 Task: Find connections with filter location Pāli with filter topic #newyearwith filter profile language English with filter current company HPL Electric & Power Ltd with filter school Jamia Hamdard  with filter industry Higher Education with filter service category Mobile Marketing with filter keywords title Director
Action: Mouse moved to (620, 83)
Screenshot: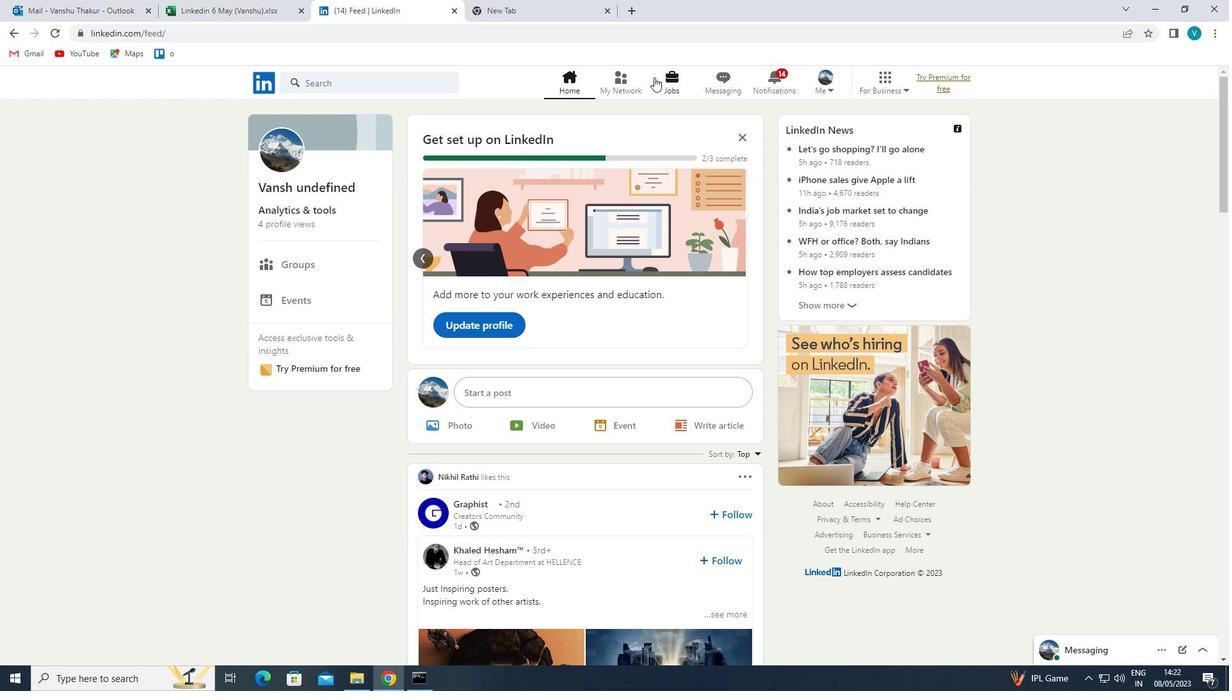 
Action: Mouse pressed left at (620, 83)
Screenshot: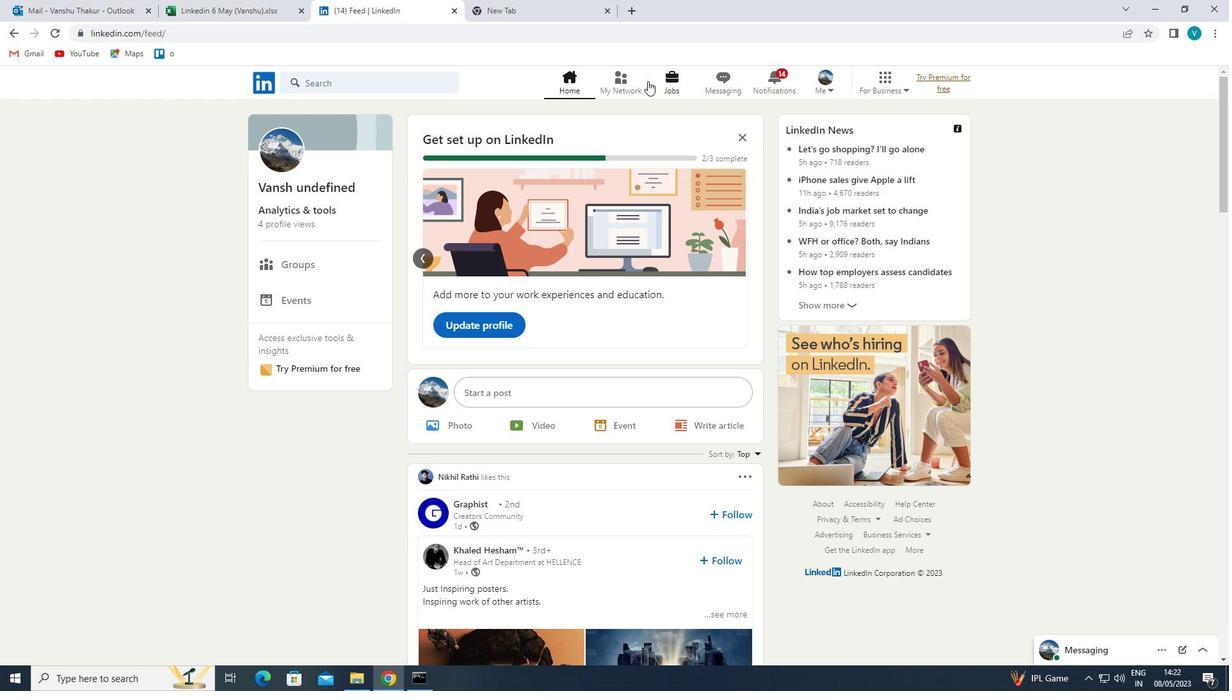 
Action: Mouse moved to (343, 160)
Screenshot: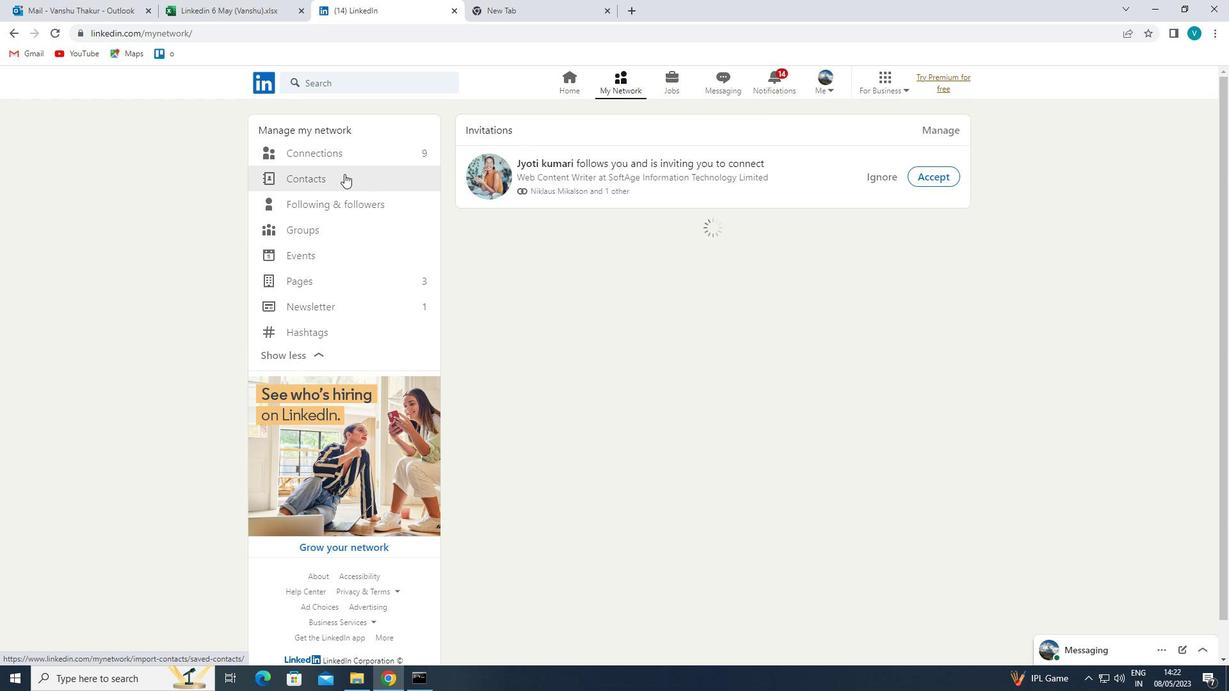 
Action: Mouse pressed left at (343, 160)
Screenshot: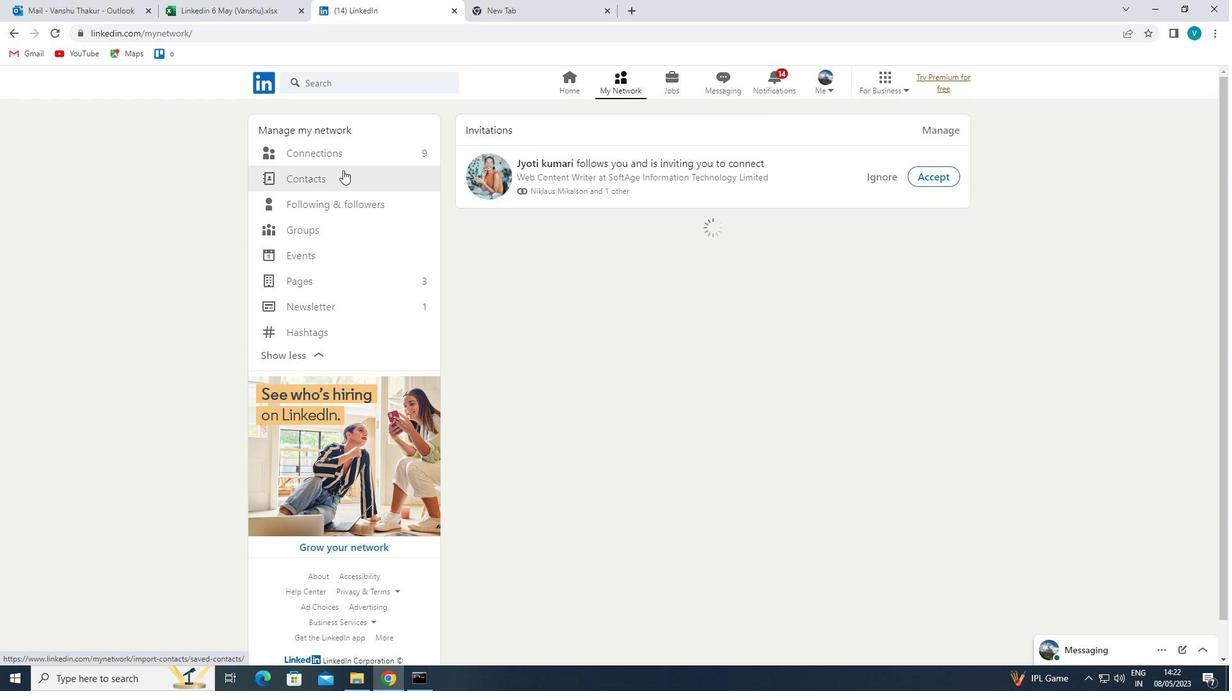 
Action: Mouse moved to (352, 151)
Screenshot: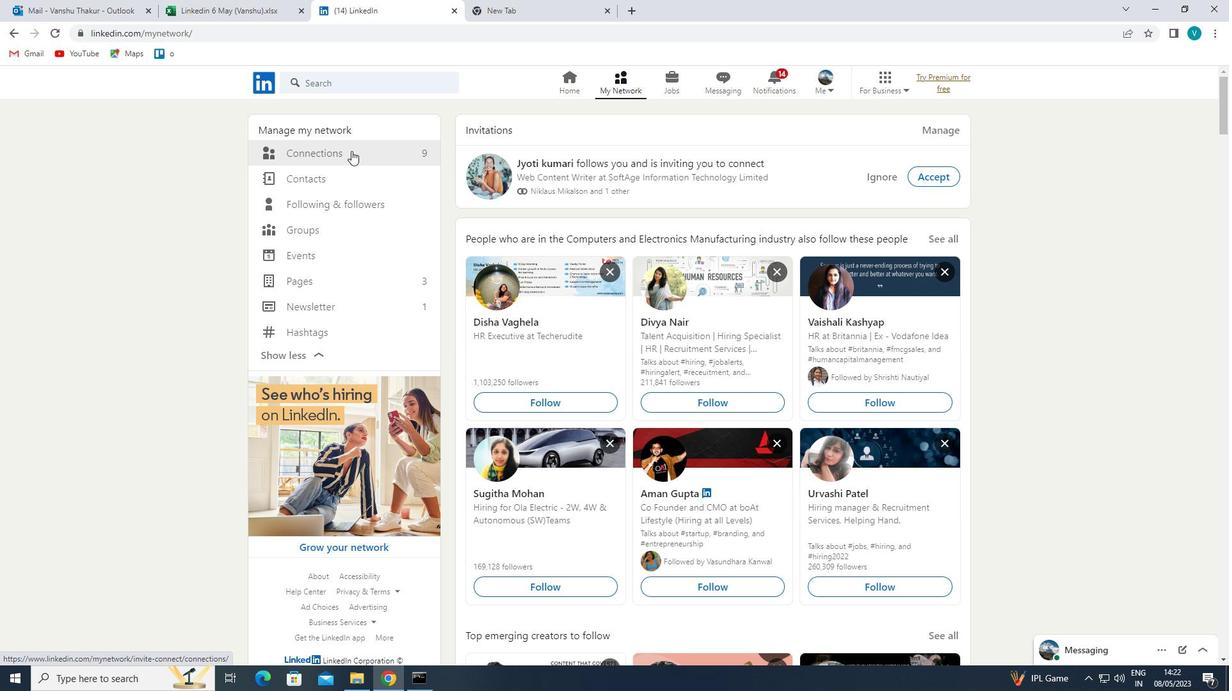 
Action: Mouse pressed left at (352, 151)
Screenshot: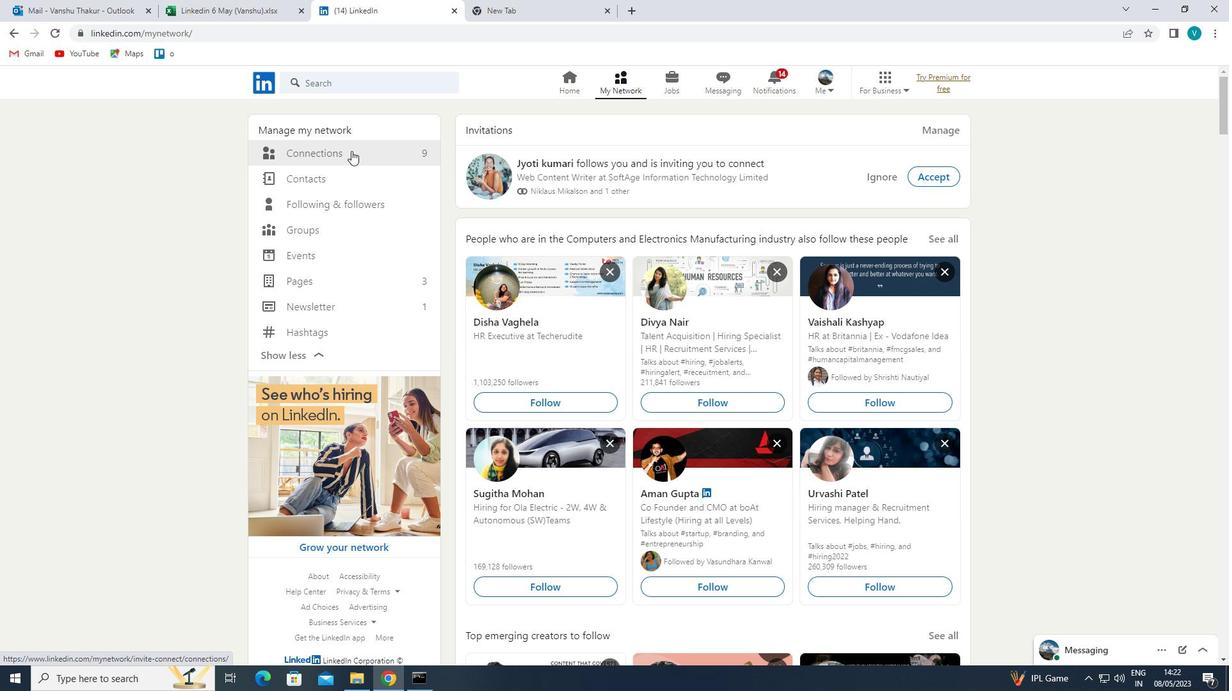 
Action: Mouse moved to (682, 153)
Screenshot: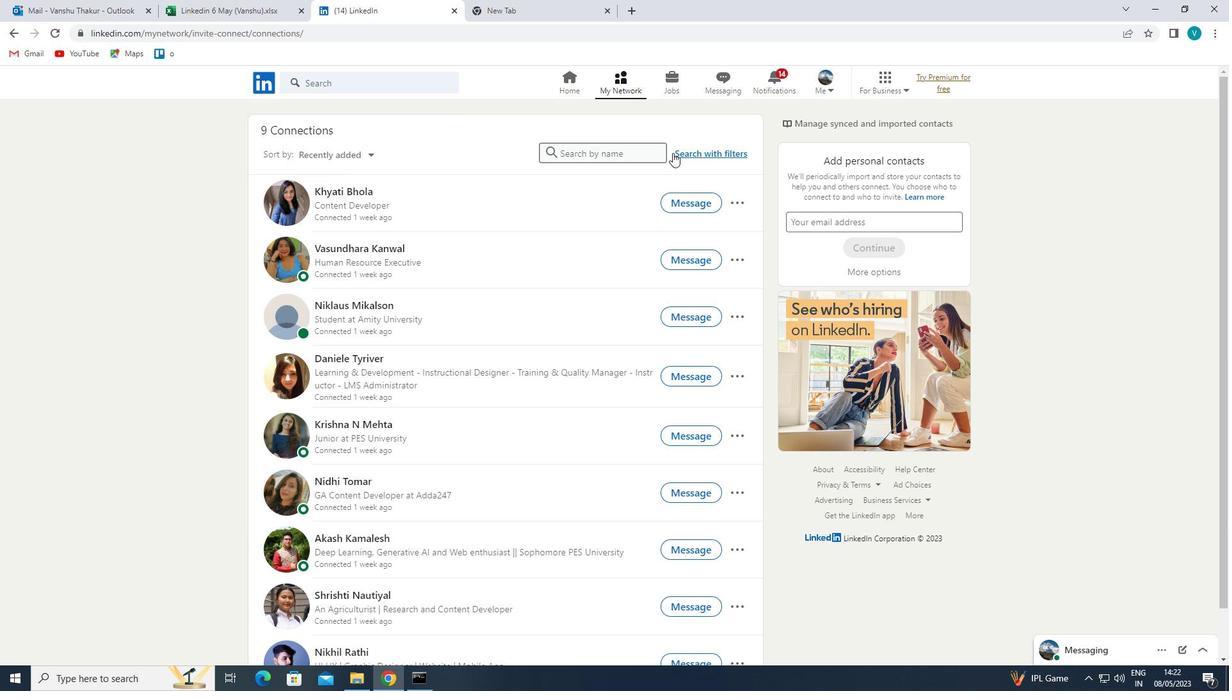 
Action: Mouse pressed left at (682, 153)
Screenshot: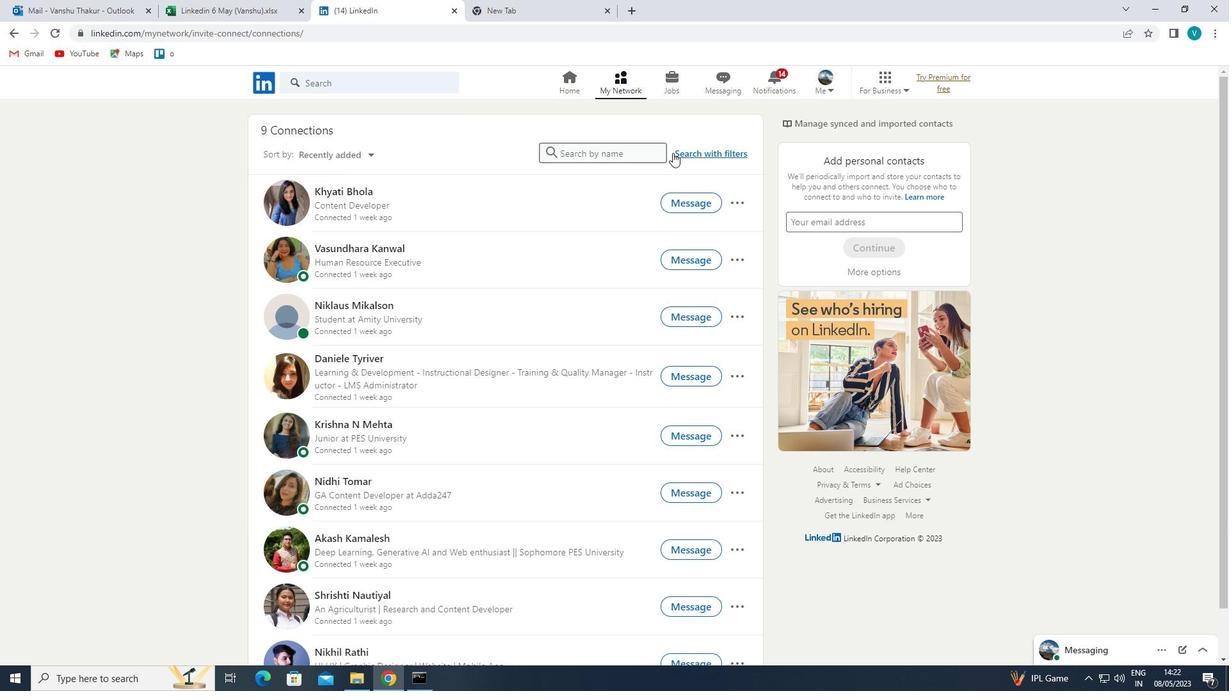 
Action: Mouse moved to (609, 122)
Screenshot: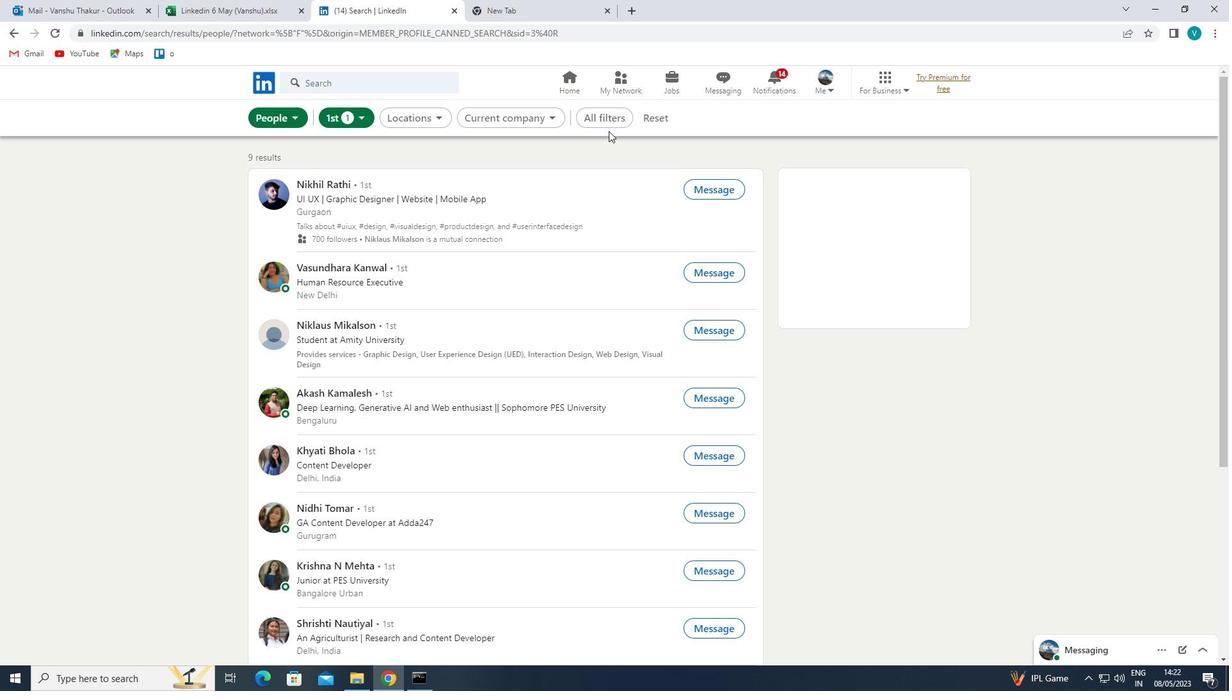 
Action: Mouse pressed left at (609, 122)
Screenshot: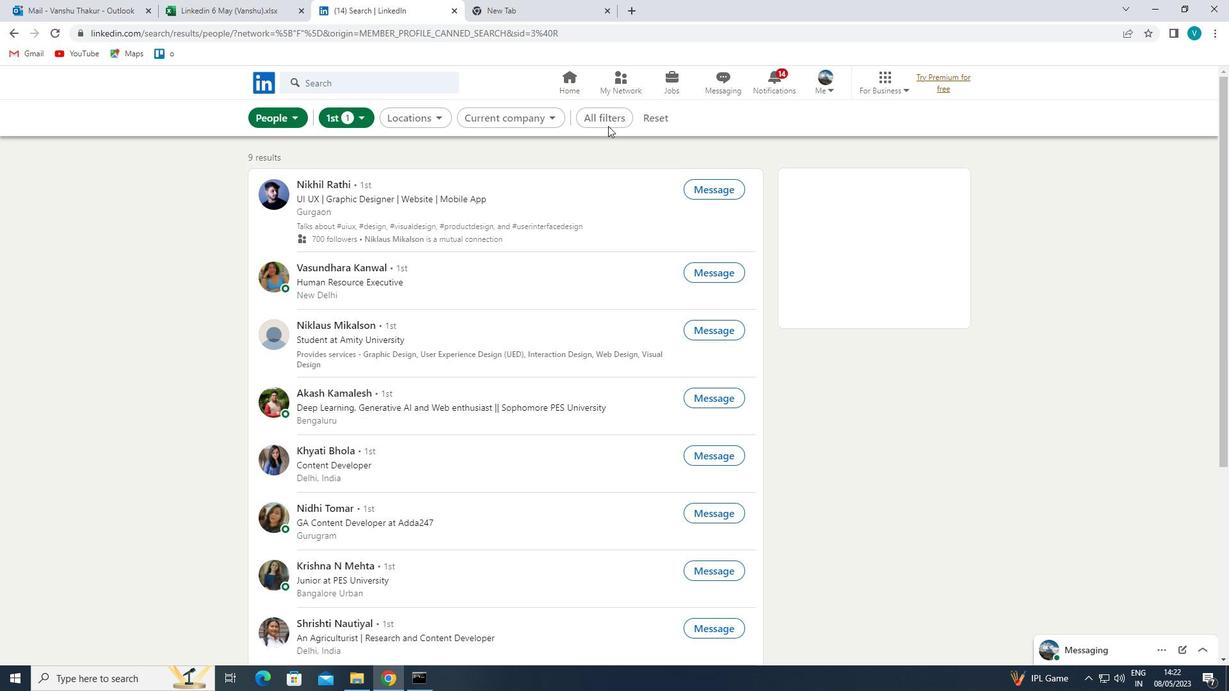 
Action: Mouse moved to (1054, 278)
Screenshot: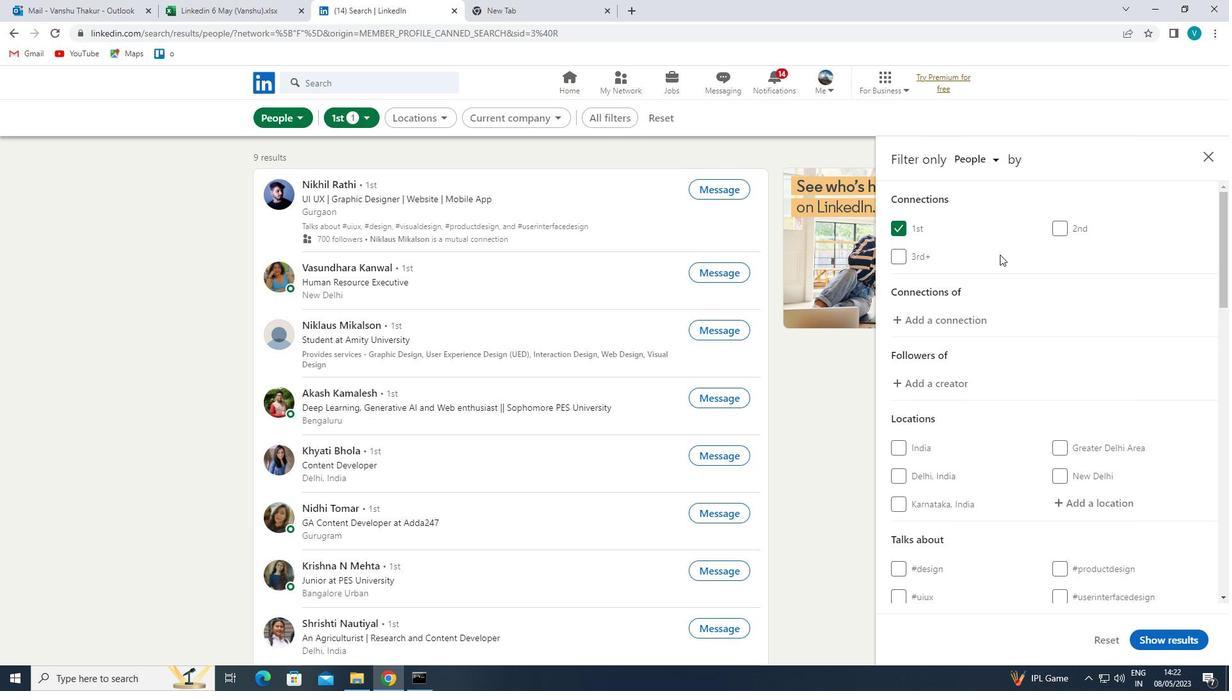 
Action: Mouse scrolled (1054, 277) with delta (0, 0)
Screenshot: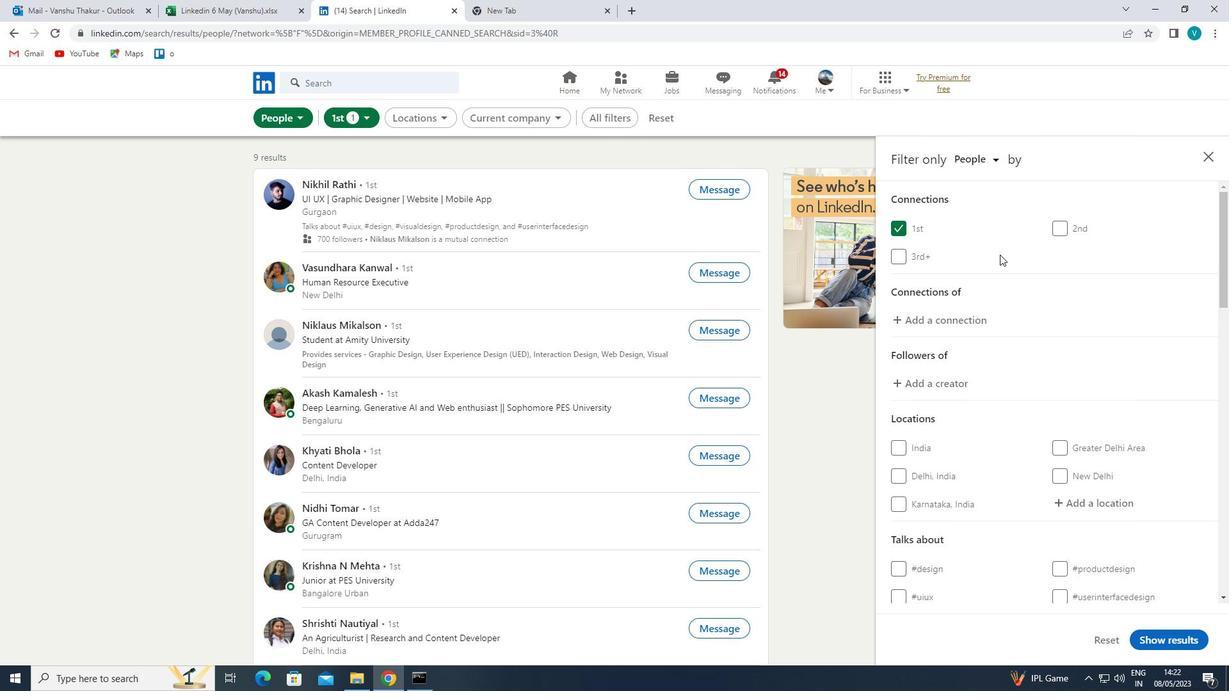 
Action: Mouse moved to (1057, 281)
Screenshot: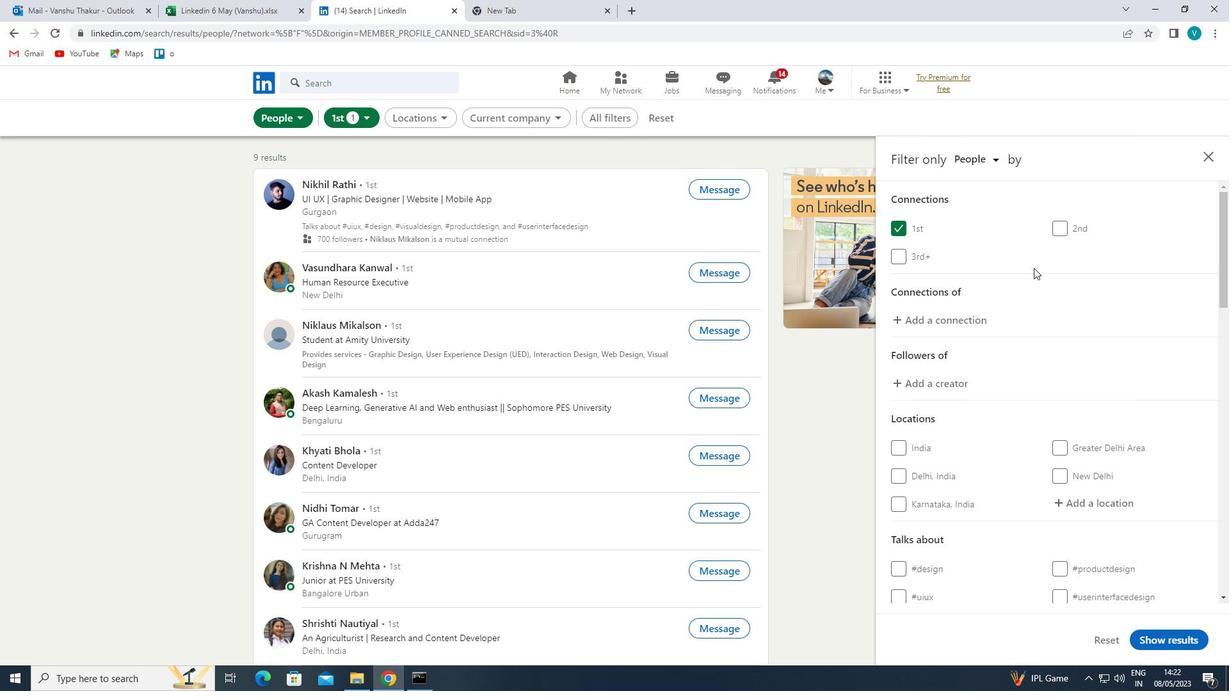 
Action: Mouse scrolled (1057, 281) with delta (0, 0)
Screenshot: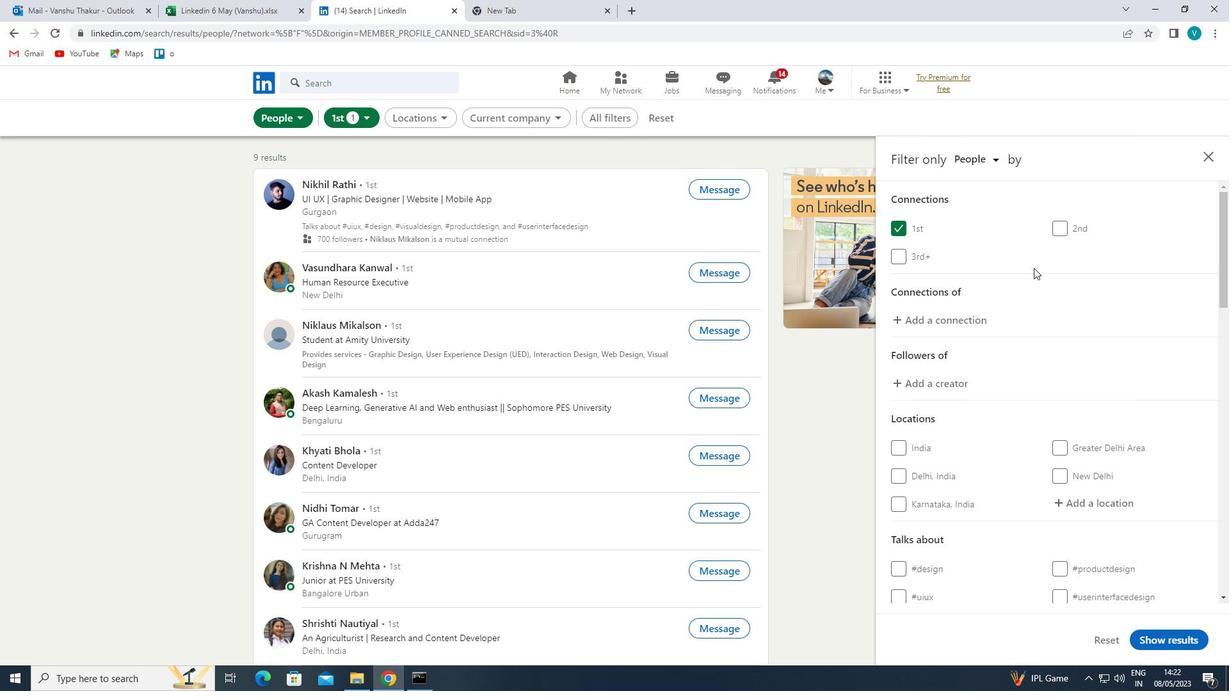 
Action: Mouse moved to (1059, 282)
Screenshot: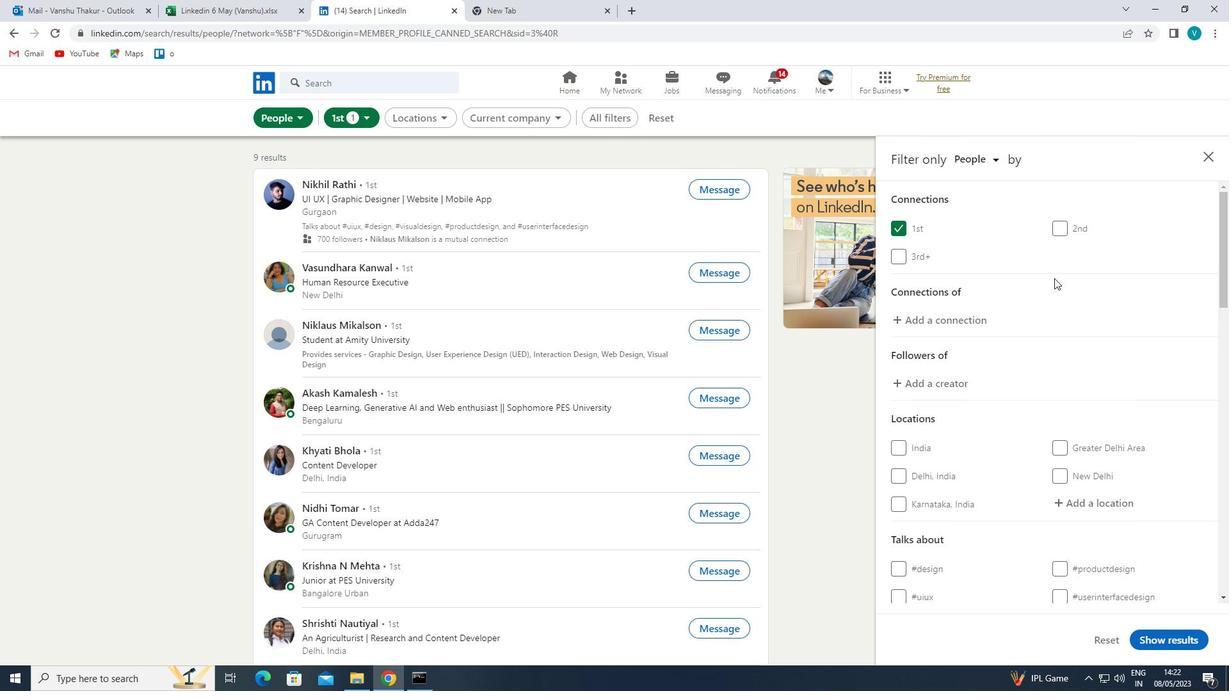 
Action: Mouse scrolled (1059, 281) with delta (0, 0)
Screenshot: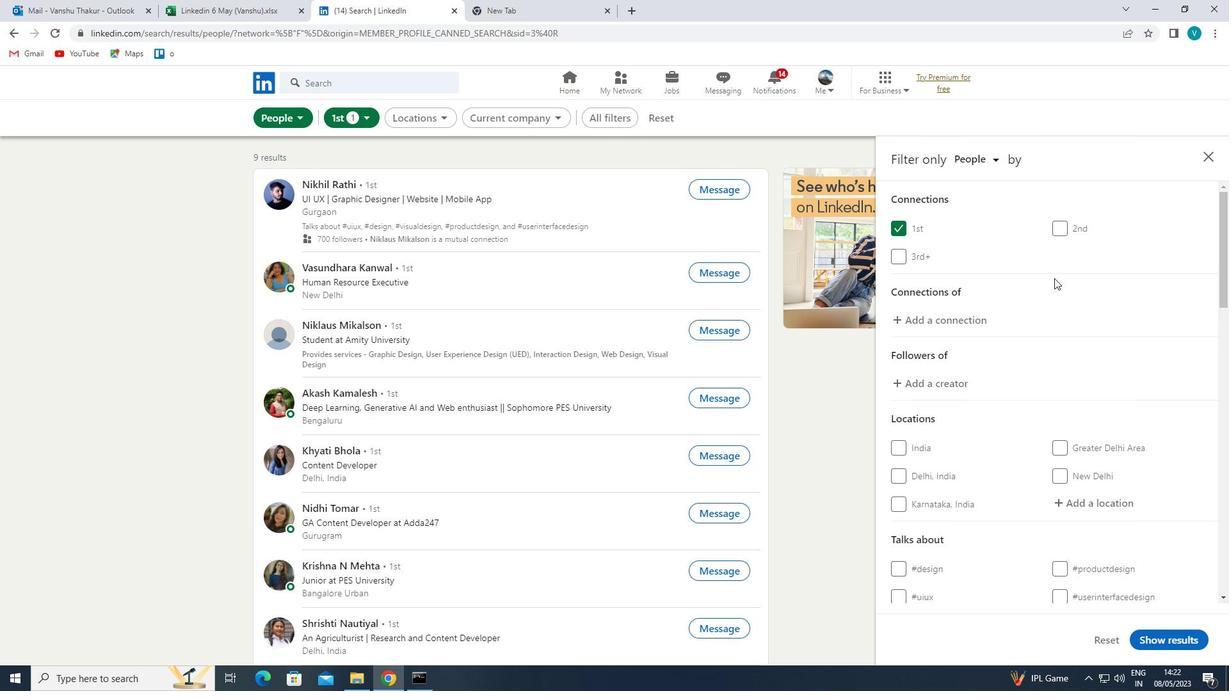 
Action: Mouse moved to (1091, 316)
Screenshot: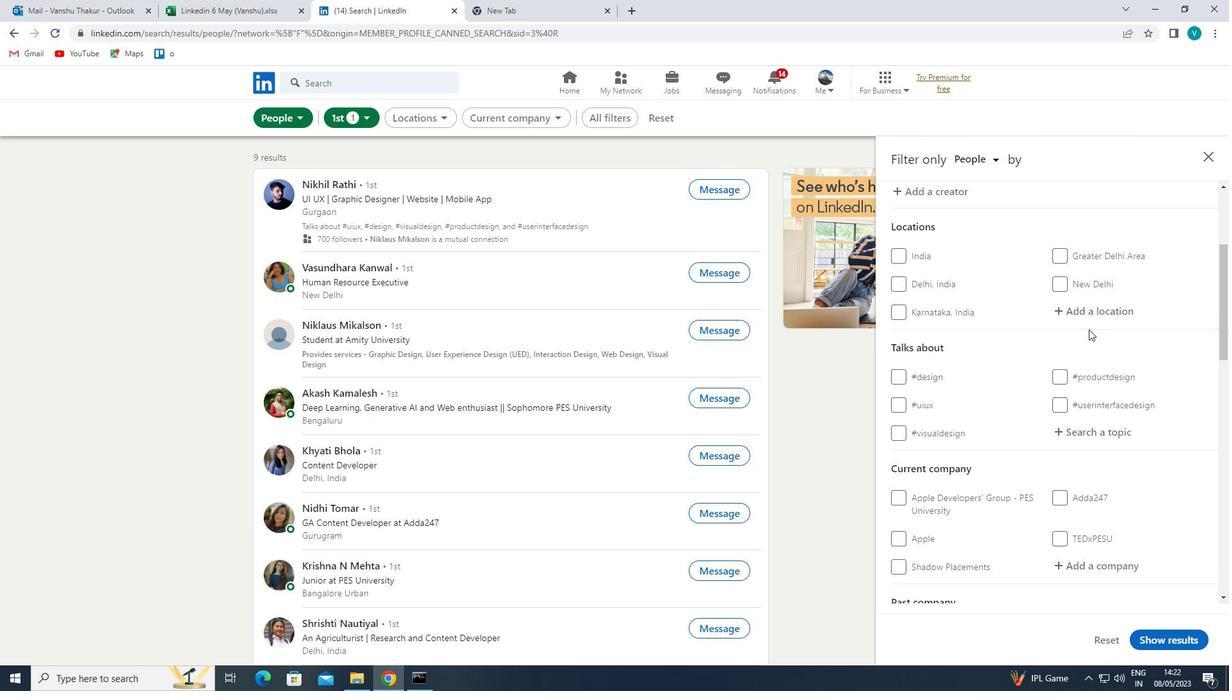 
Action: Mouse pressed left at (1091, 316)
Screenshot: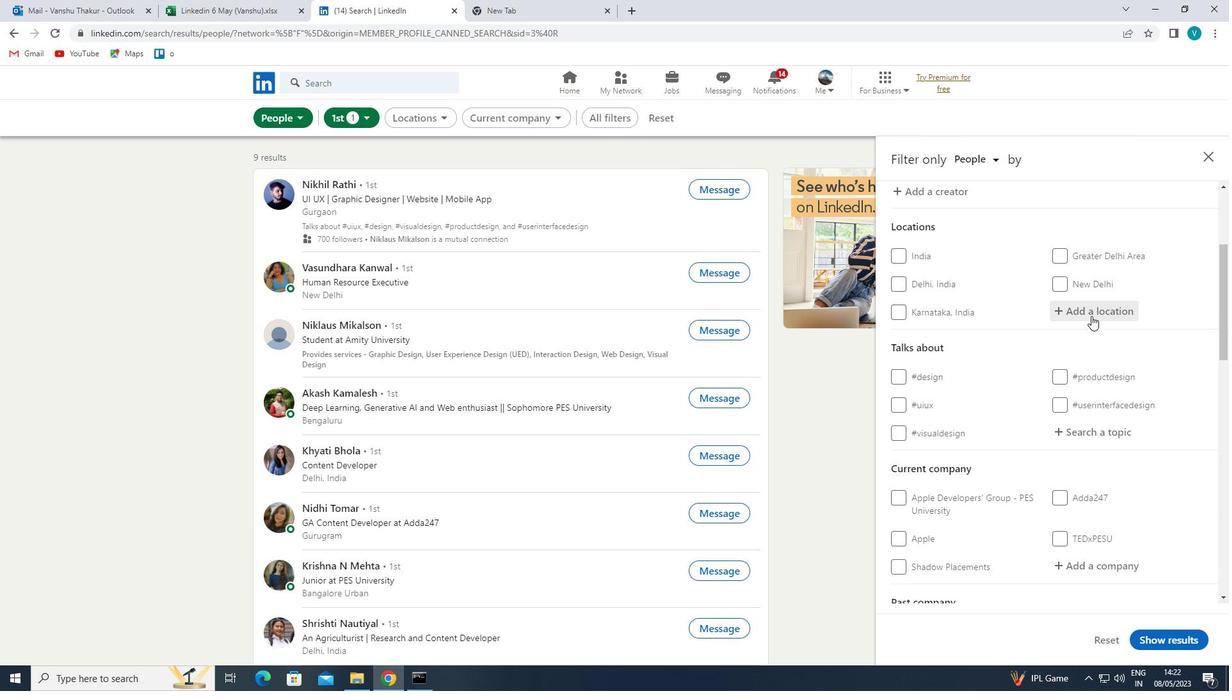 
Action: Mouse moved to (664, 265)
Screenshot: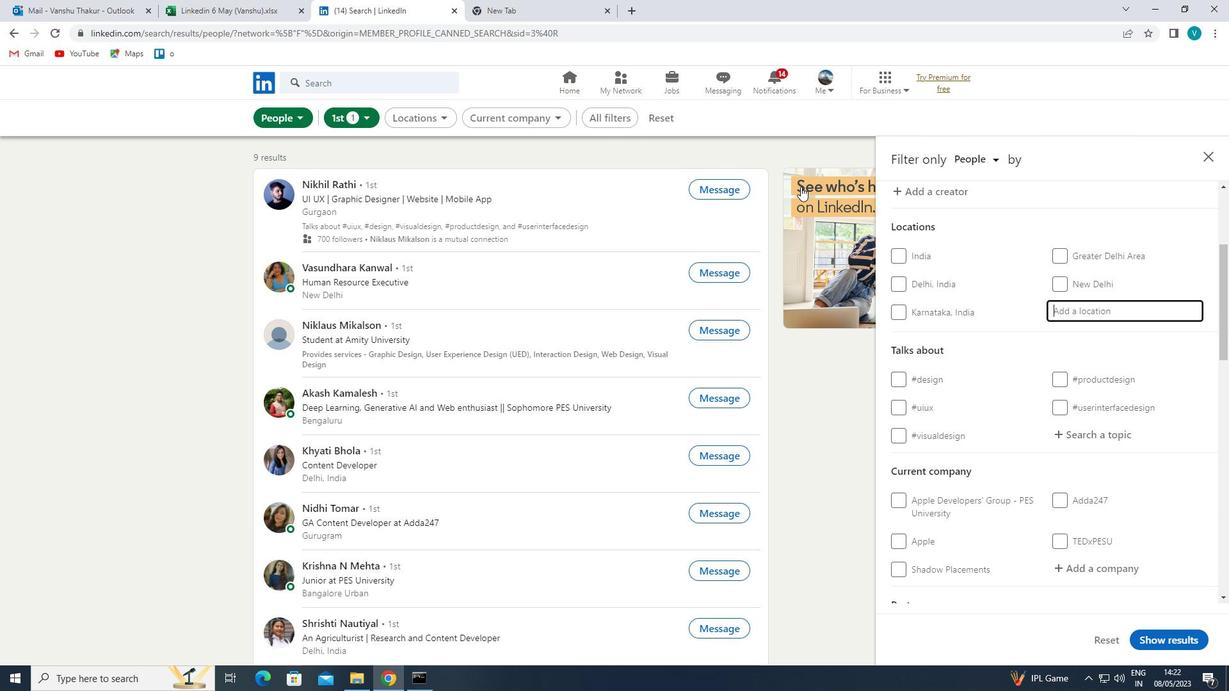 
Action: Key pressed <Key.shift>PALI
Screenshot: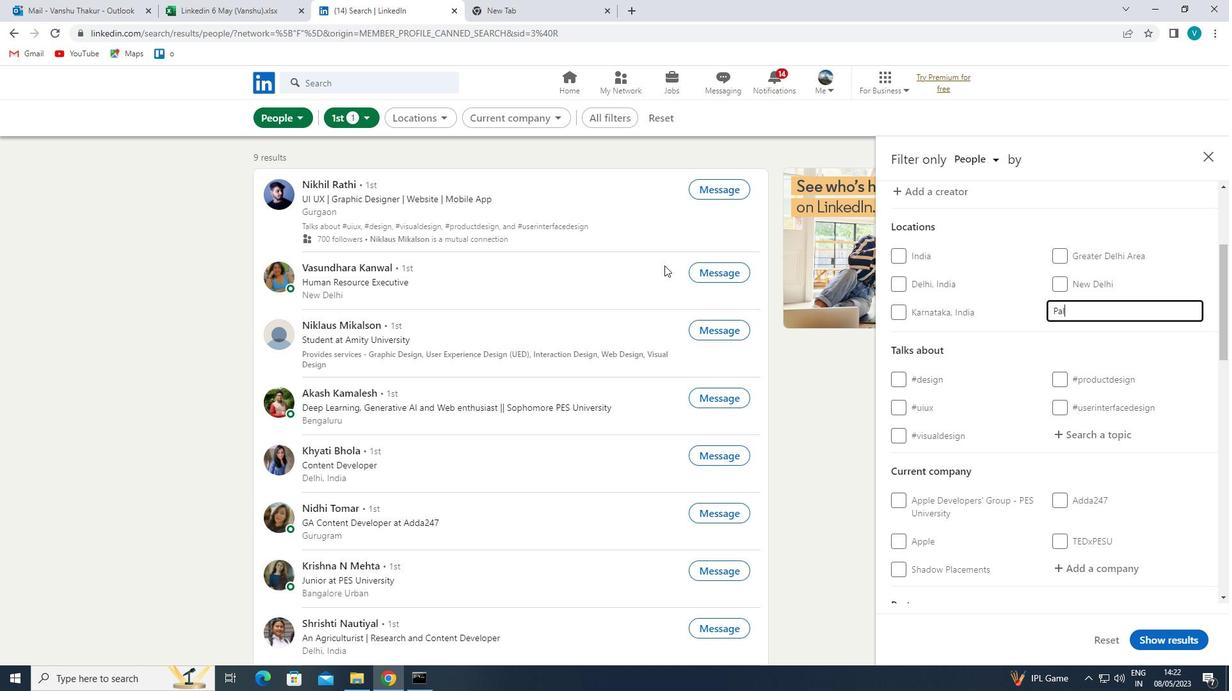 
Action: Mouse moved to (920, 324)
Screenshot: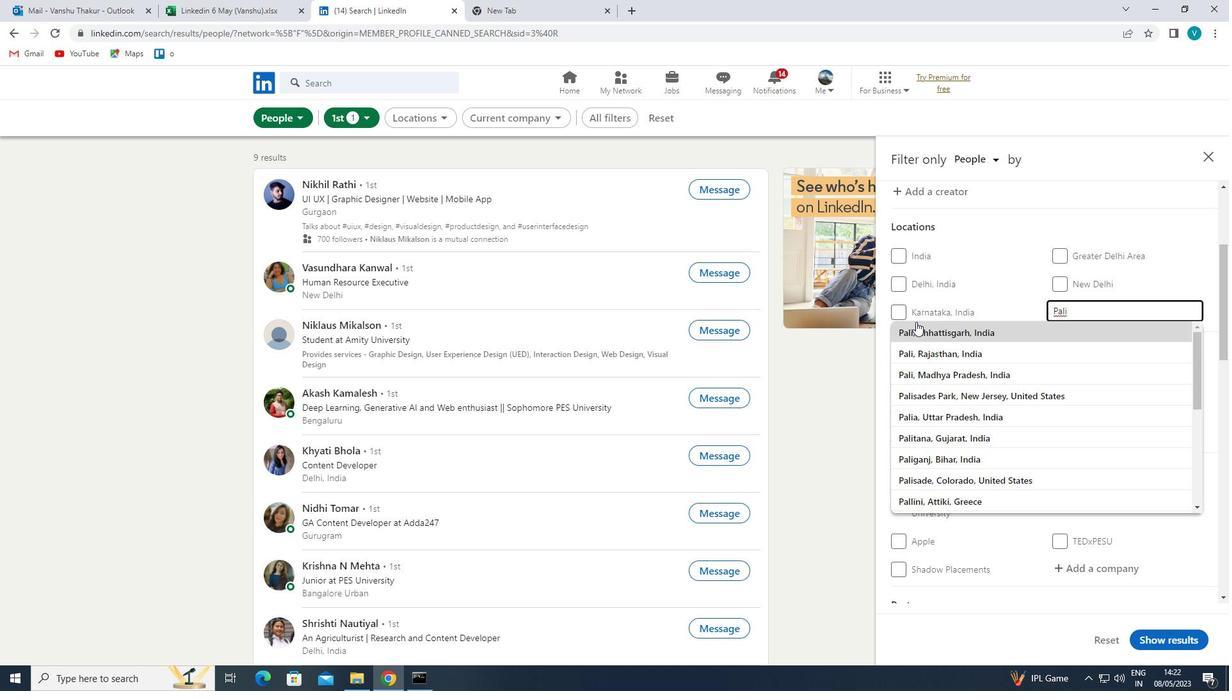 
Action: Mouse pressed left at (920, 324)
Screenshot: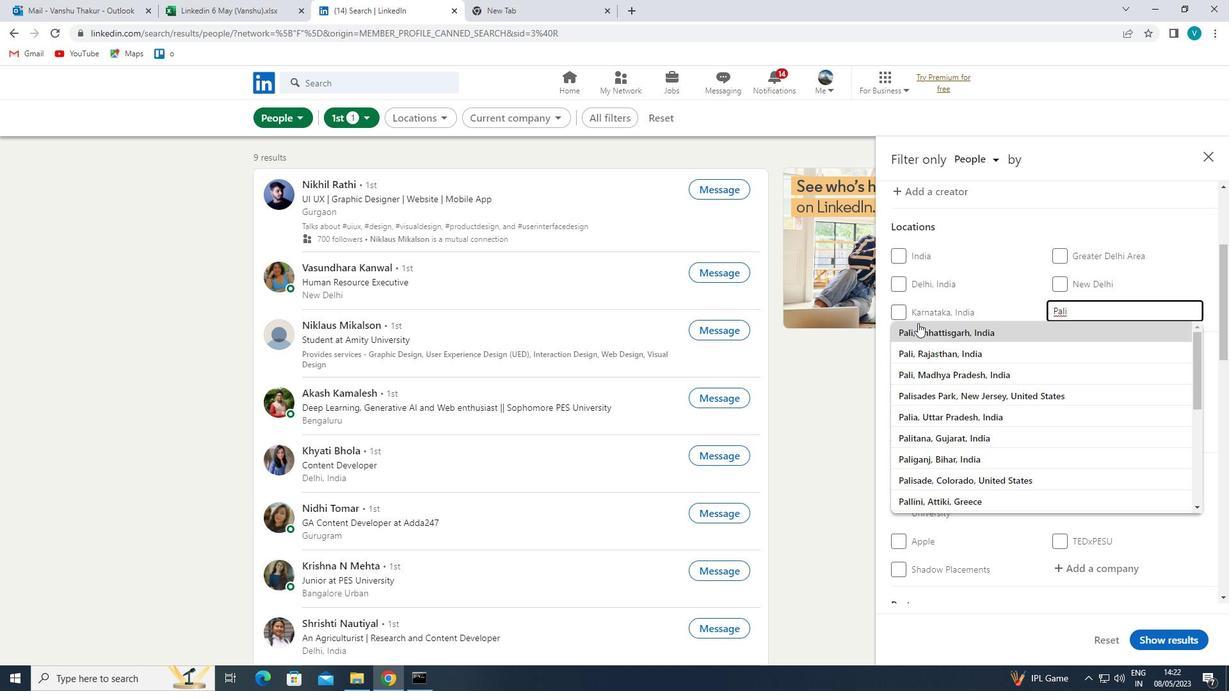 
Action: Mouse moved to (1004, 426)
Screenshot: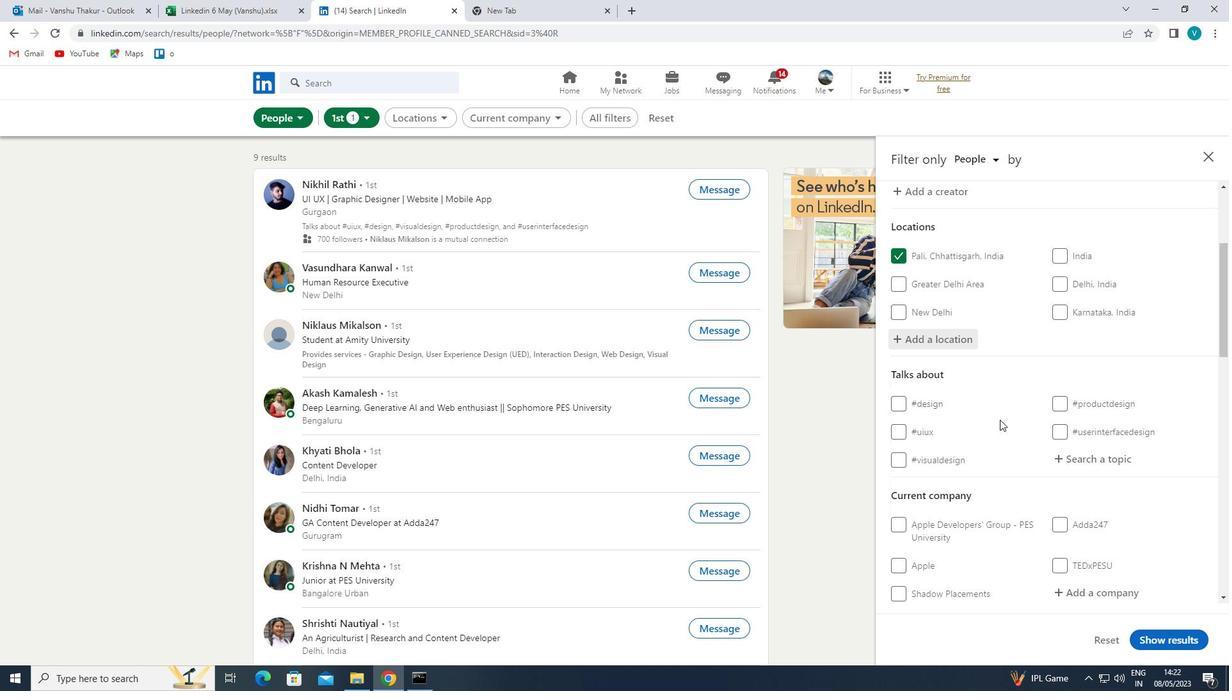 
Action: Mouse scrolled (1004, 425) with delta (0, 0)
Screenshot: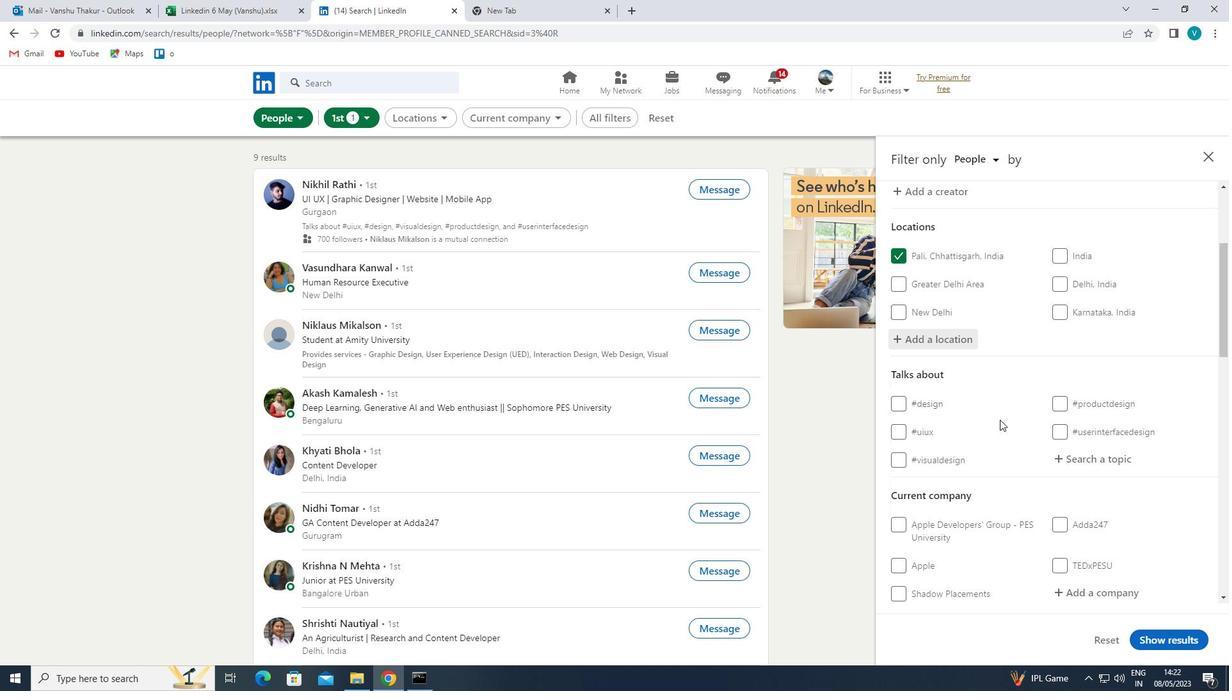 
Action: Mouse moved to (1005, 427)
Screenshot: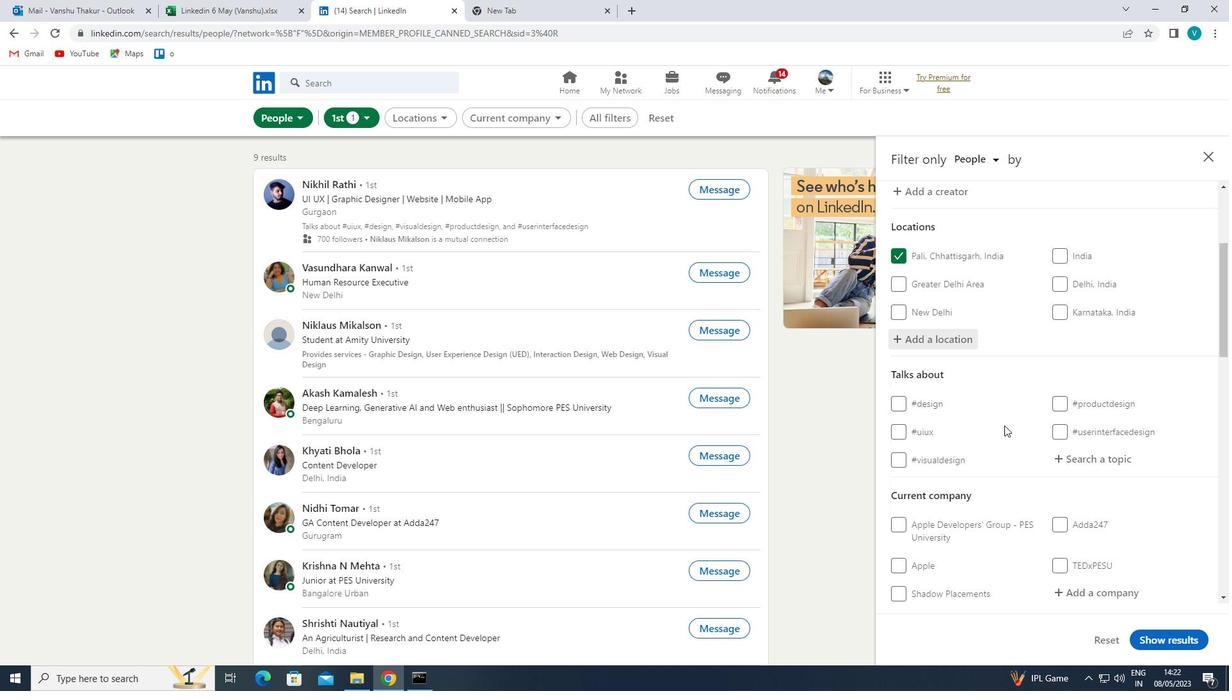 
Action: Mouse scrolled (1005, 427) with delta (0, 0)
Screenshot: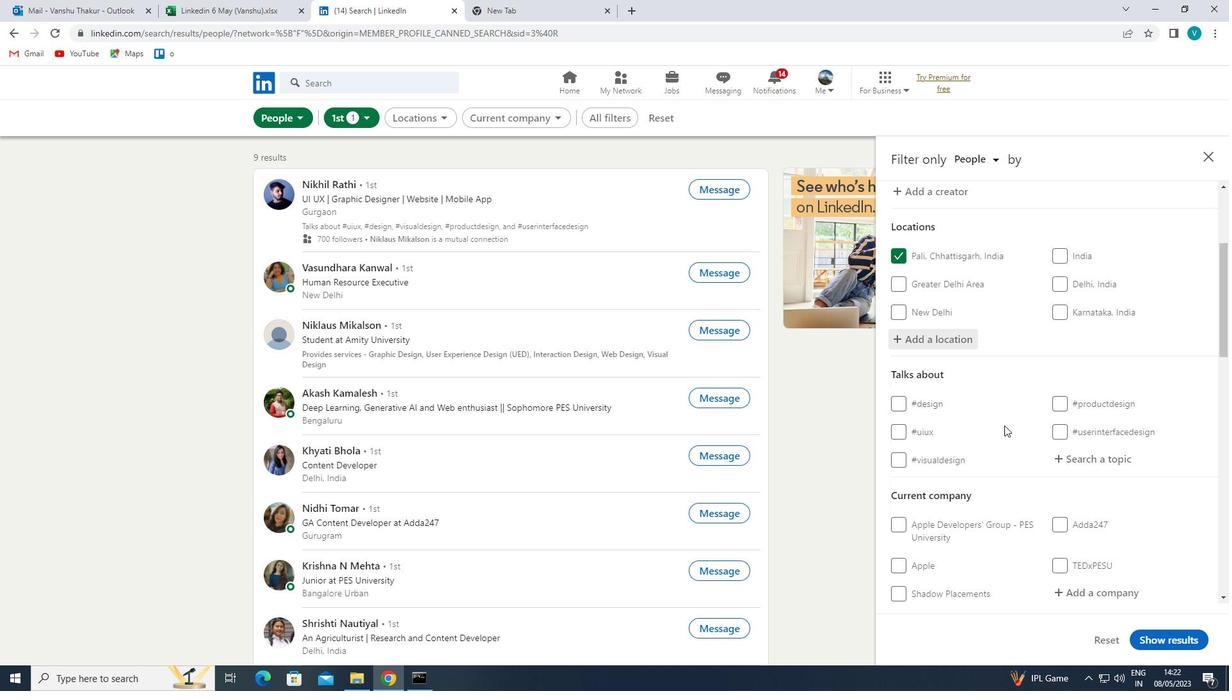 
Action: Mouse moved to (1084, 336)
Screenshot: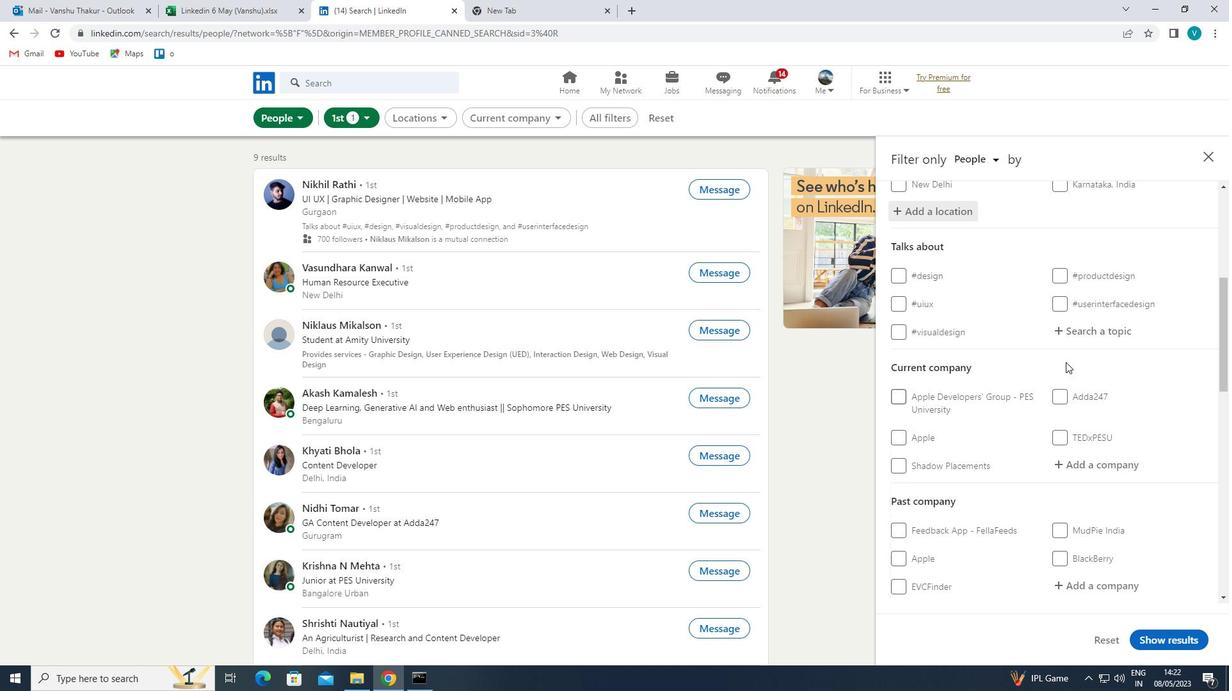 
Action: Mouse pressed left at (1084, 336)
Screenshot: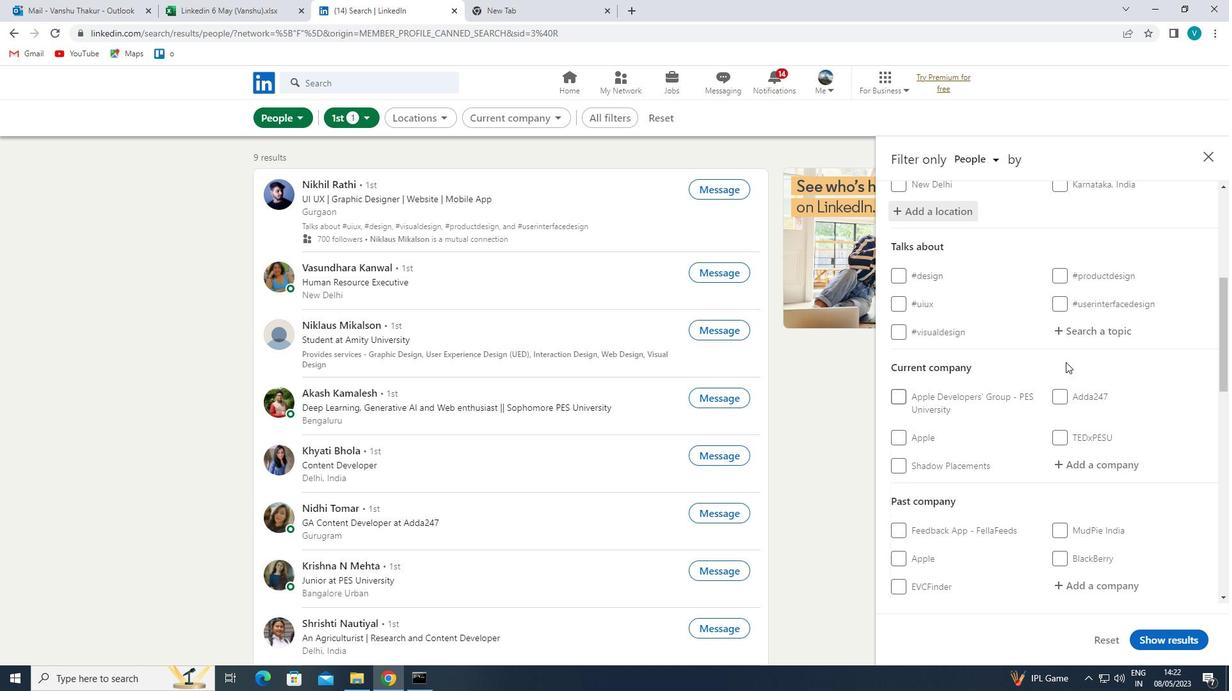 
Action: Mouse moved to (853, 244)
Screenshot: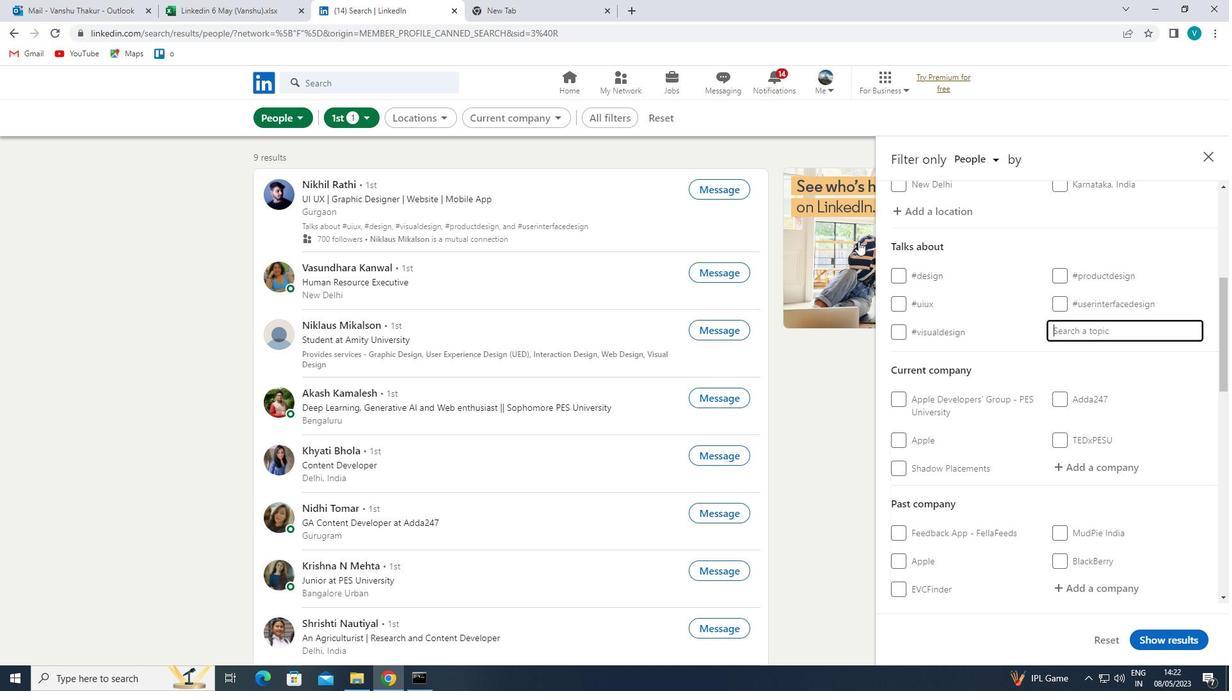 
Action: Key pressed NEWYEAR
Screenshot: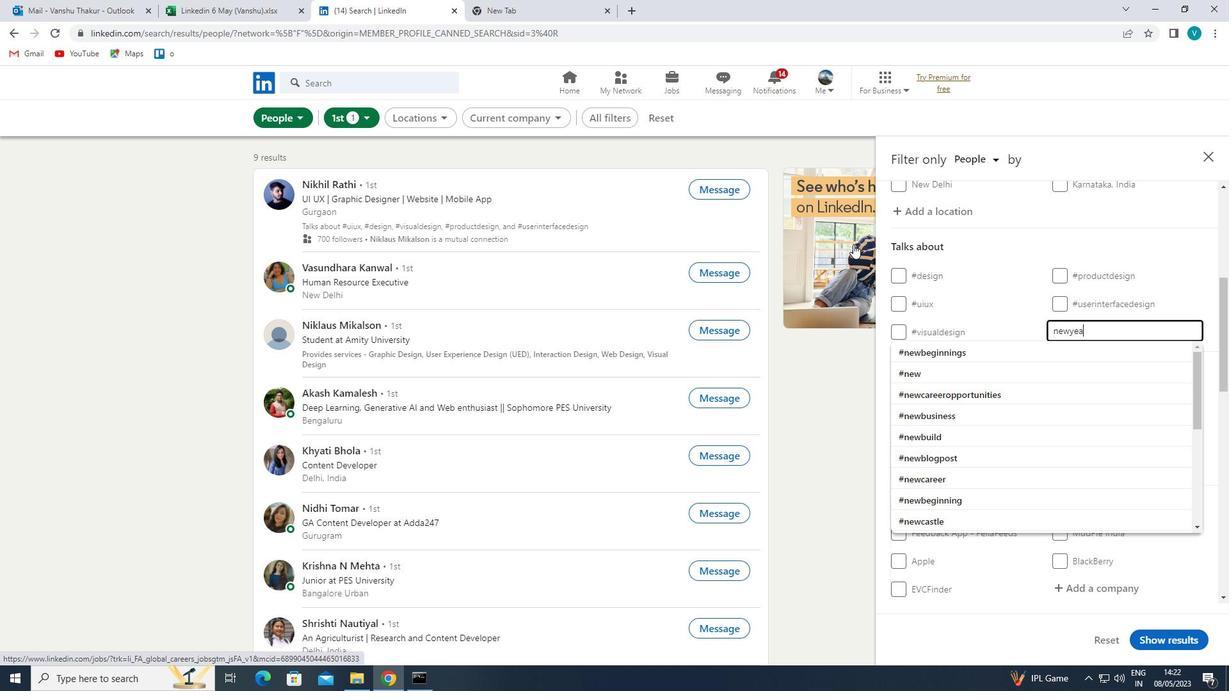 
Action: Mouse moved to (943, 349)
Screenshot: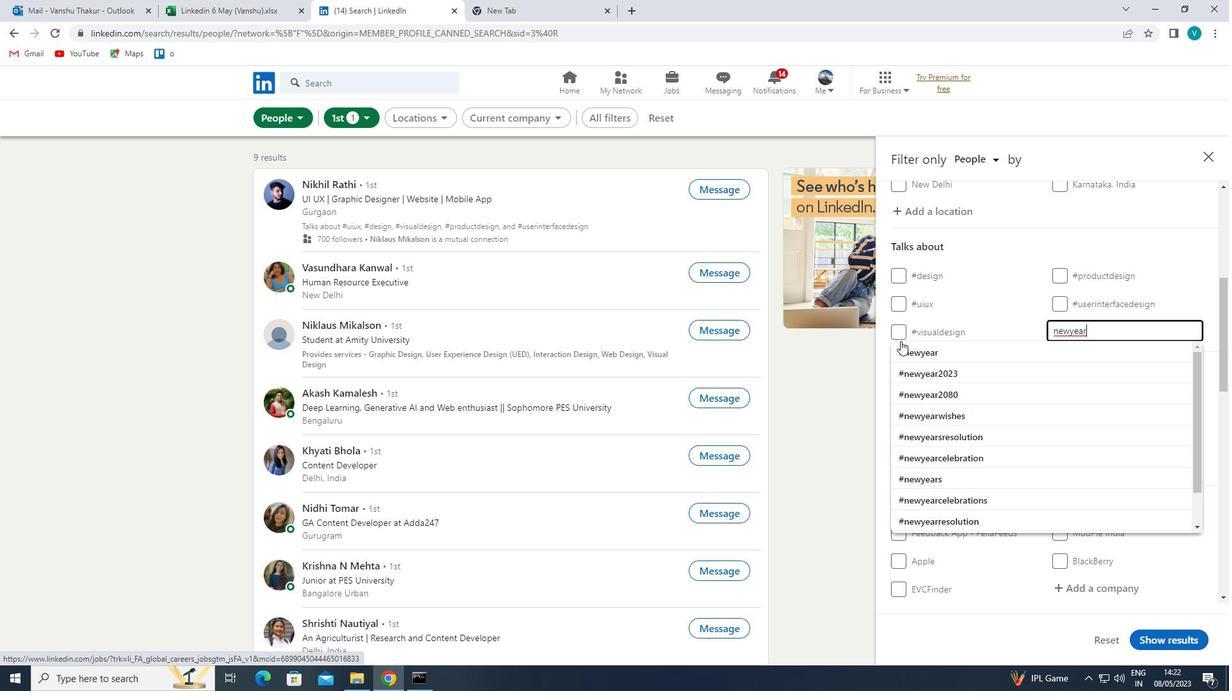 
Action: Mouse pressed left at (943, 349)
Screenshot: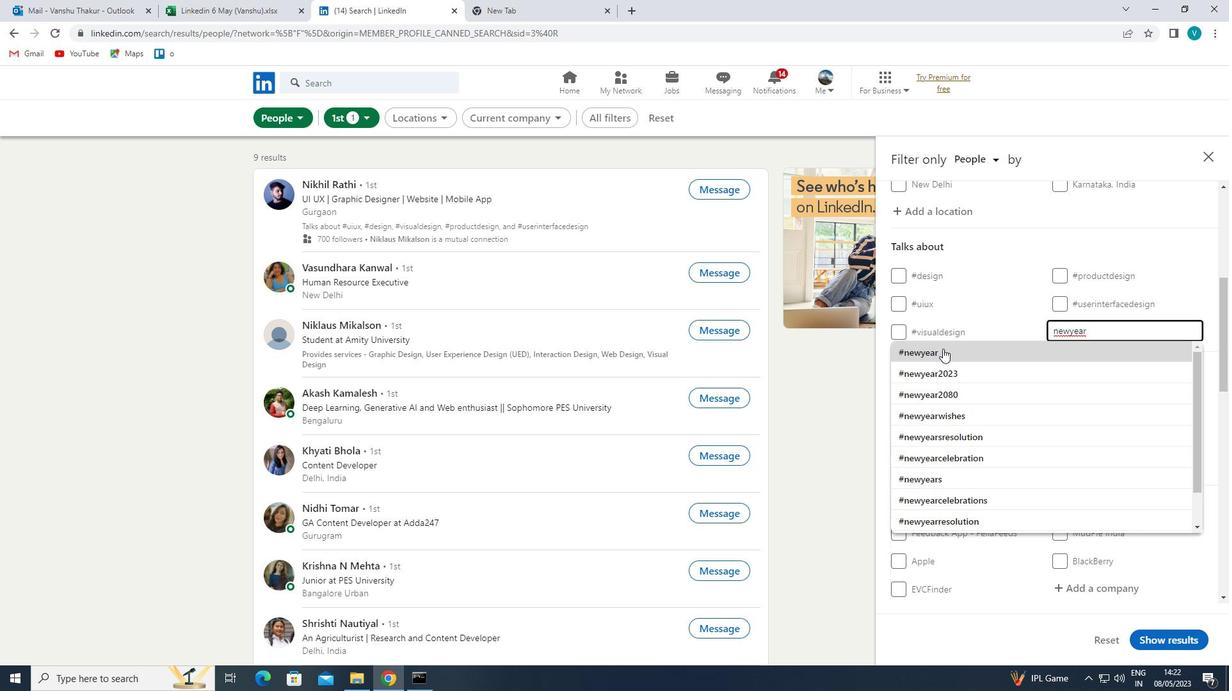 
Action: Mouse moved to (943, 349)
Screenshot: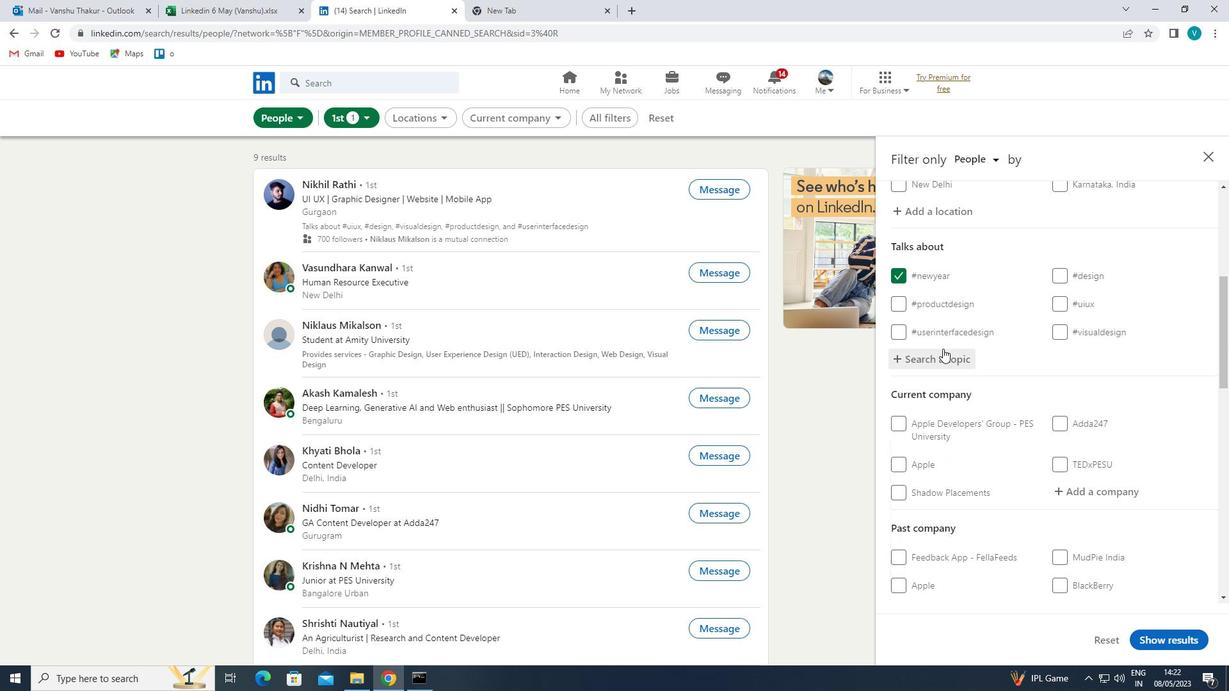 
Action: Mouse scrolled (943, 348) with delta (0, 0)
Screenshot: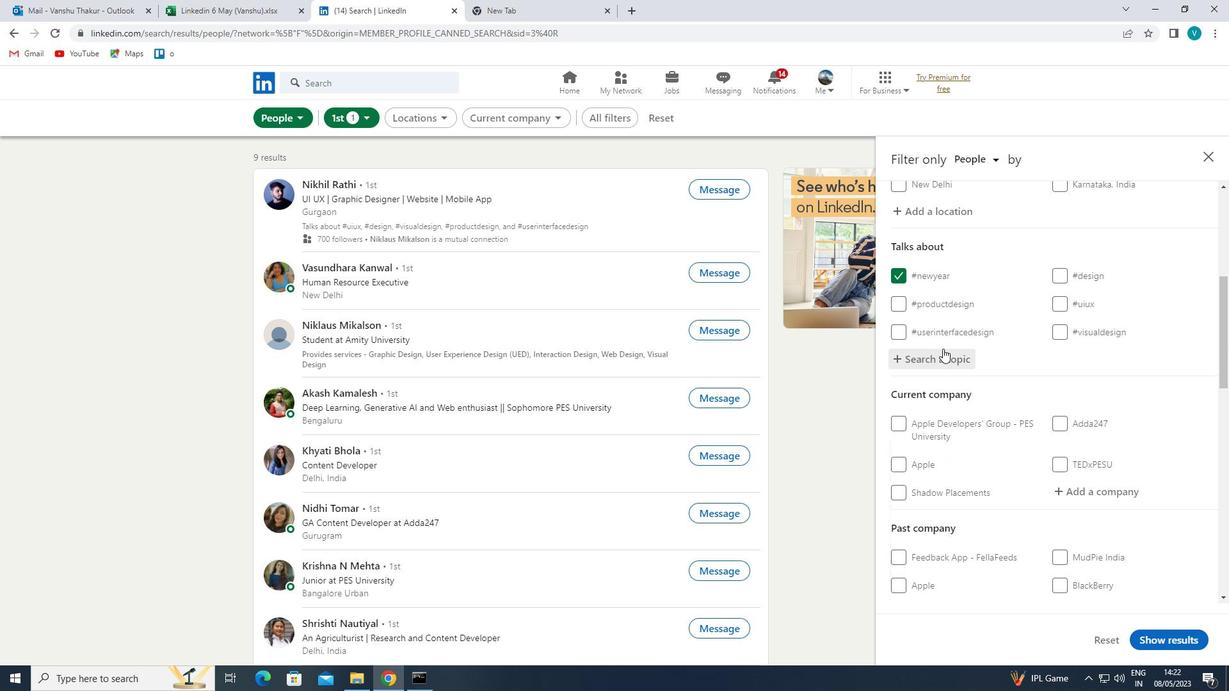 
Action: Mouse scrolled (943, 348) with delta (0, 0)
Screenshot: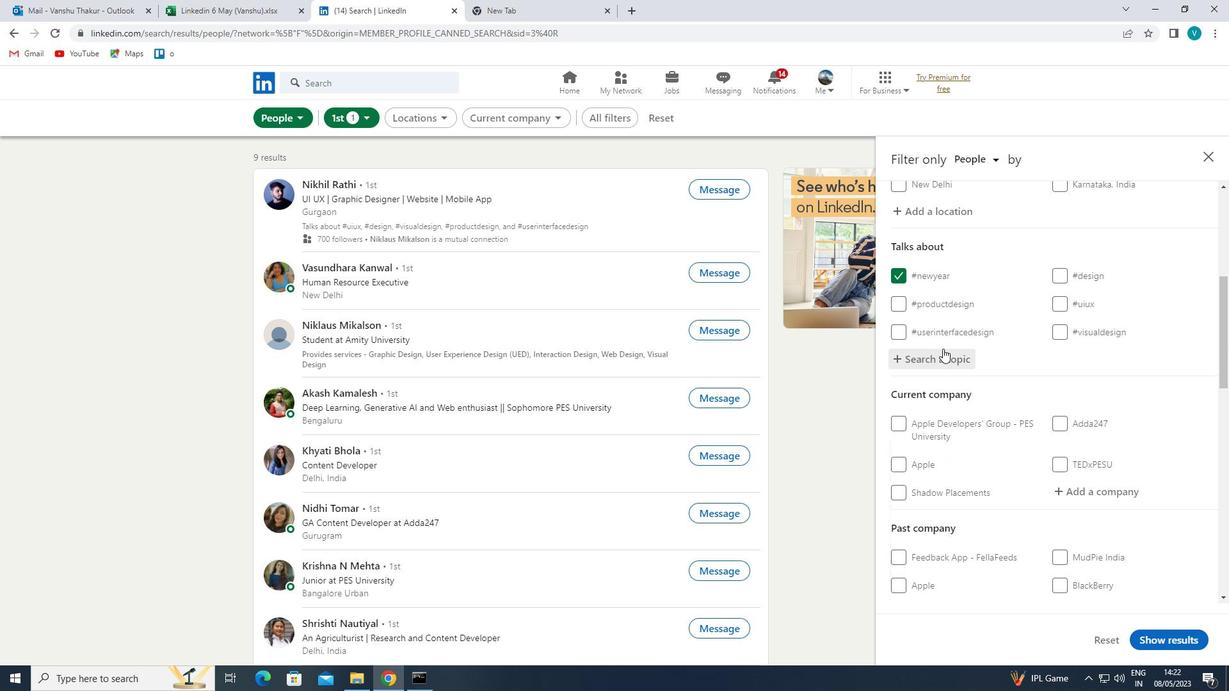 
Action: Mouse scrolled (943, 348) with delta (0, 0)
Screenshot: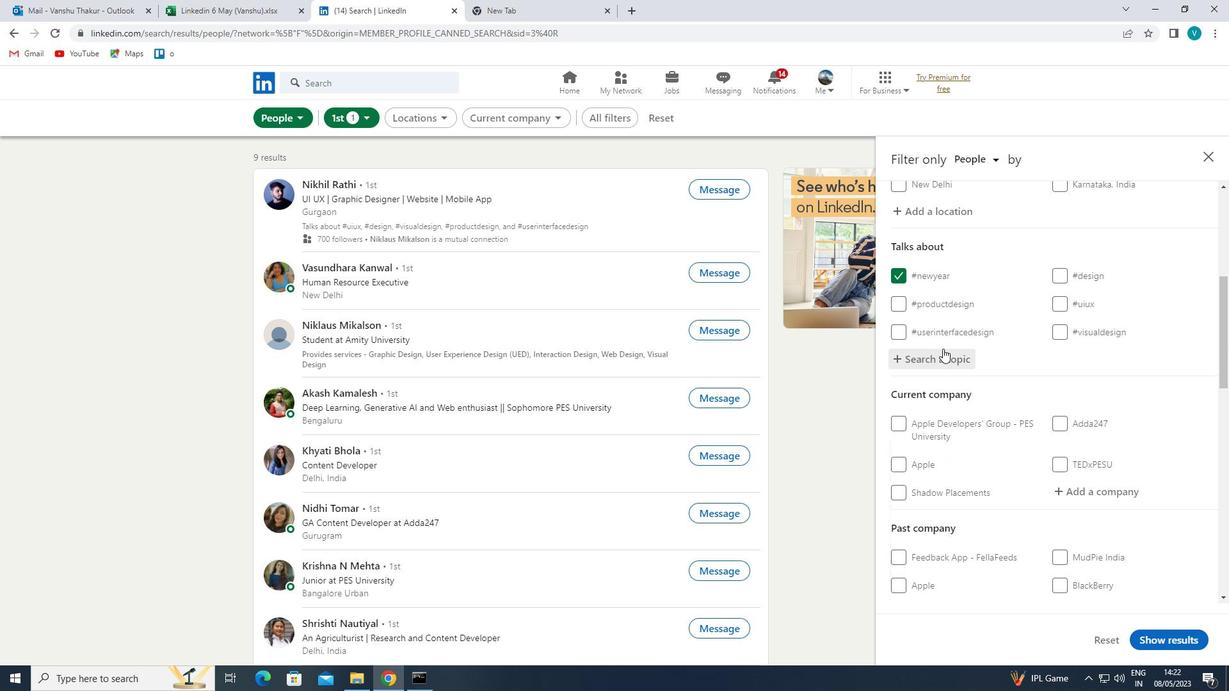 
Action: Mouse scrolled (943, 348) with delta (0, 0)
Screenshot: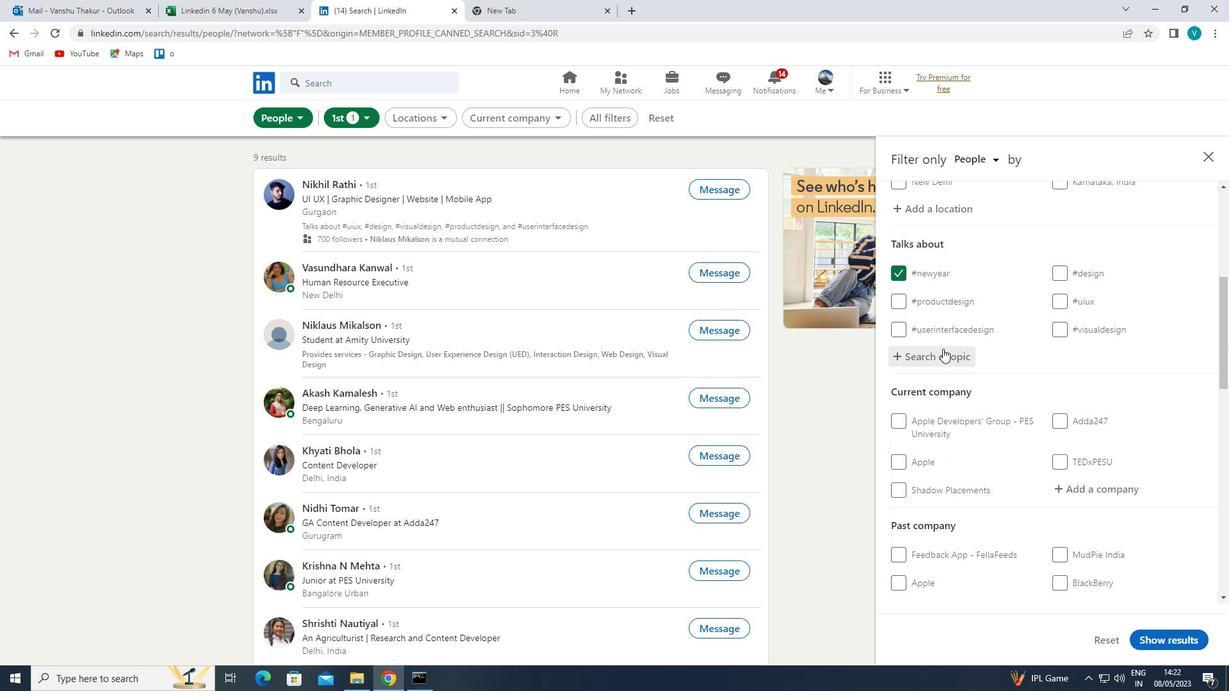 
Action: Mouse moved to (943, 349)
Screenshot: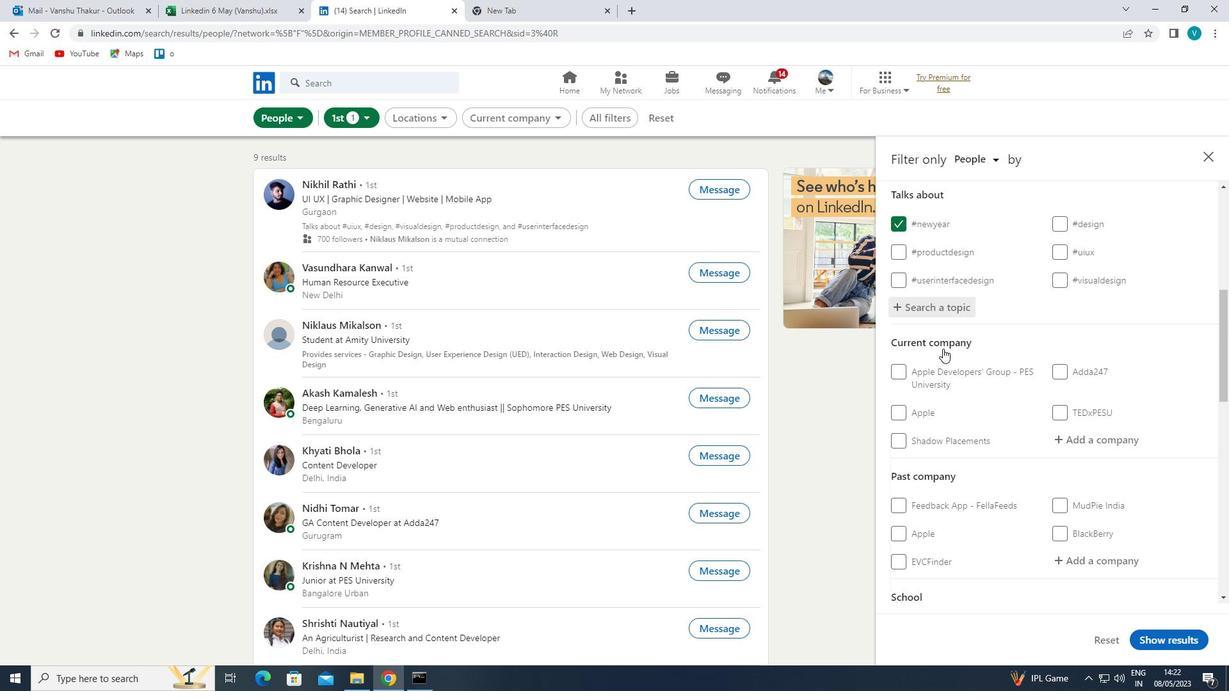 
Action: Mouse scrolled (943, 349) with delta (0, 0)
Screenshot: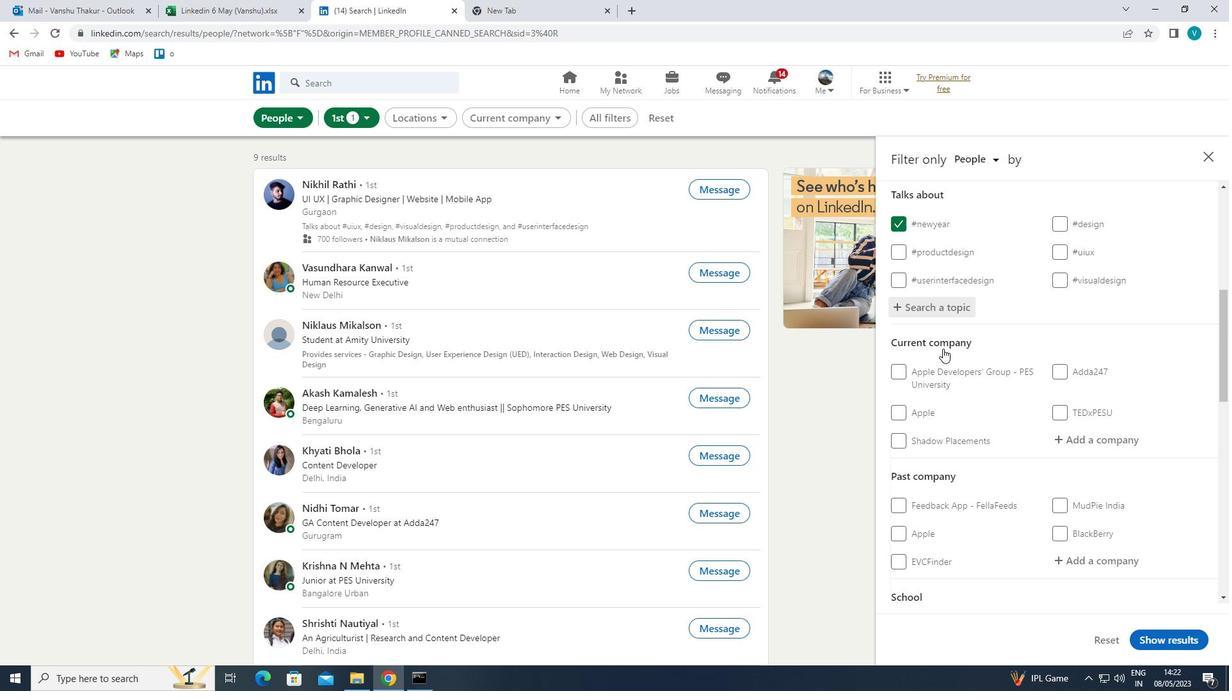 
Action: Mouse moved to (942, 352)
Screenshot: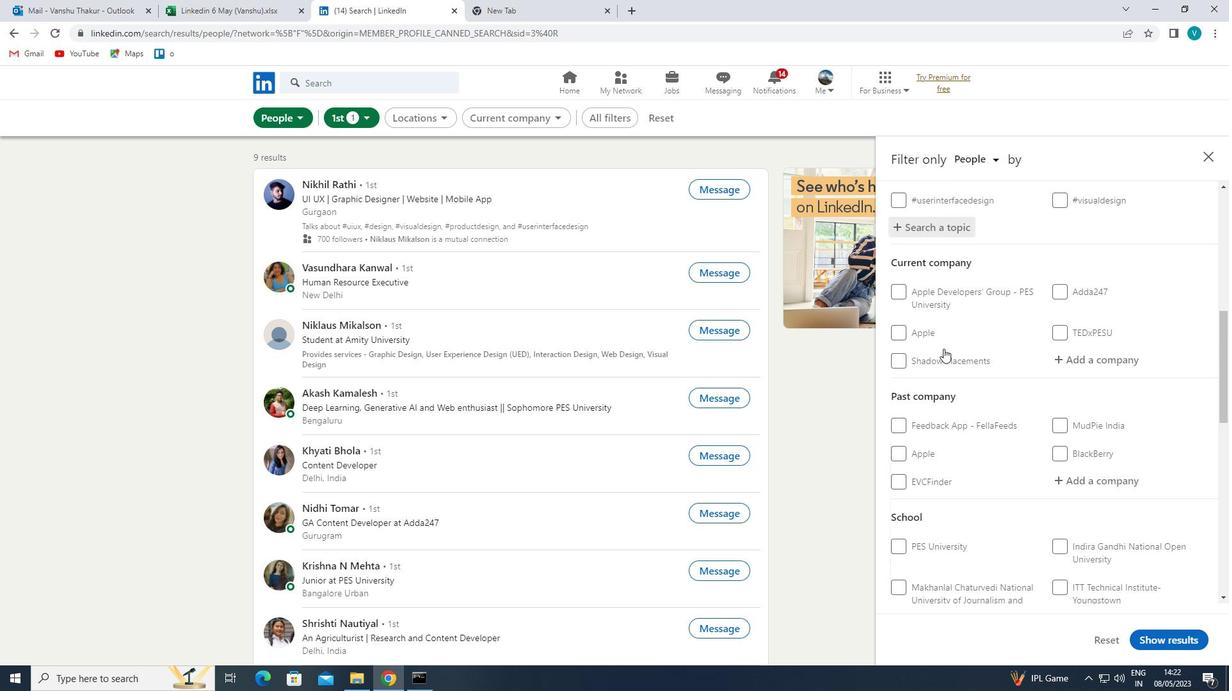 
Action: Mouse scrolled (942, 351) with delta (0, 0)
Screenshot: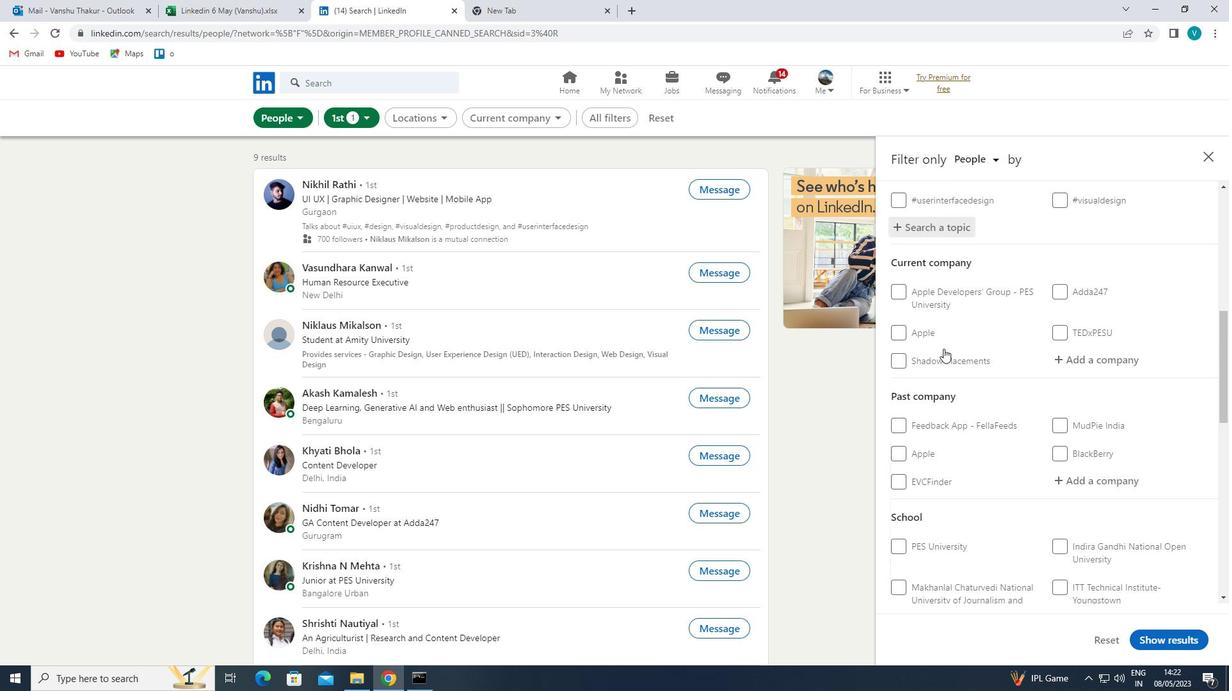 
Action: Mouse moved to (941, 406)
Screenshot: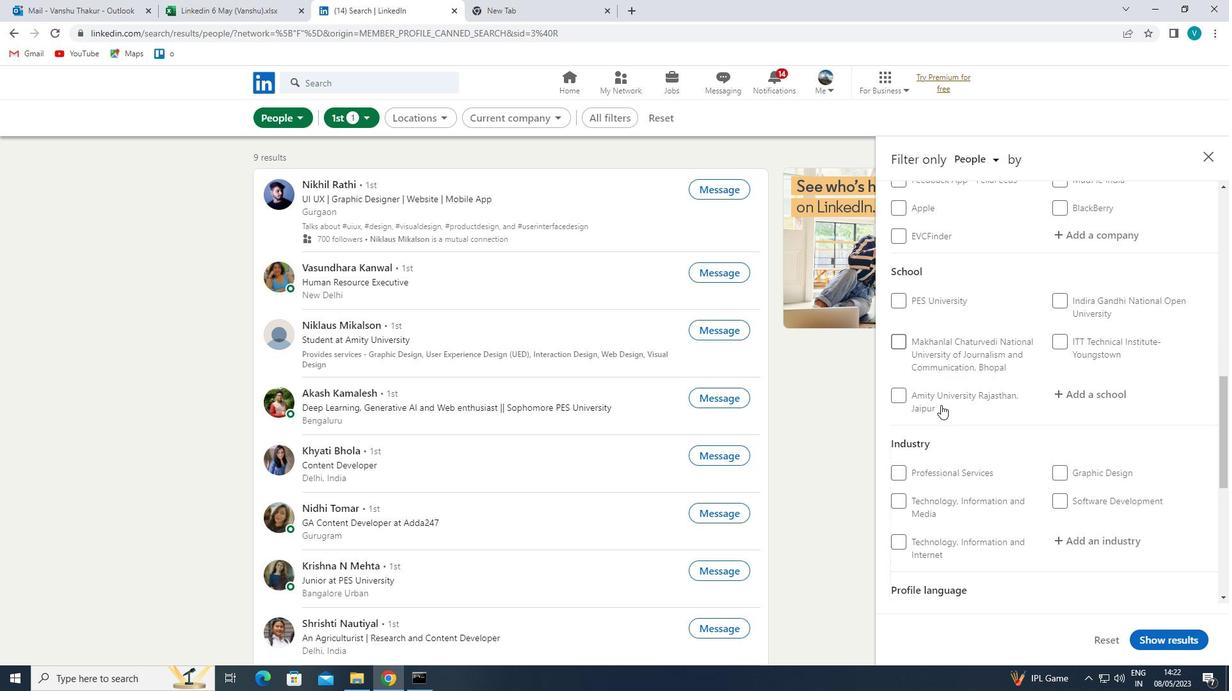 
Action: Mouse scrolled (941, 405) with delta (0, 0)
Screenshot: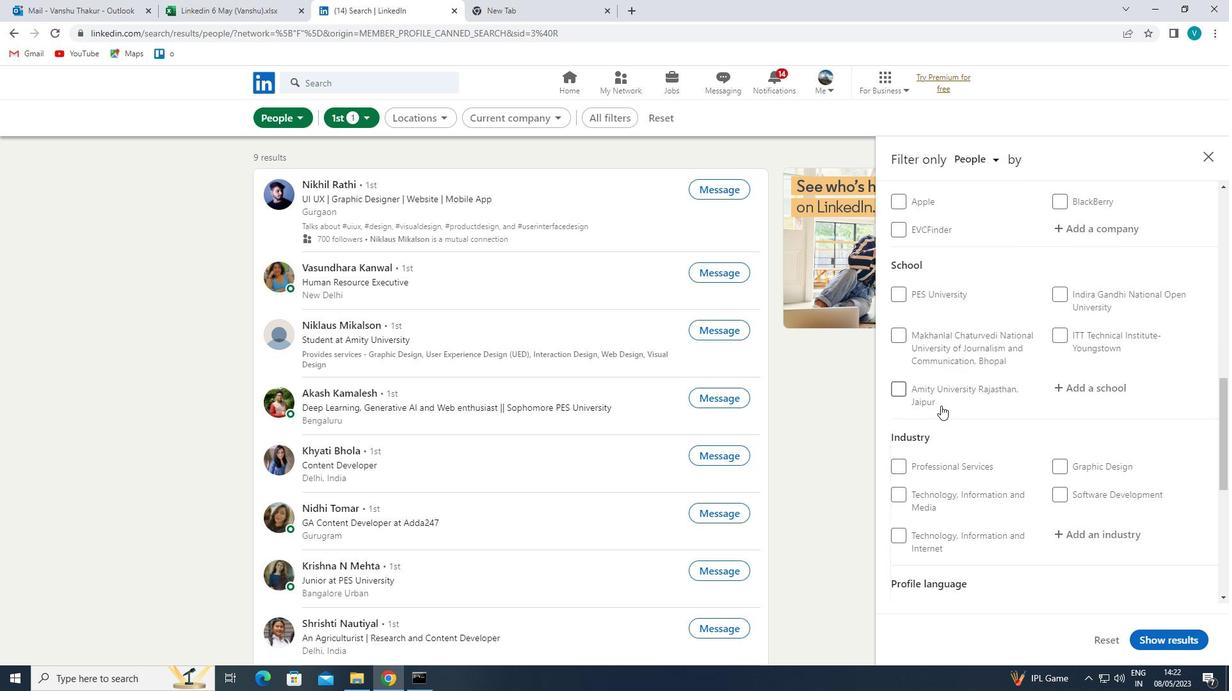 
Action: Mouse scrolled (941, 405) with delta (0, 0)
Screenshot: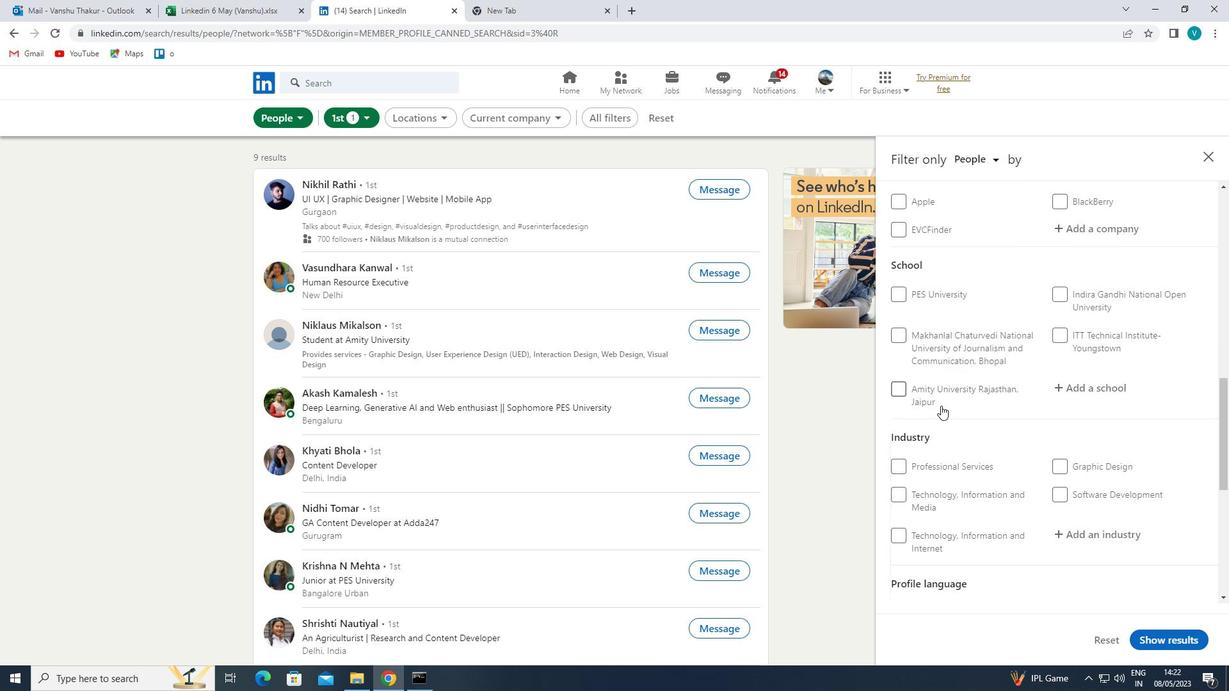 
Action: Mouse moved to (903, 487)
Screenshot: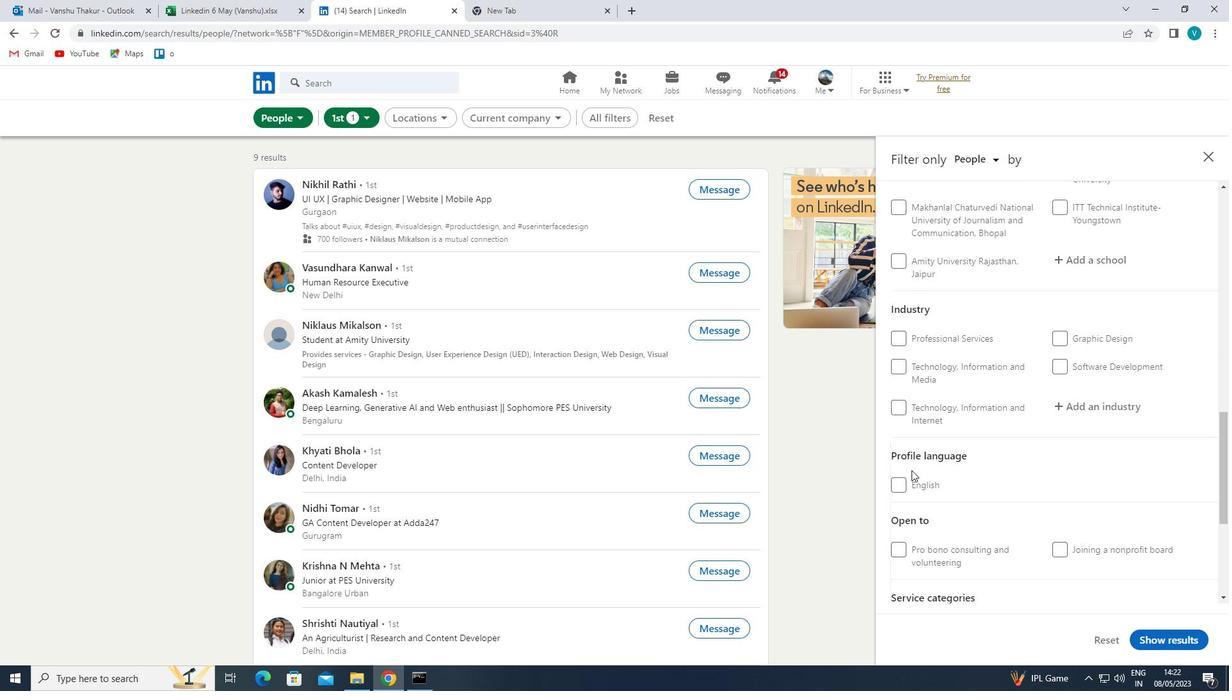 
Action: Mouse pressed left at (903, 487)
Screenshot: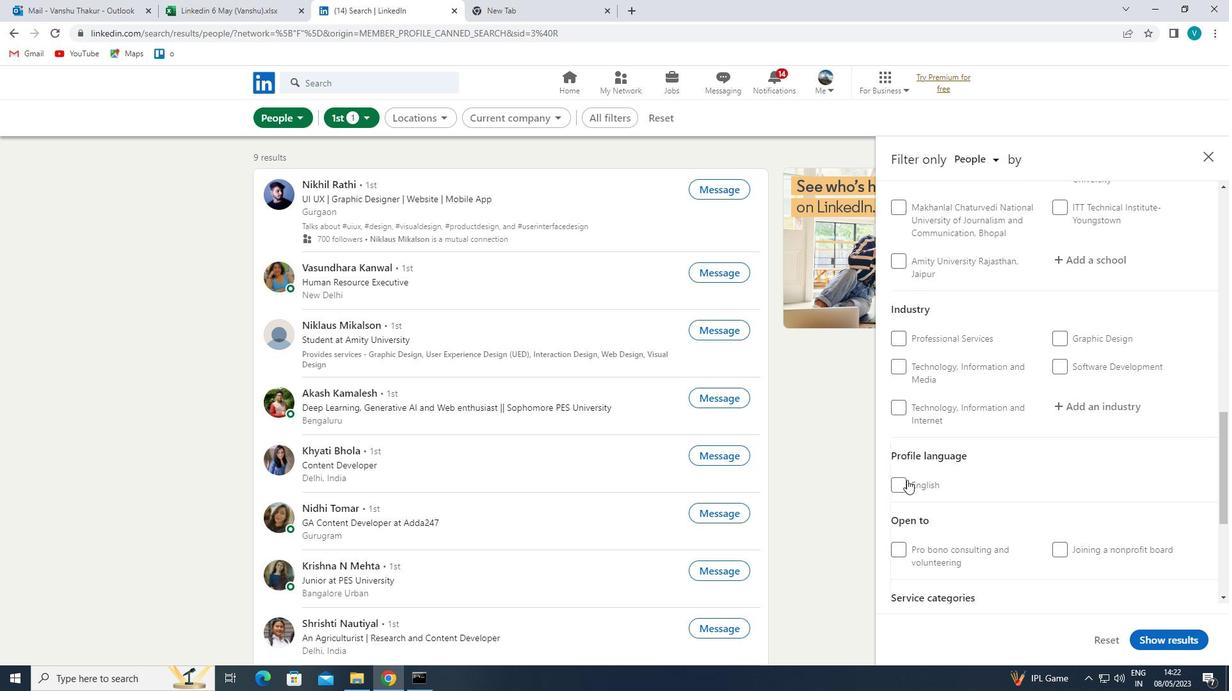 
Action: Mouse moved to (1008, 496)
Screenshot: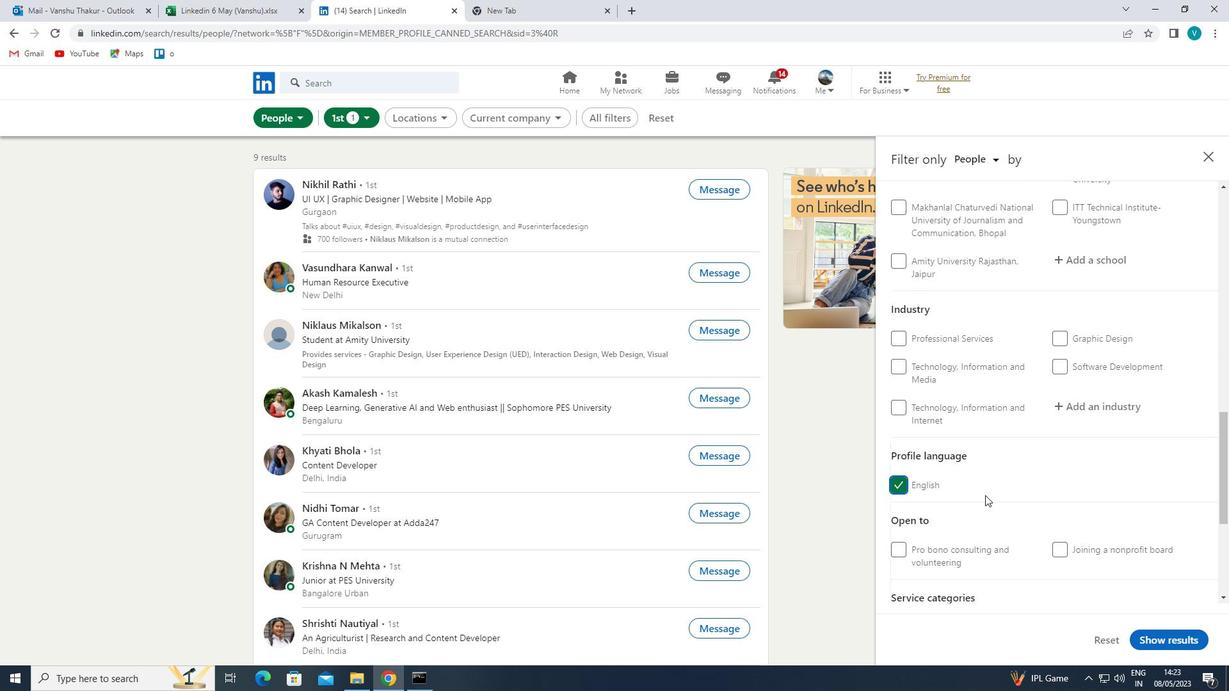 
Action: Mouse scrolled (1008, 496) with delta (0, 0)
Screenshot: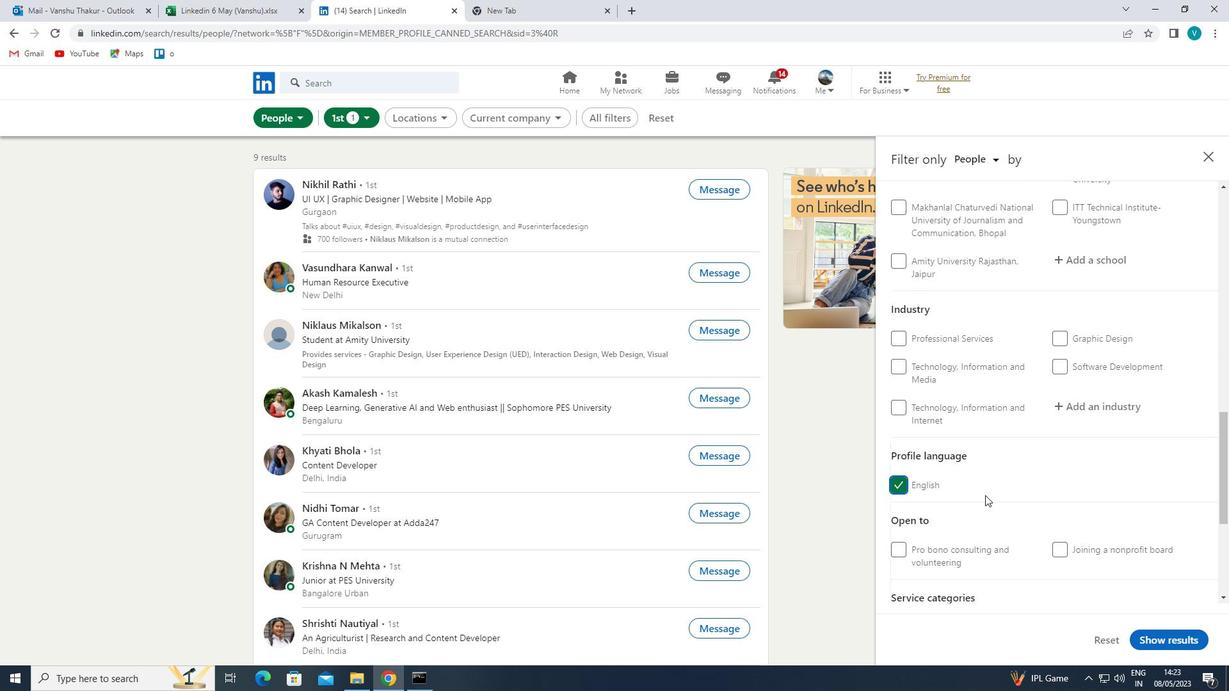 
Action: Mouse moved to (1009, 496)
Screenshot: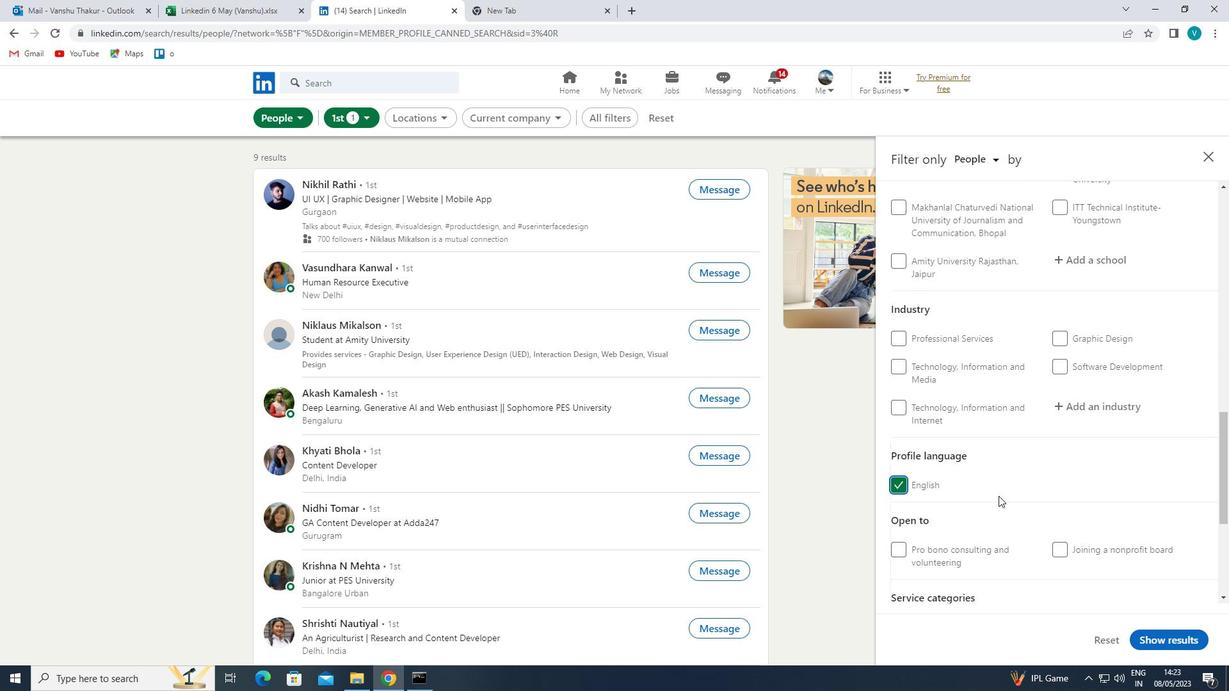 
Action: Mouse scrolled (1009, 496) with delta (0, 0)
Screenshot: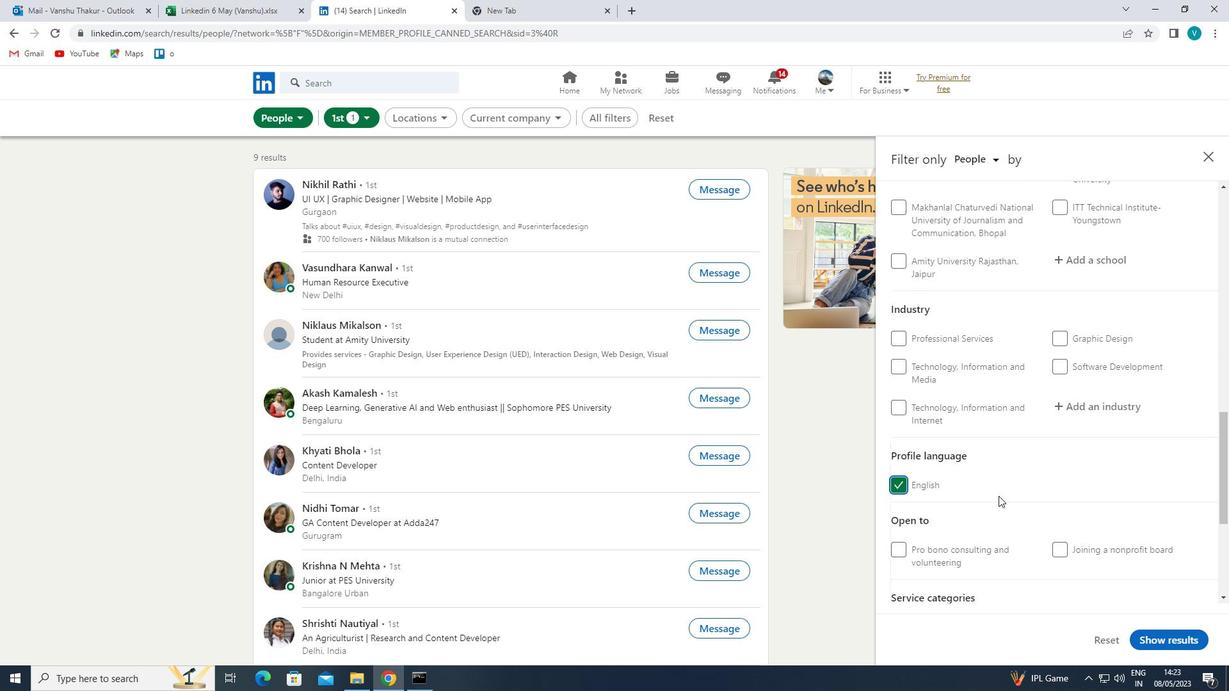 
Action: Mouse scrolled (1009, 496) with delta (0, 0)
Screenshot: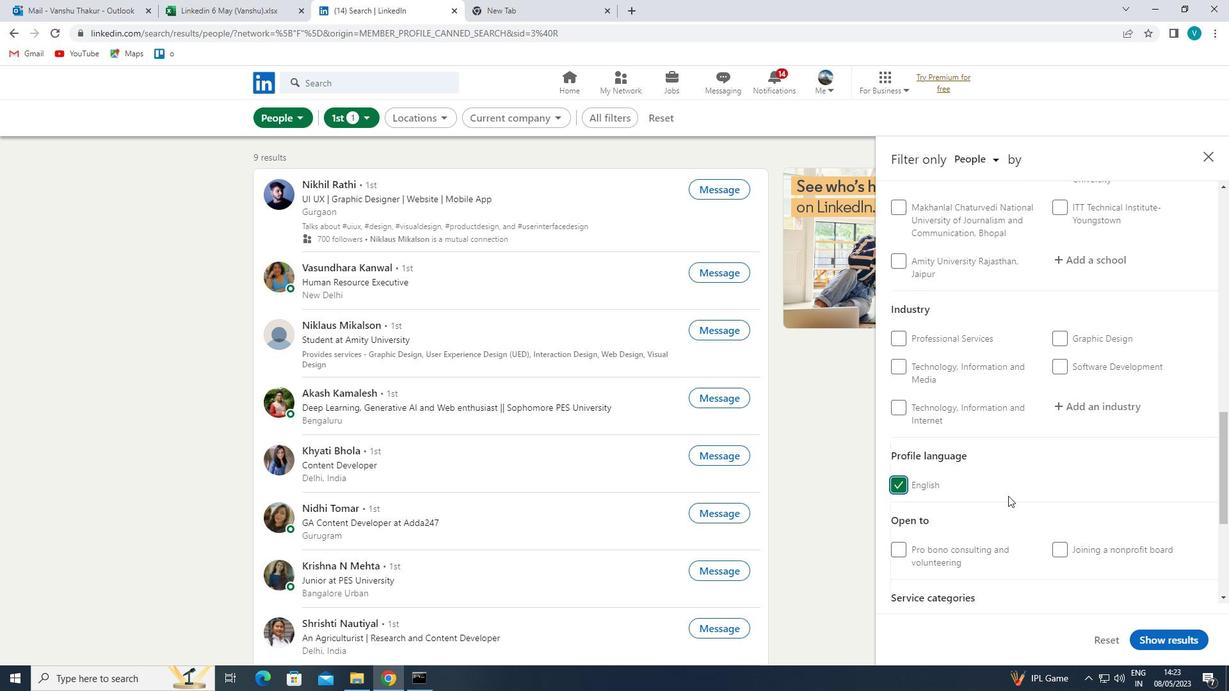
Action: Mouse moved to (1010, 495)
Screenshot: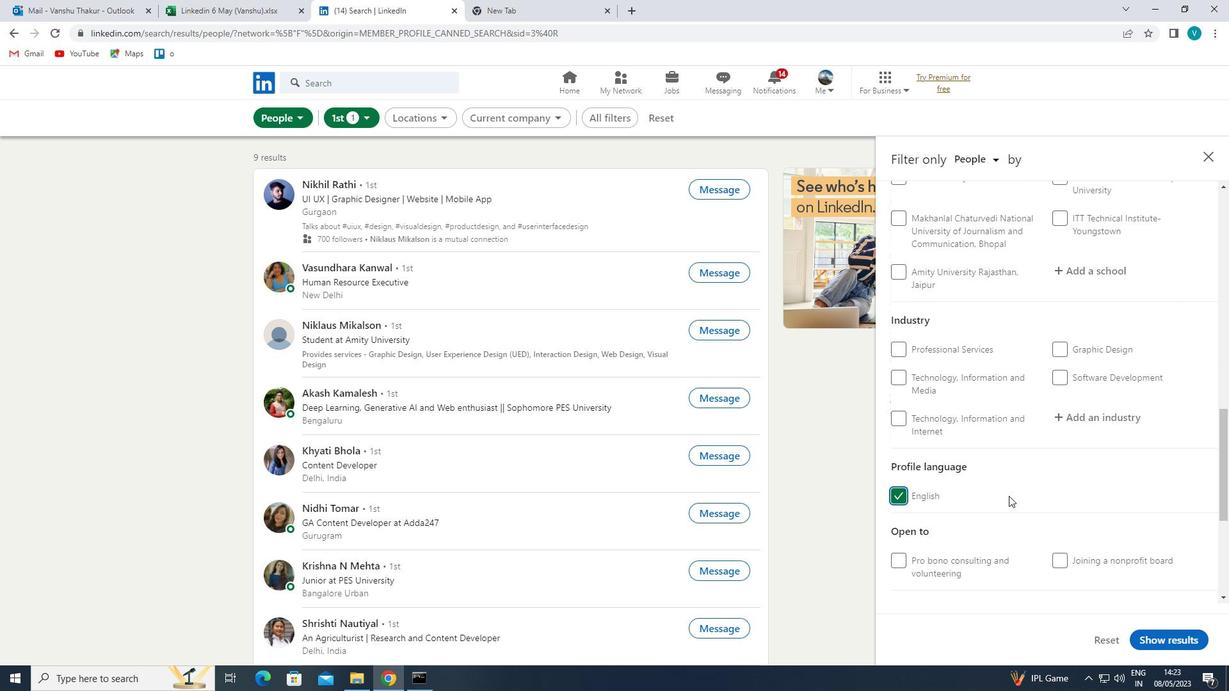 
Action: Mouse scrolled (1010, 496) with delta (0, 0)
Screenshot: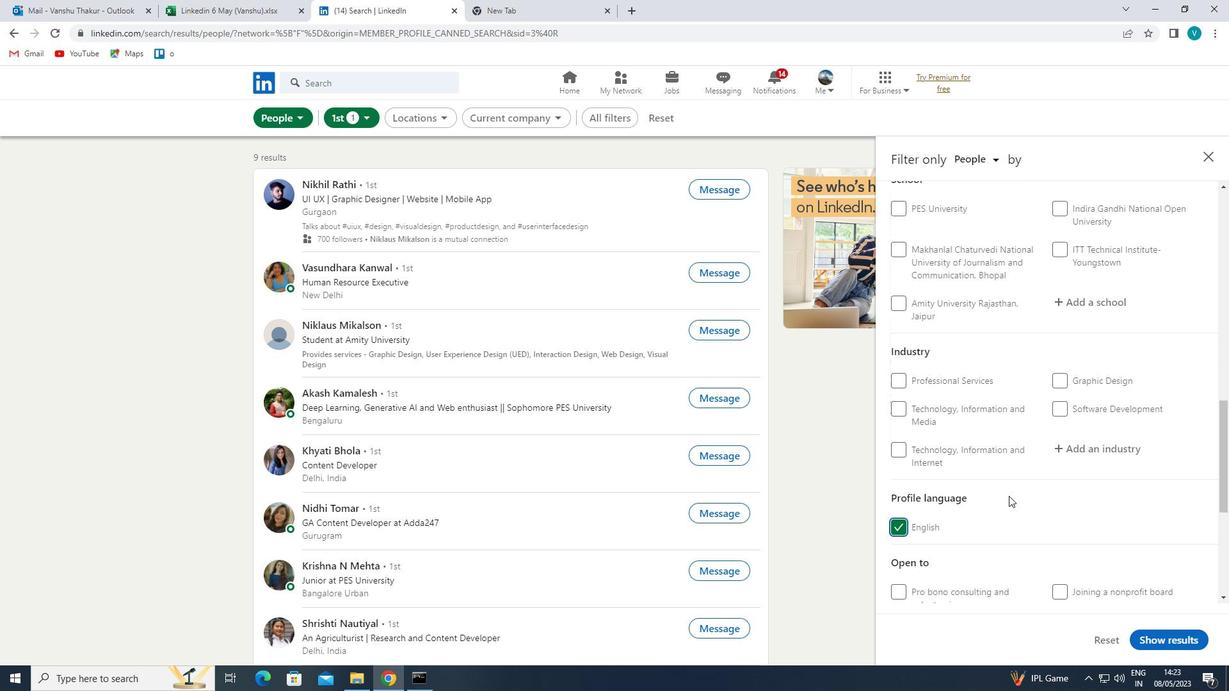 
Action: Mouse scrolled (1010, 496) with delta (0, 0)
Screenshot: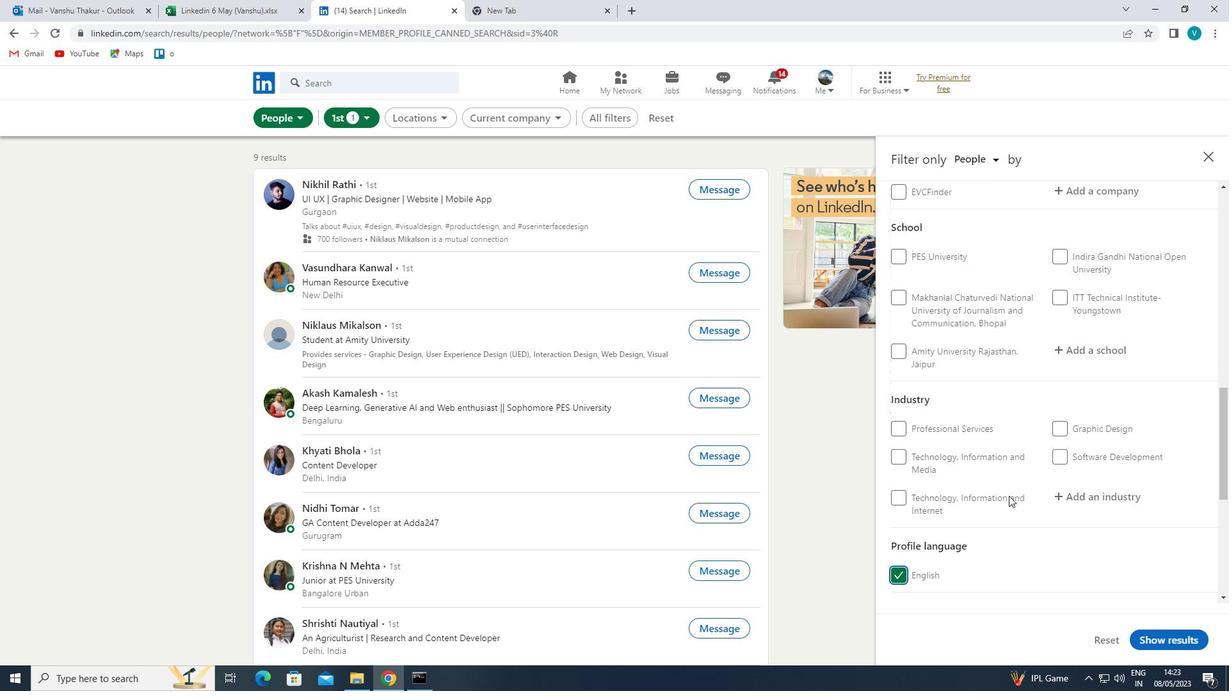 
Action: Mouse scrolled (1010, 496) with delta (0, 0)
Screenshot: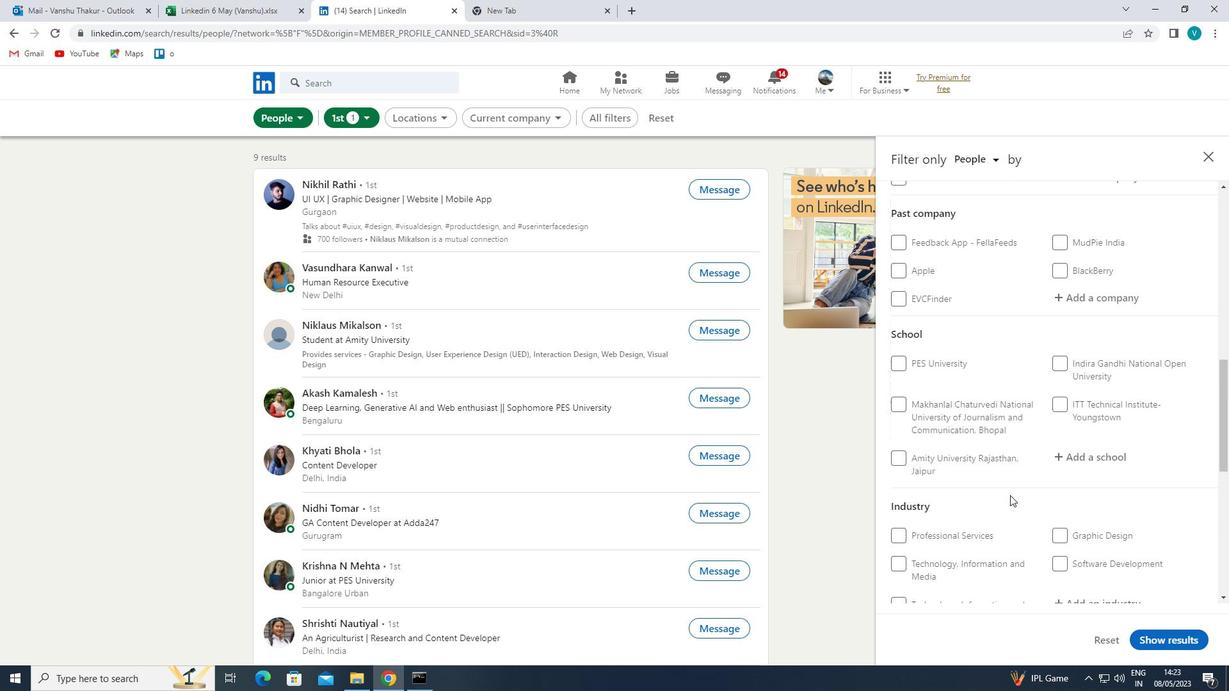 
Action: Mouse moved to (1102, 360)
Screenshot: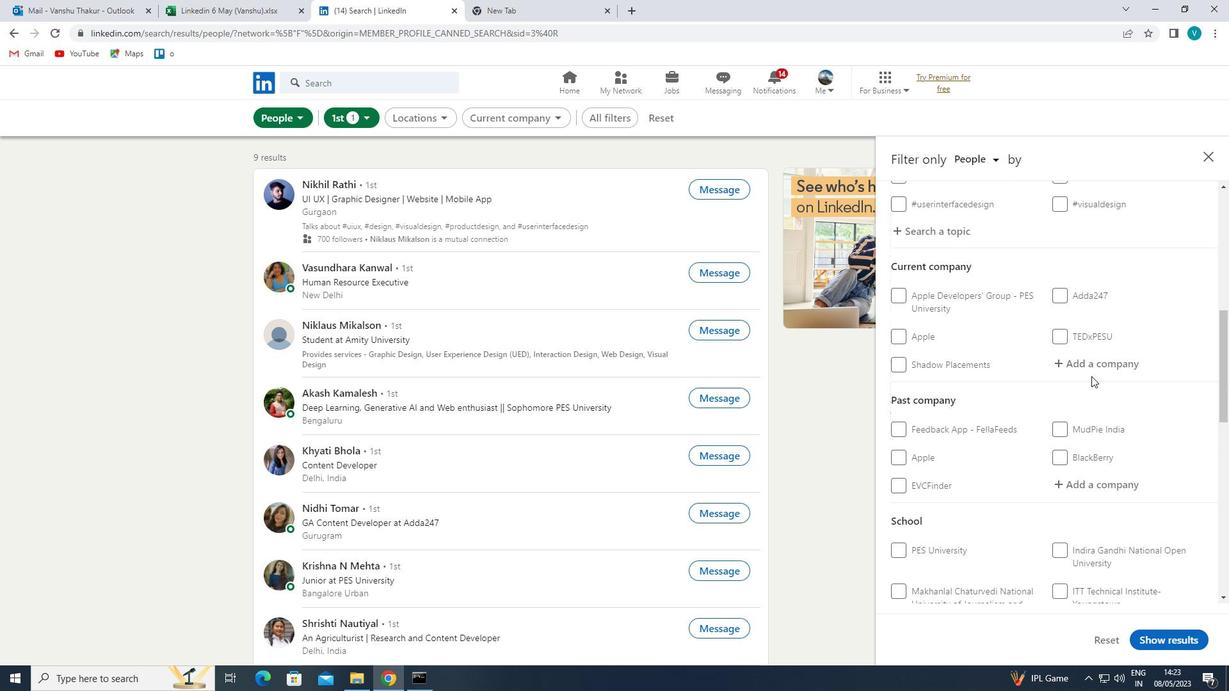 
Action: Mouse pressed left at (1102, 360)
Screenshot: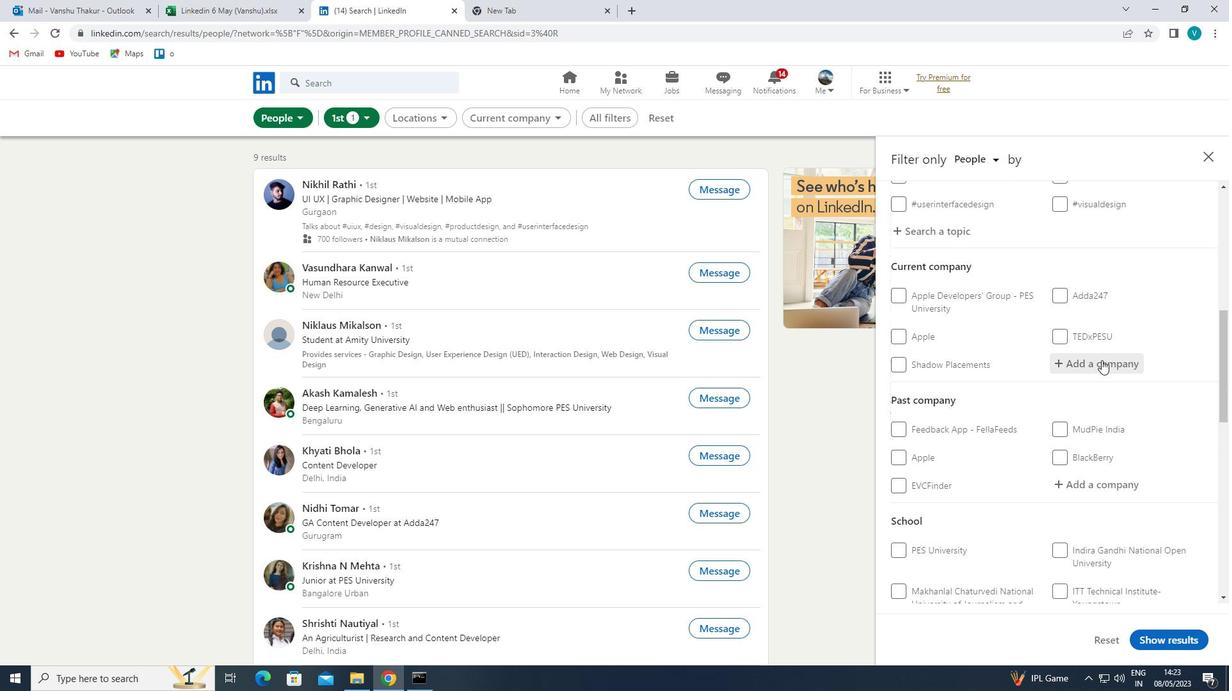 
Action: Mouse moved to (918, 299)
Screenshot: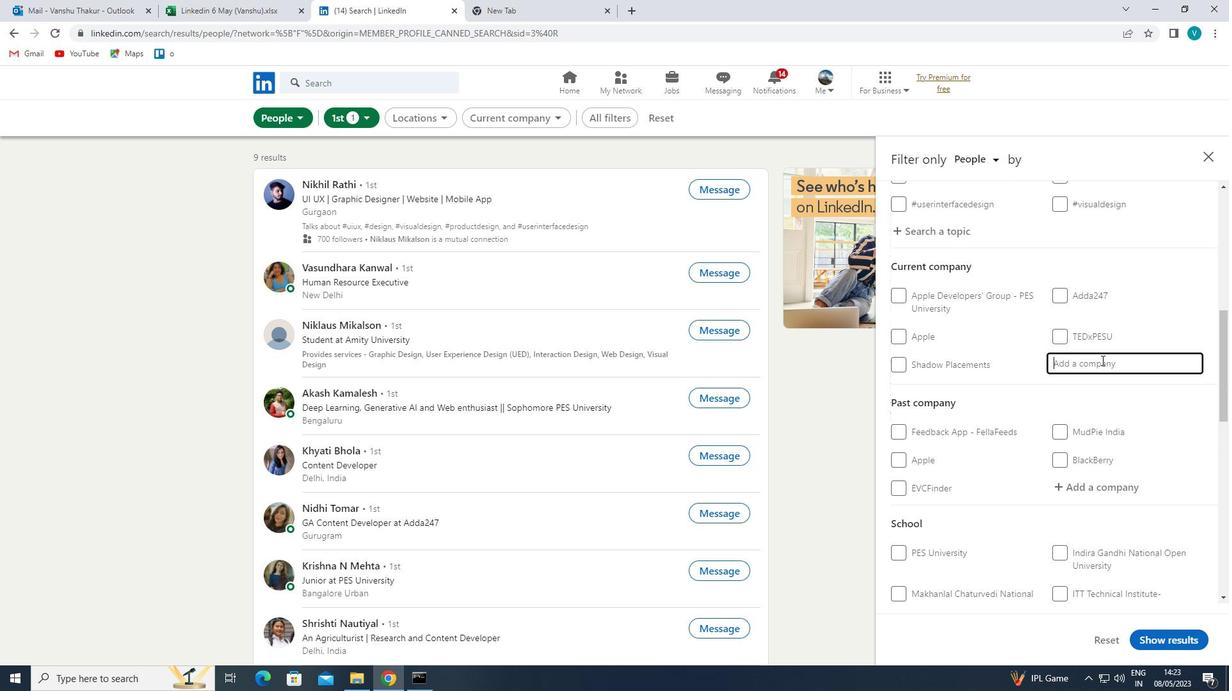 
Action: Key pressed <Key.shift>HPL<Key.space>
Screenshot: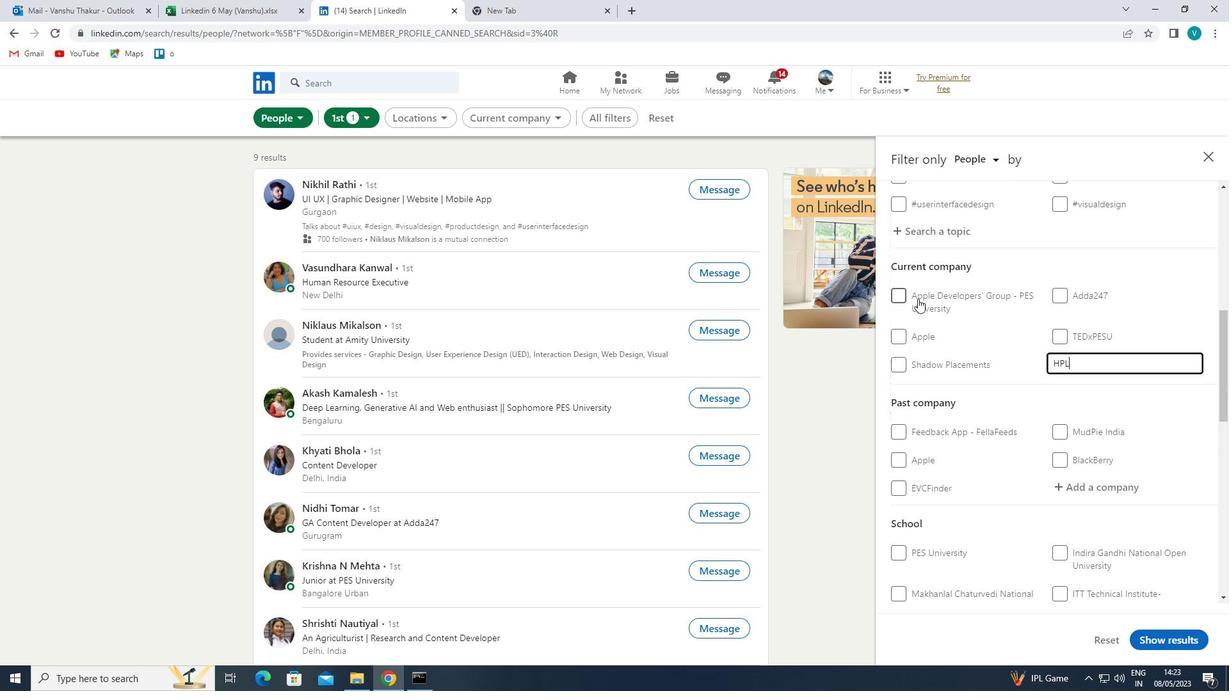 
Action: Mouse moved to (990, 393)
Screenshot: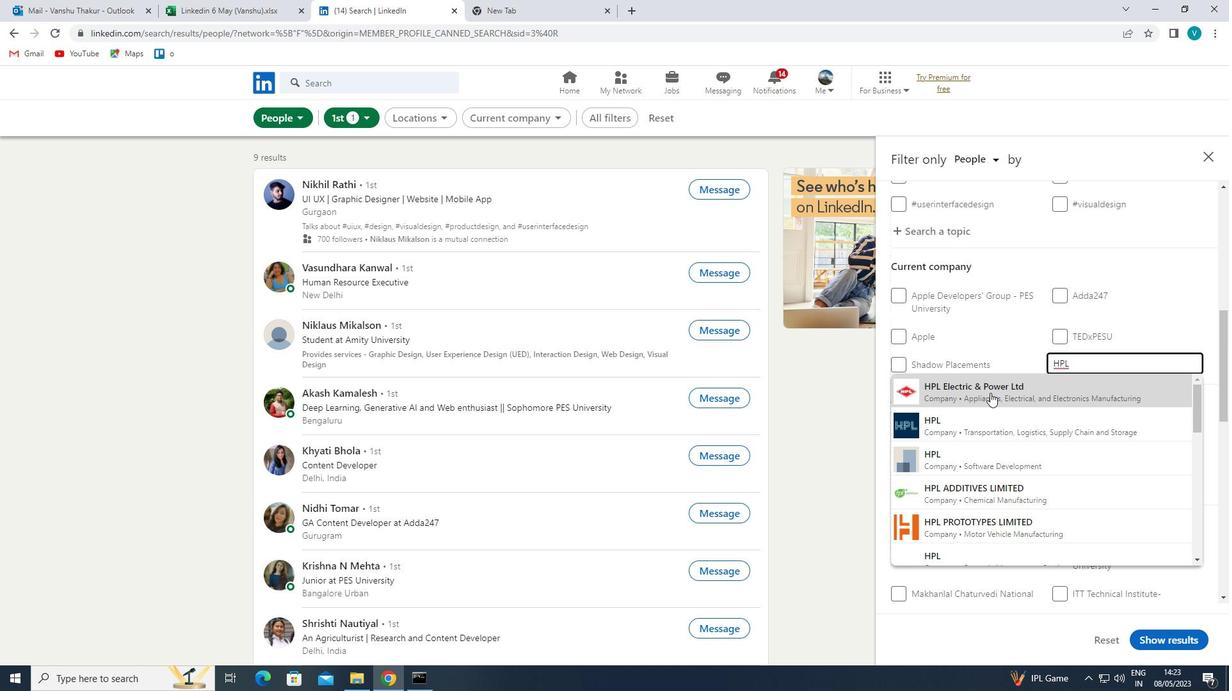 
Action: Mouse pressed left at (990, 393)
Screenshot: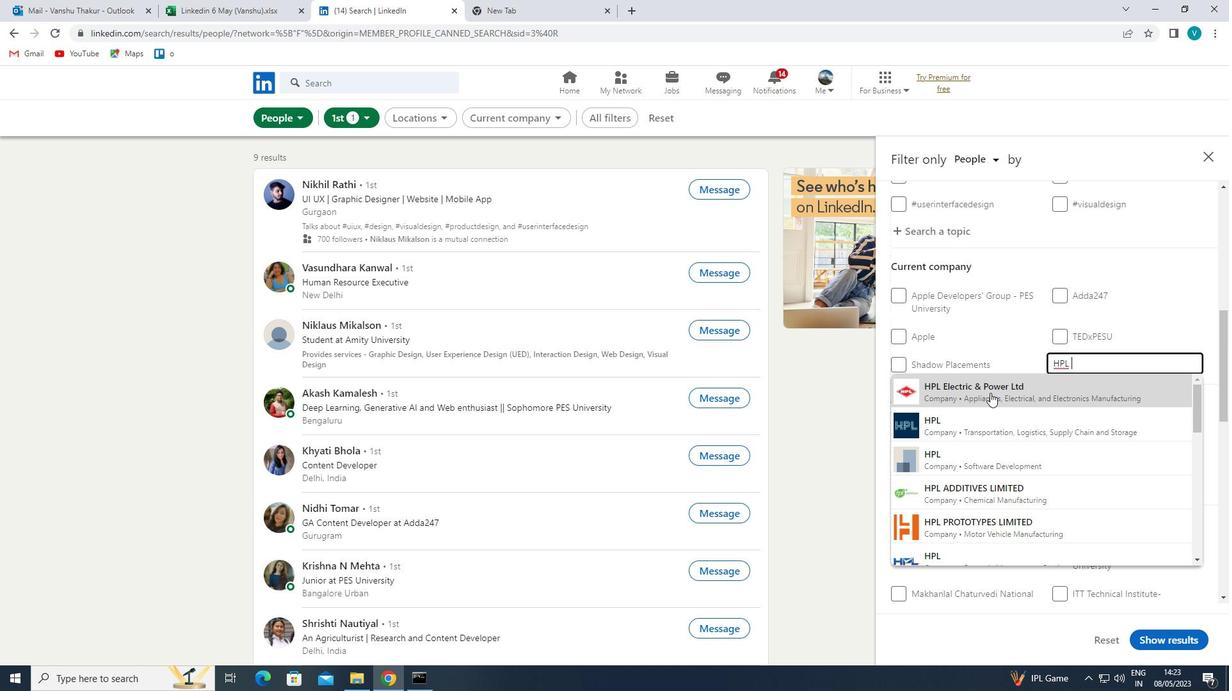 
Action: Mouse moved to (992, 393)
Screenshot: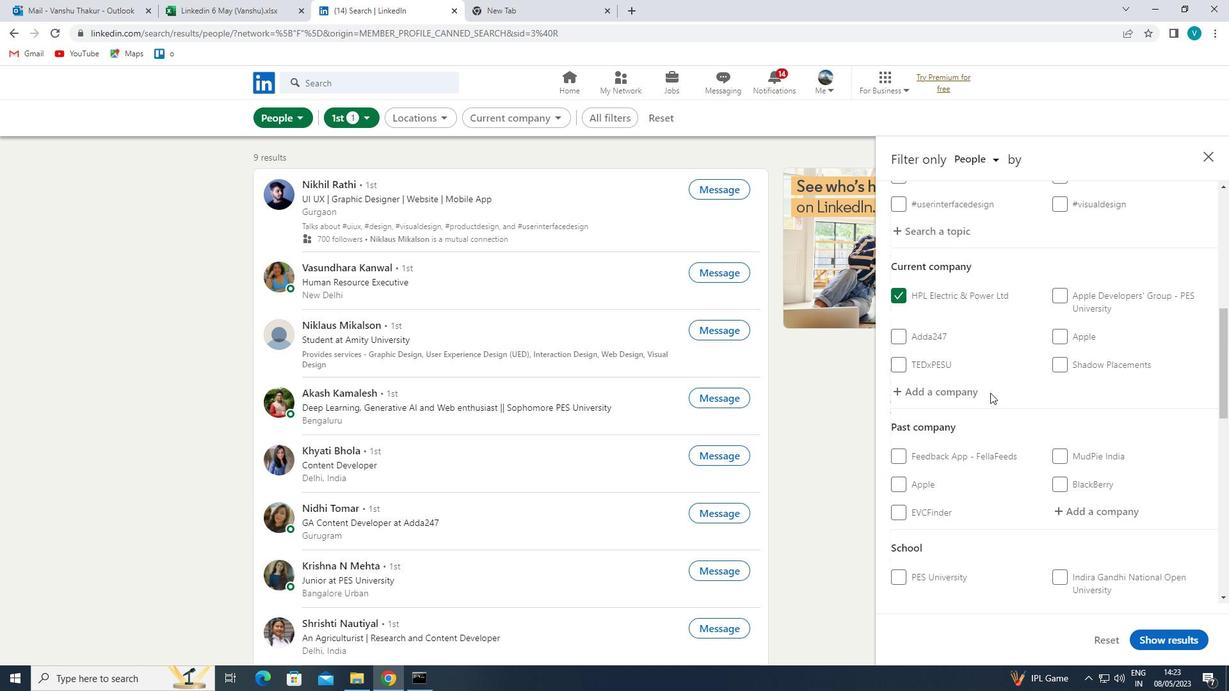 
Action: Mouse scrolled (992, 392) with delta (0, 0)
Screenshot: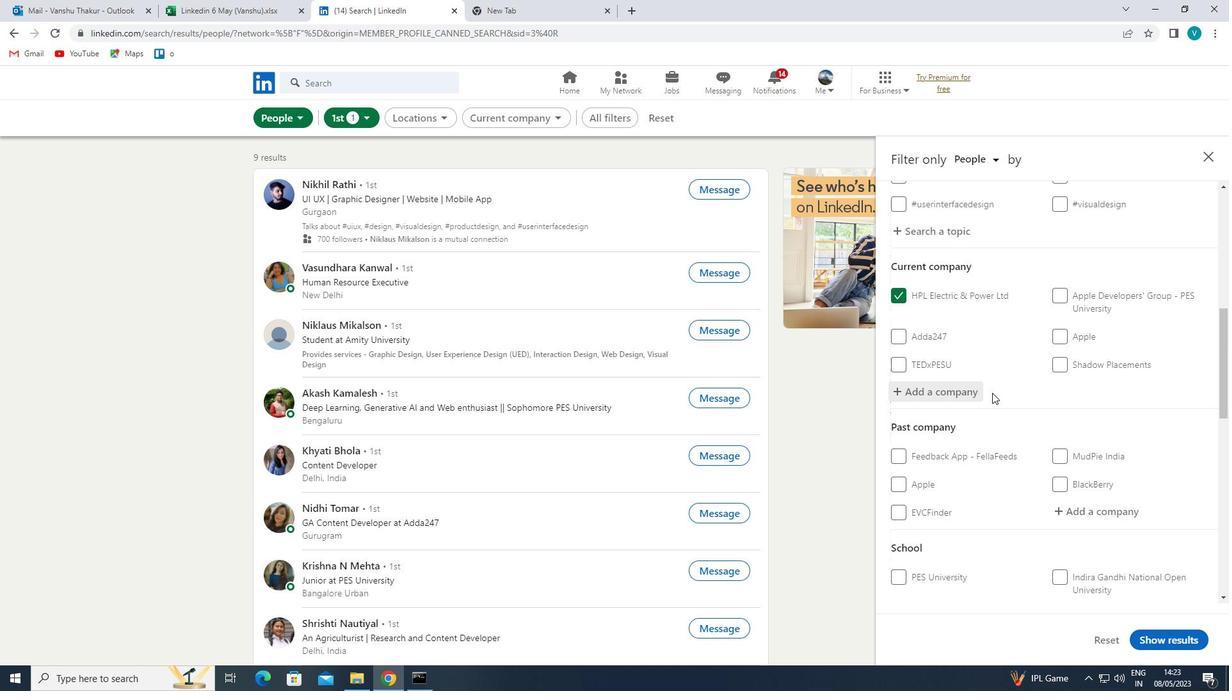 
Action: Mouse scrolled (992, 392) with delta (0, 0)
Screenshot: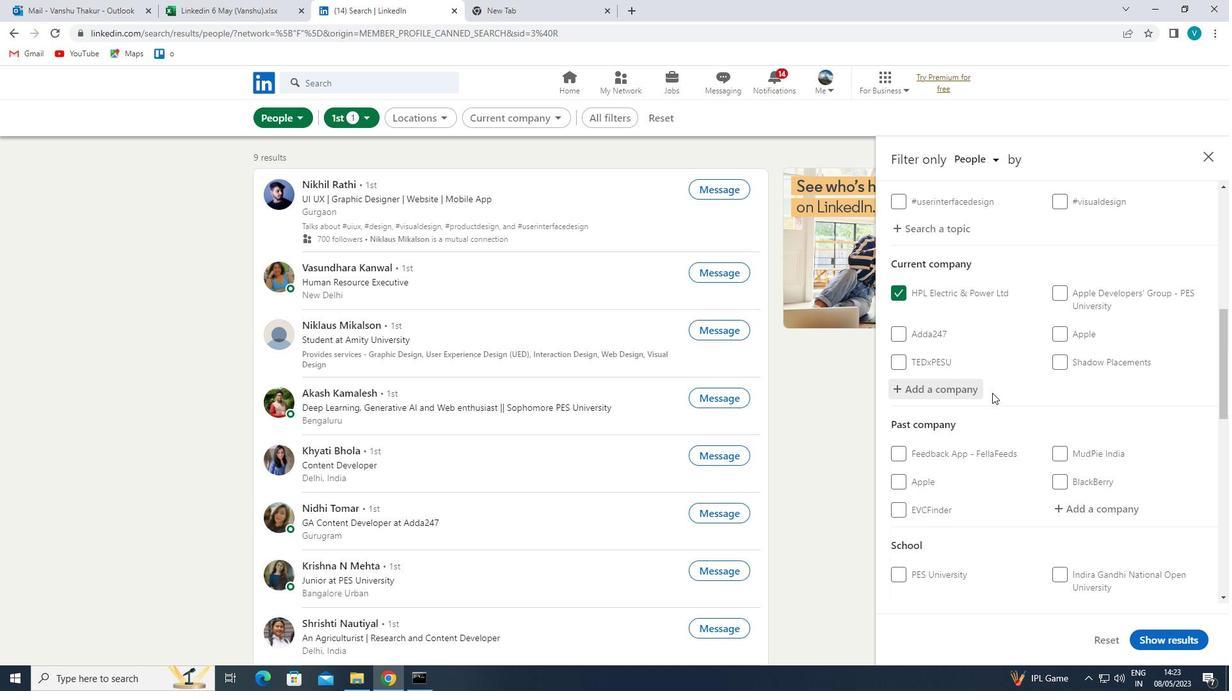
Action: Mouse scrolled (992, 392) with delta (0, 0)
Screenshot: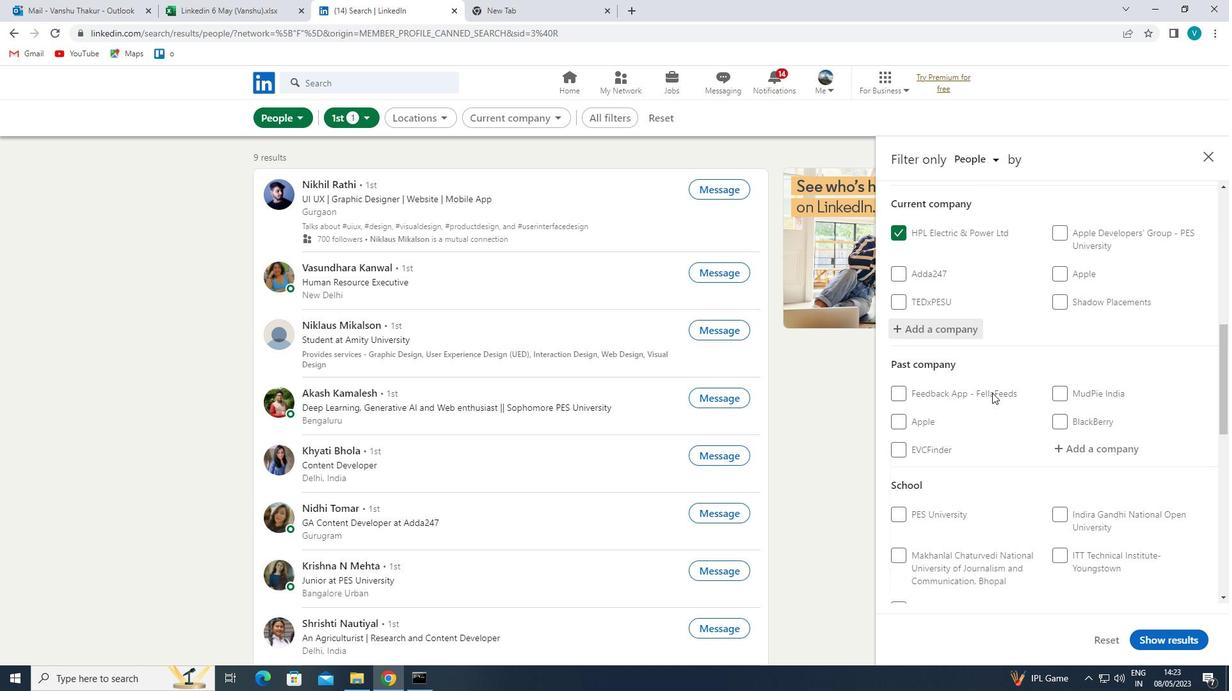 
Action: Mouse moved to (994, 391)
Screenshot: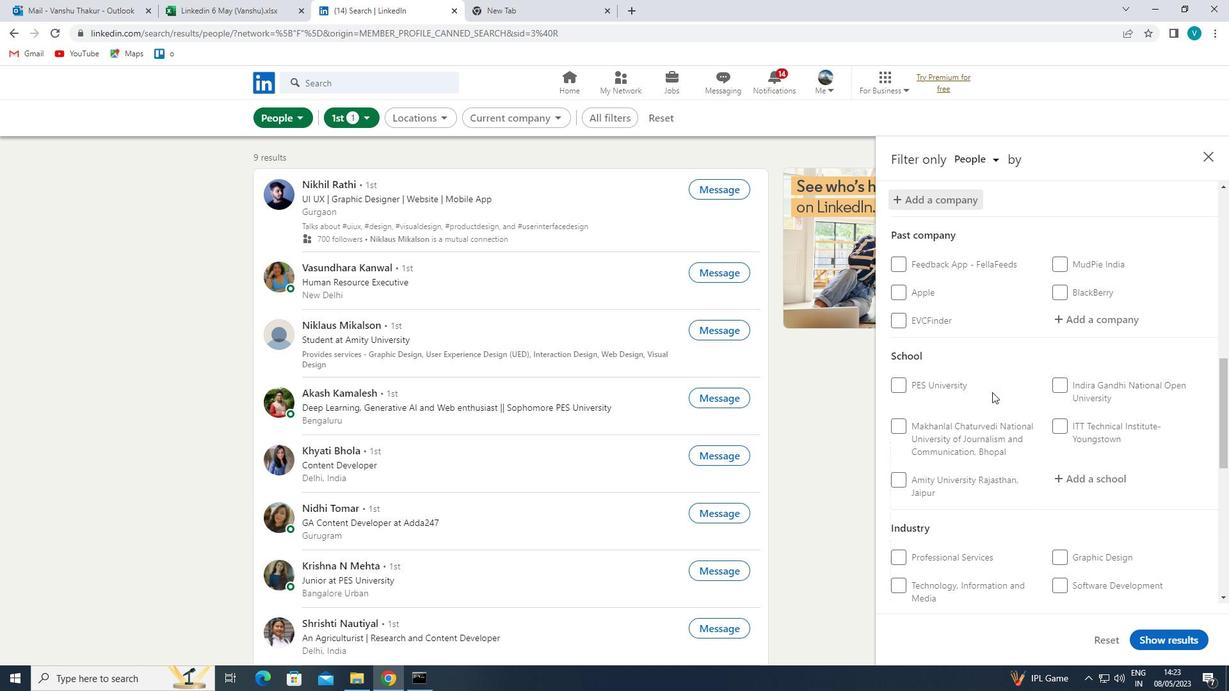 
Action: Mouse scrolled (994, 391) with delta (0, 0)
Screenshot: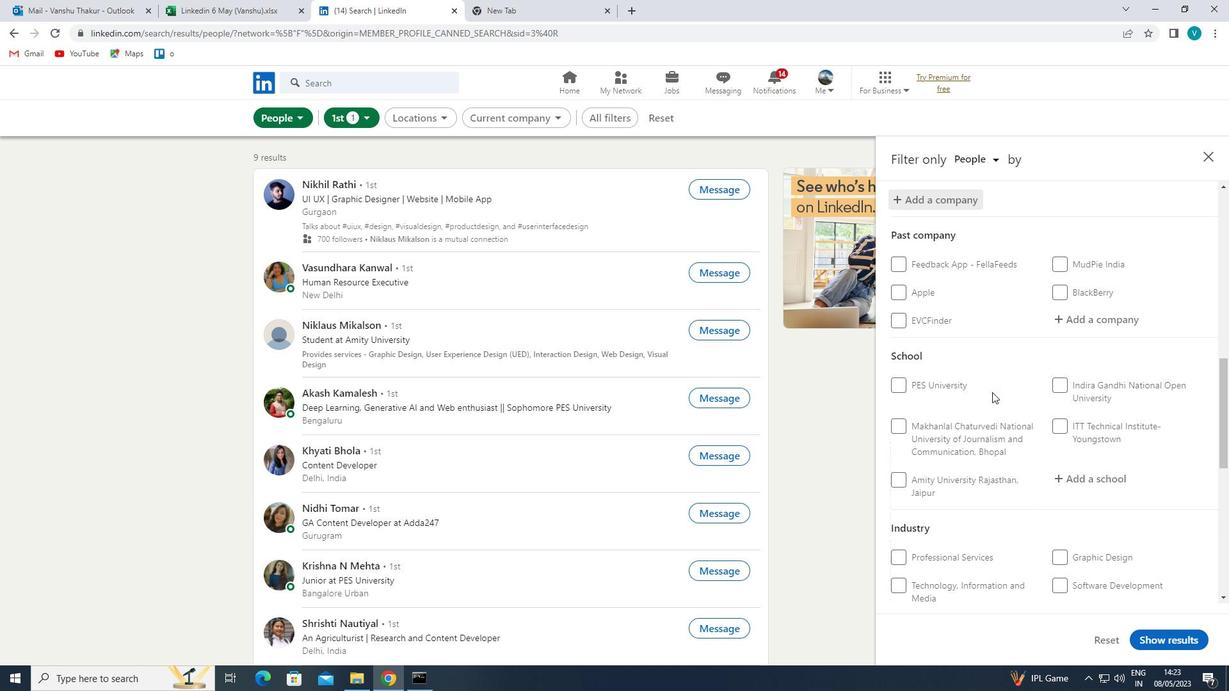 
Action: Mouse scrolled (994, 391) with delta (0, 0)
Screenshot: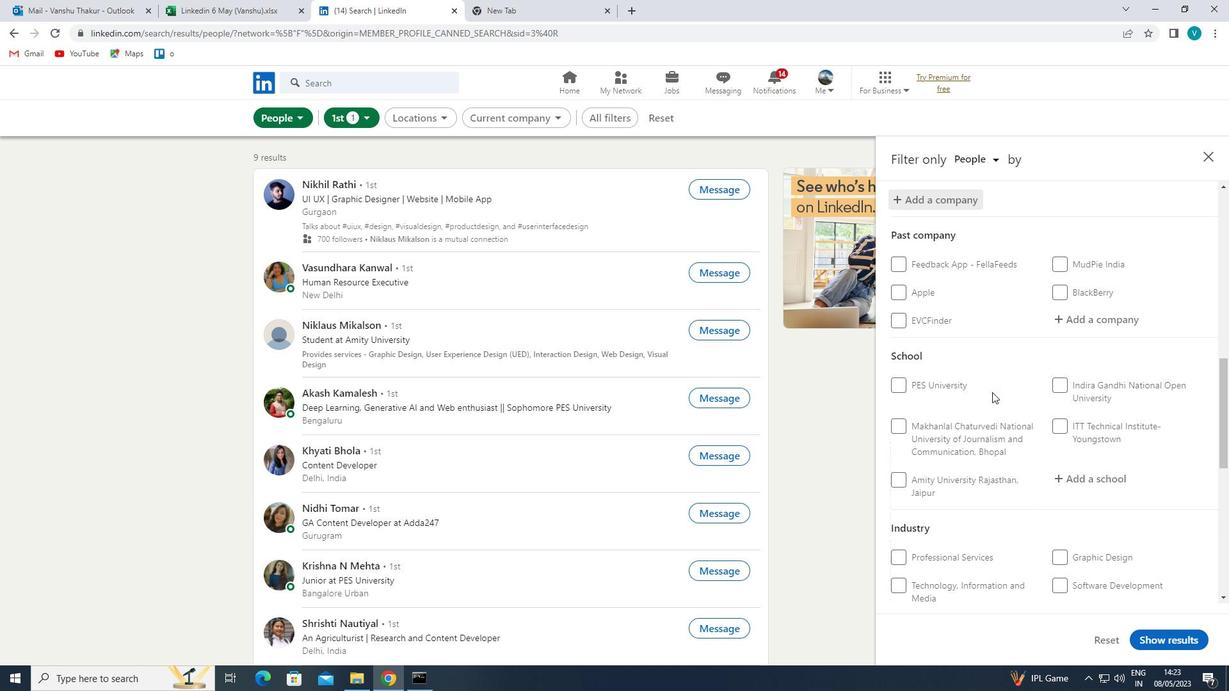 
Action: Mouse moved to (1081, 345)
Screenshot: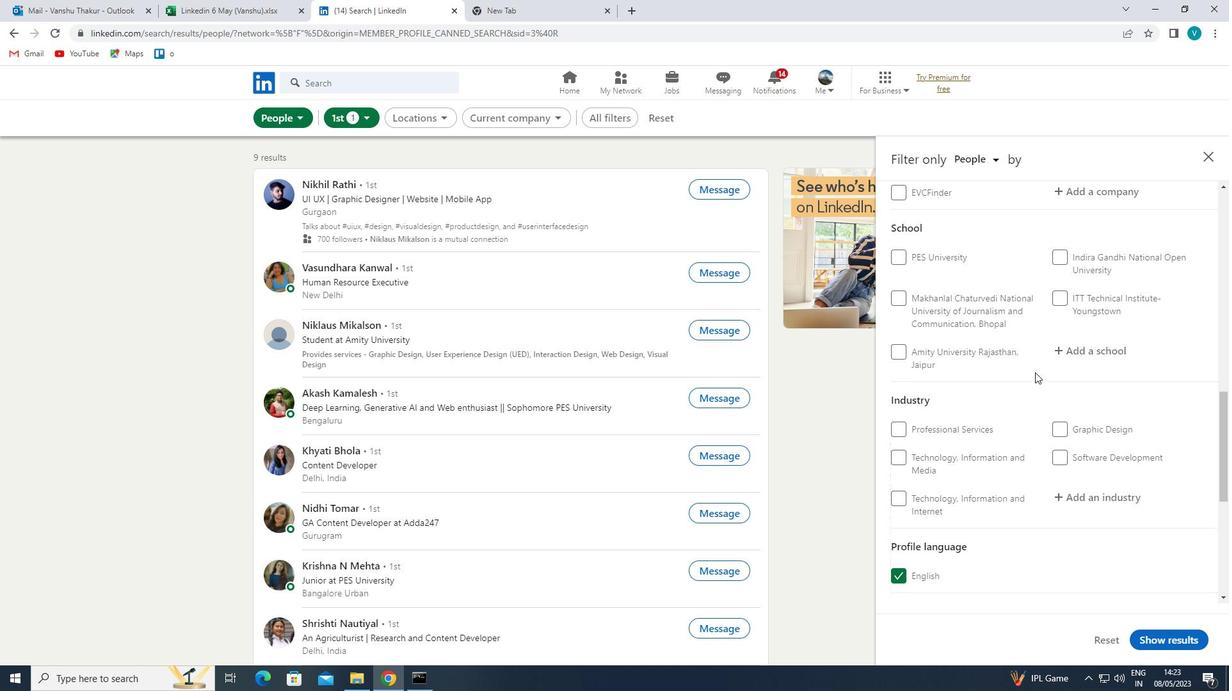 
Action: Mouse pressed left at (1081, 345)
Screenshot: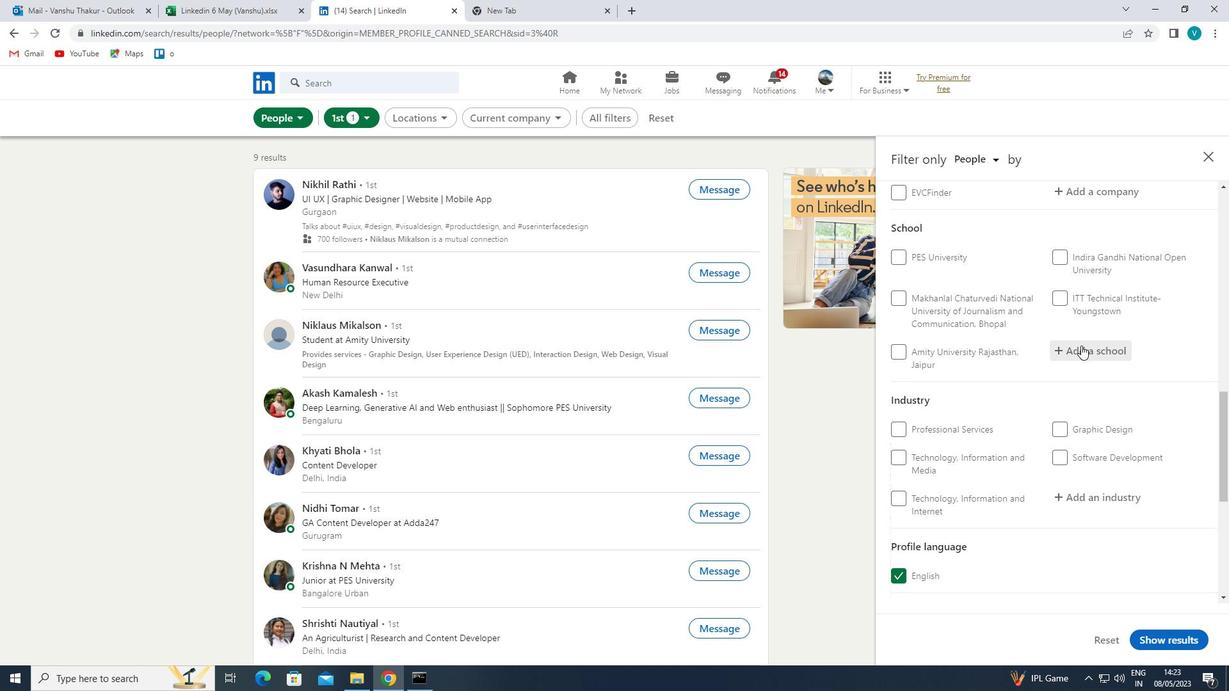 
Action: Key pressed <Key.shift>JAMI<Key.backspace>IA<Key.space>
Screenshot: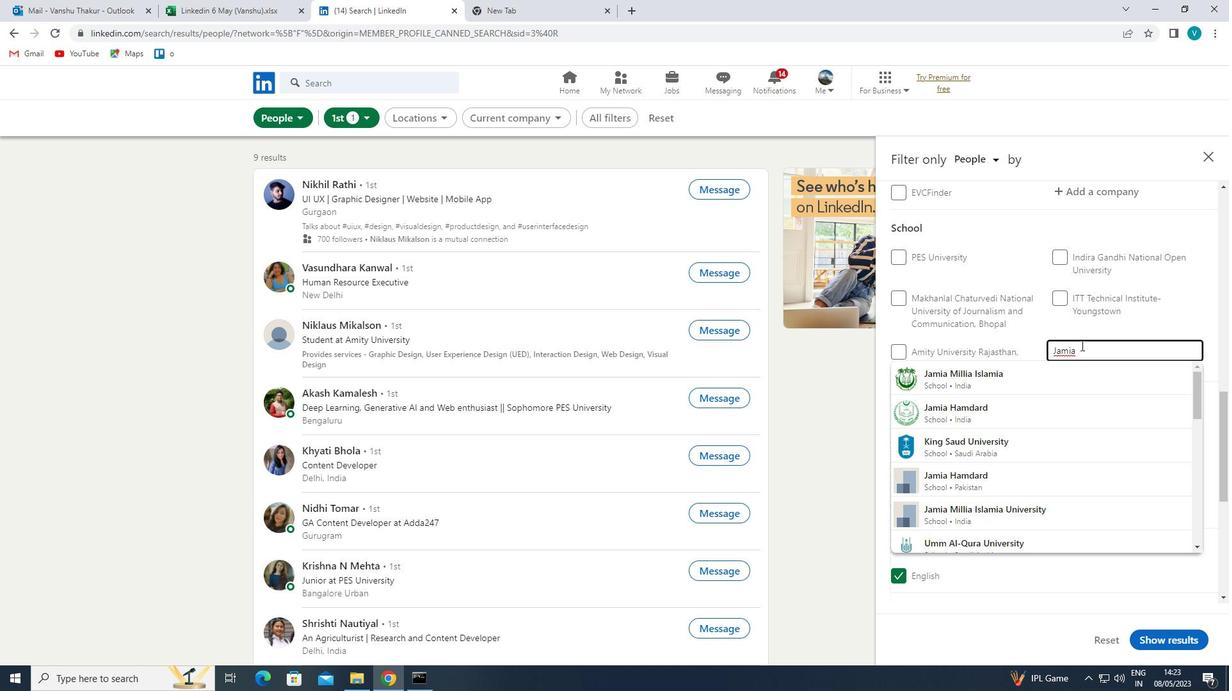 
Action: Mouse moved to (1043, 407)
Screenshot: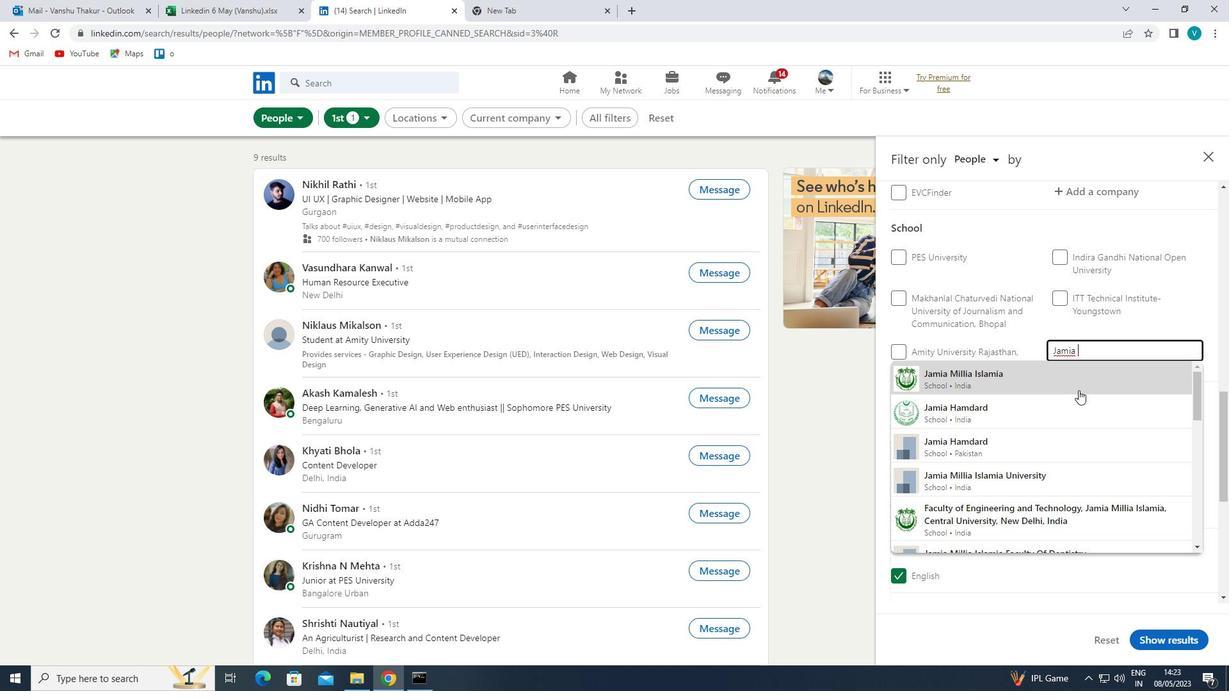 
Action: Mouse pressed left at (1043, 407)
Screenshot: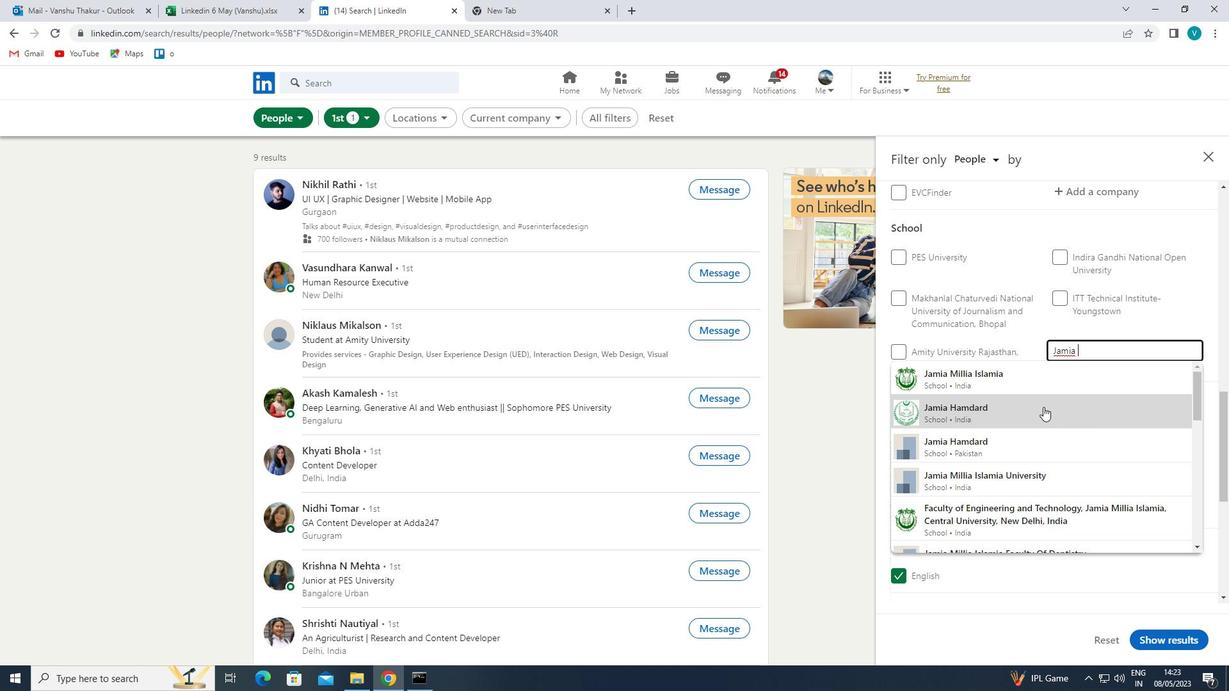 
Action: Mouse scrolled (1043, 406) with delta (0, 0)
Screenshot: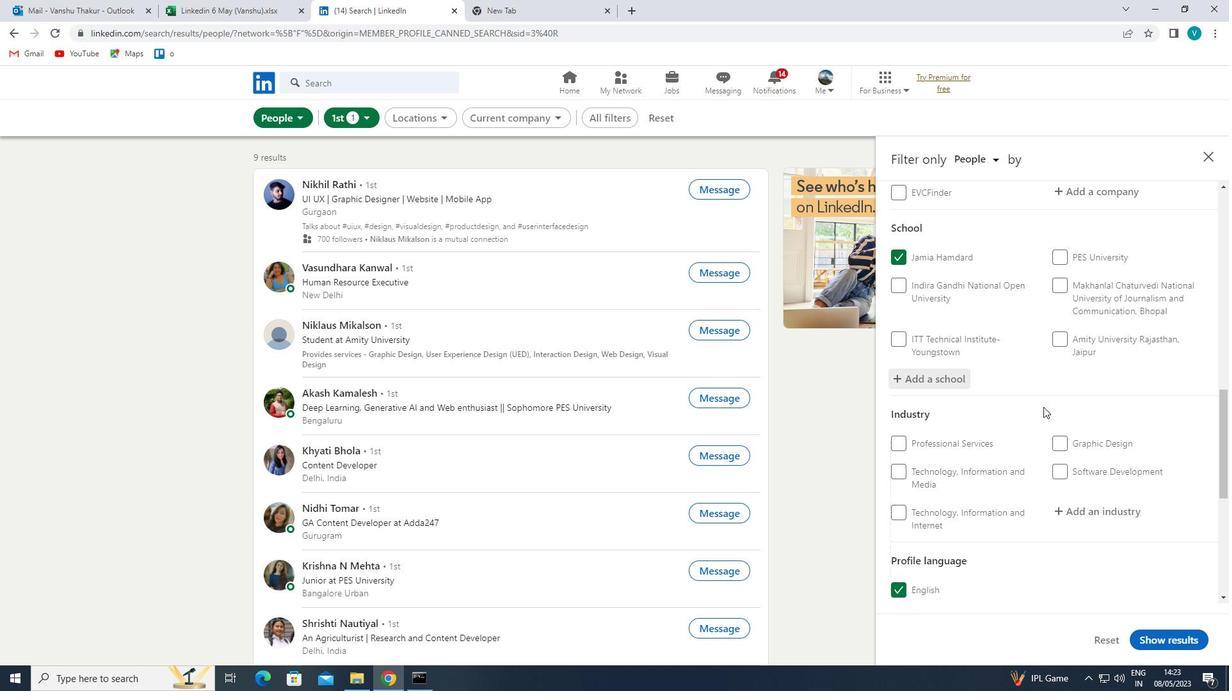 
Action: Mouse scrolled (1043, 406) with delta (0, 0)
Screenshot: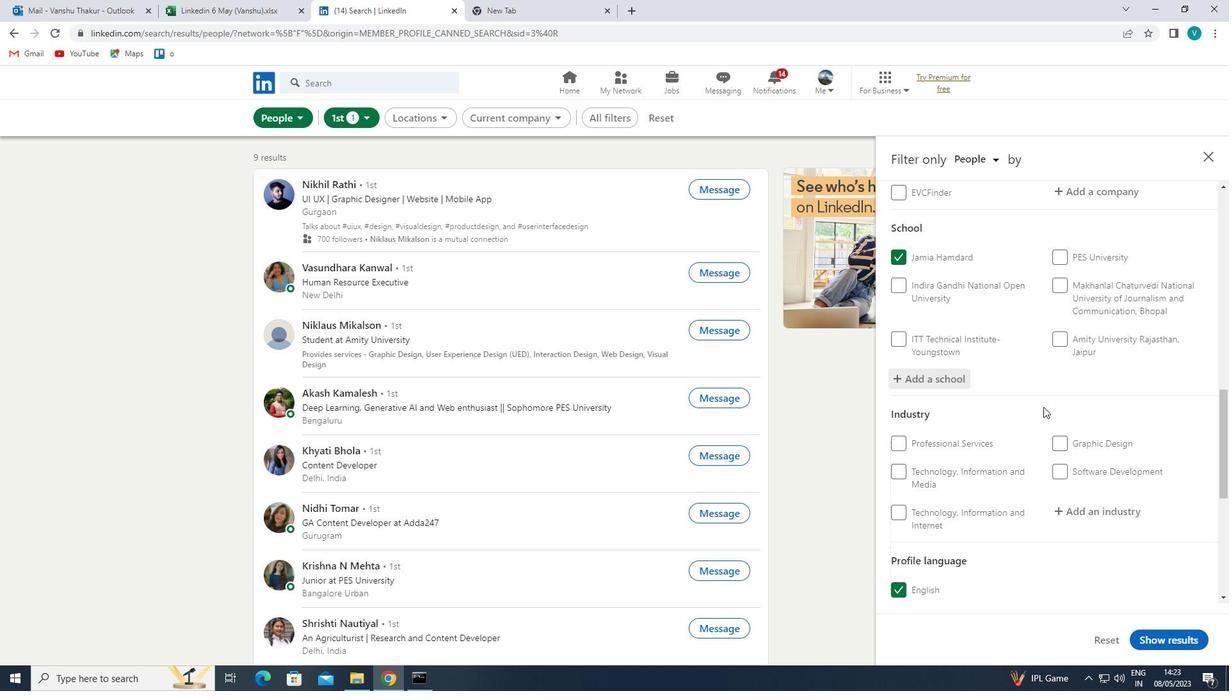 
Action: Mouse moved to (1115, 370)
Screenshot: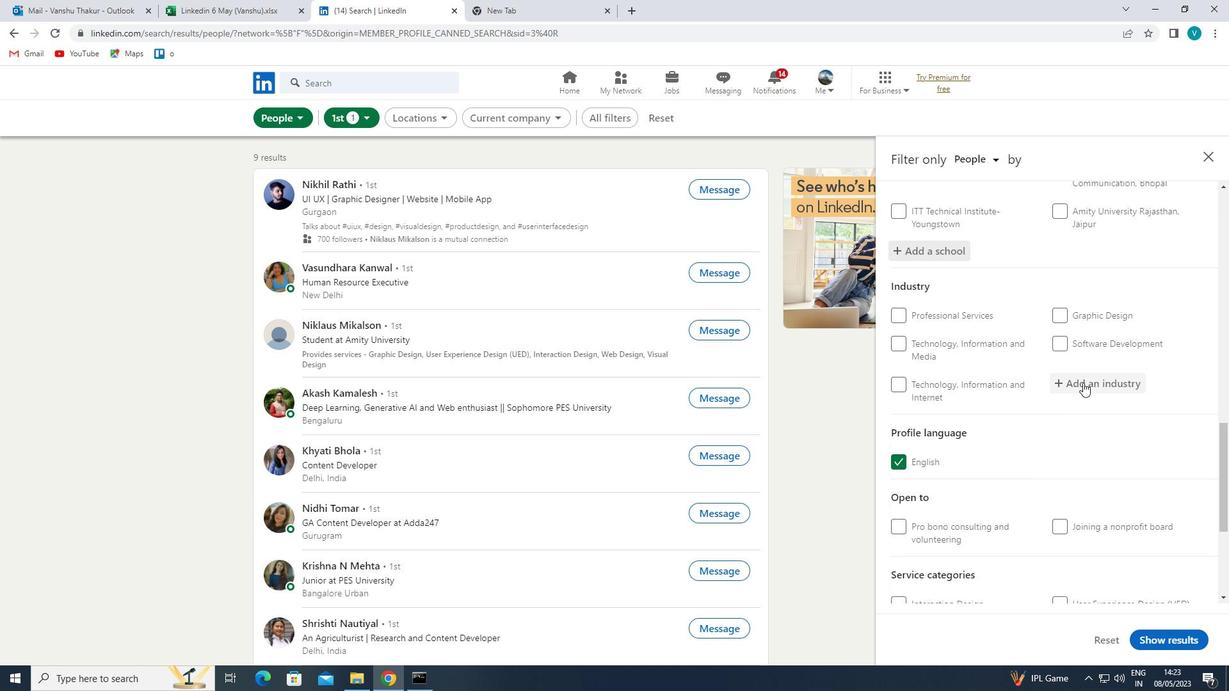 
Action: Mouse pressed left at (1115, 370)
Screenshot: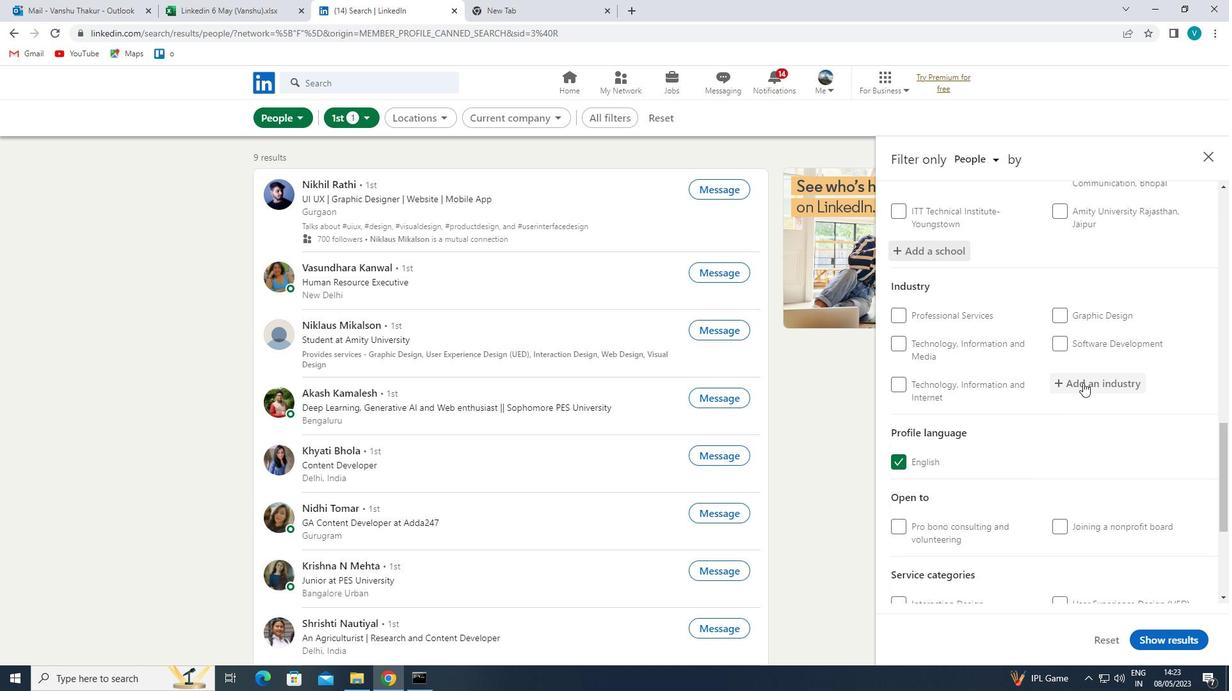
Action: Mouse moved to (1107, 378)
Screenshot: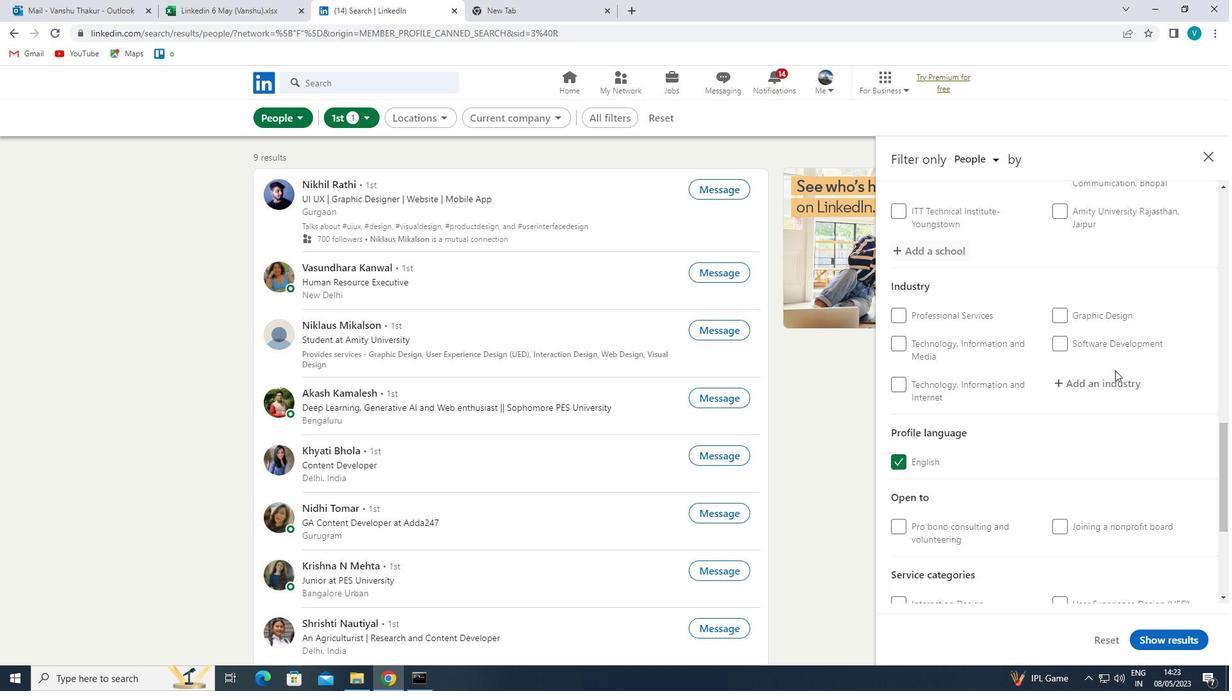 
Action: Mouse pressed left at (1107, 378)
Screenshot: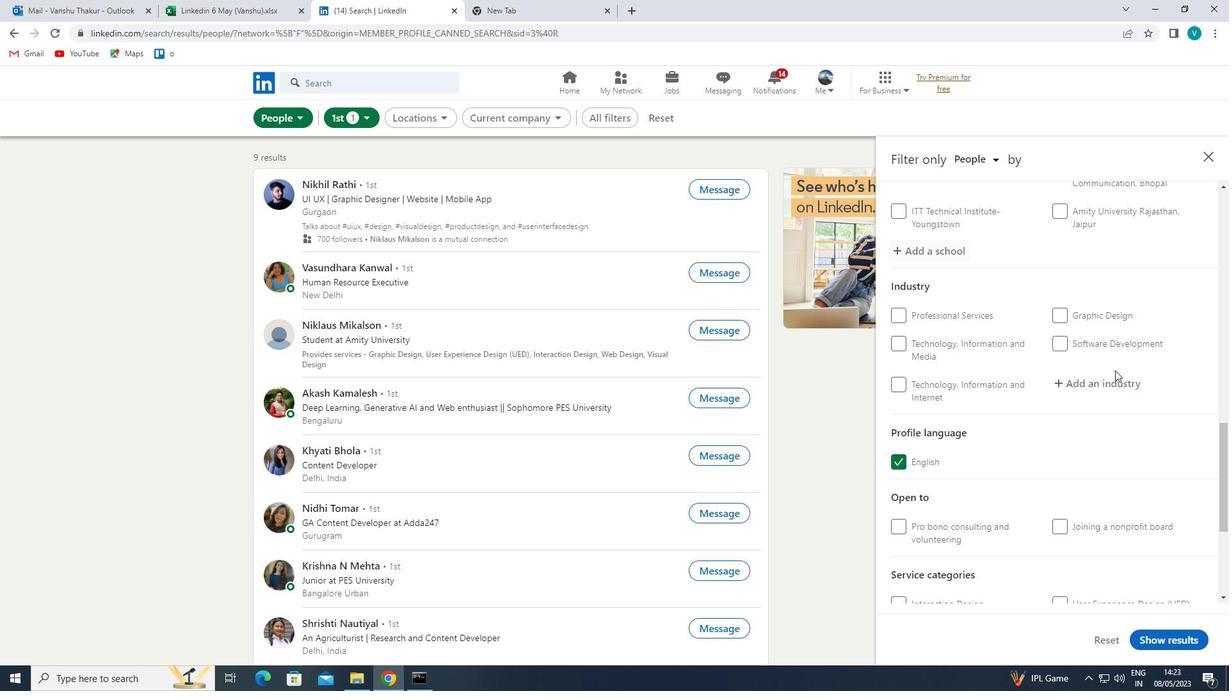 
Action: Key pressed <Key.shift>H
Screenshot: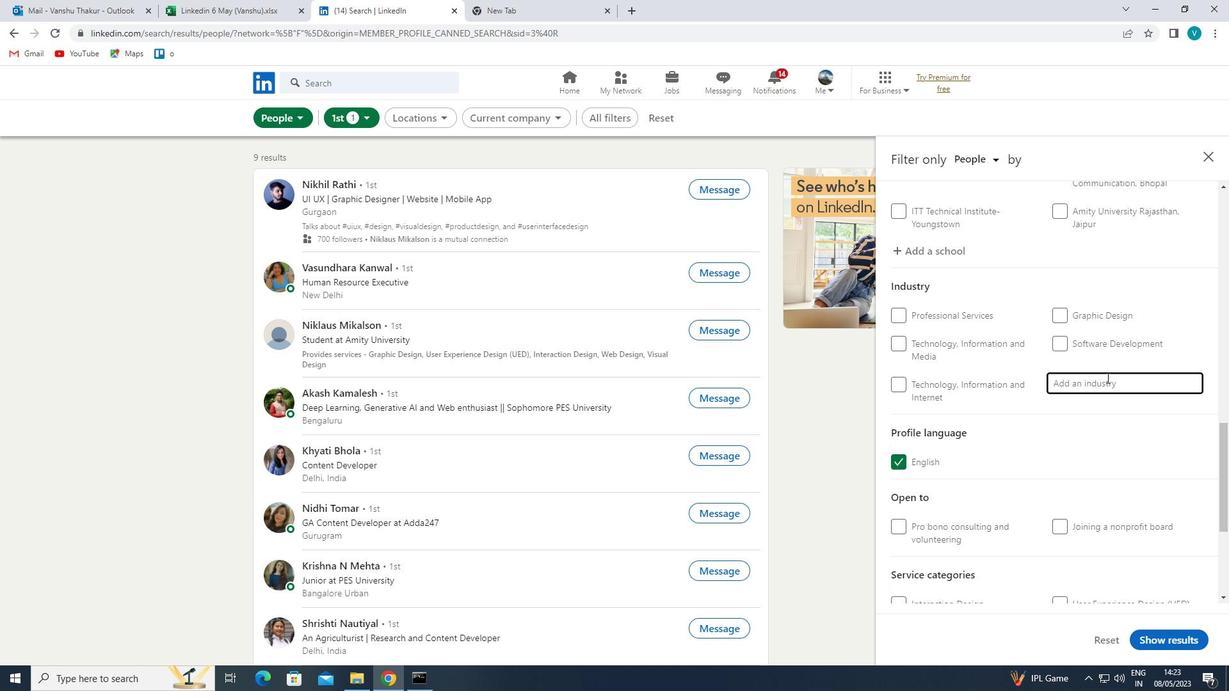 
Action: Mouse moved to (1106, 379)
Screenshot: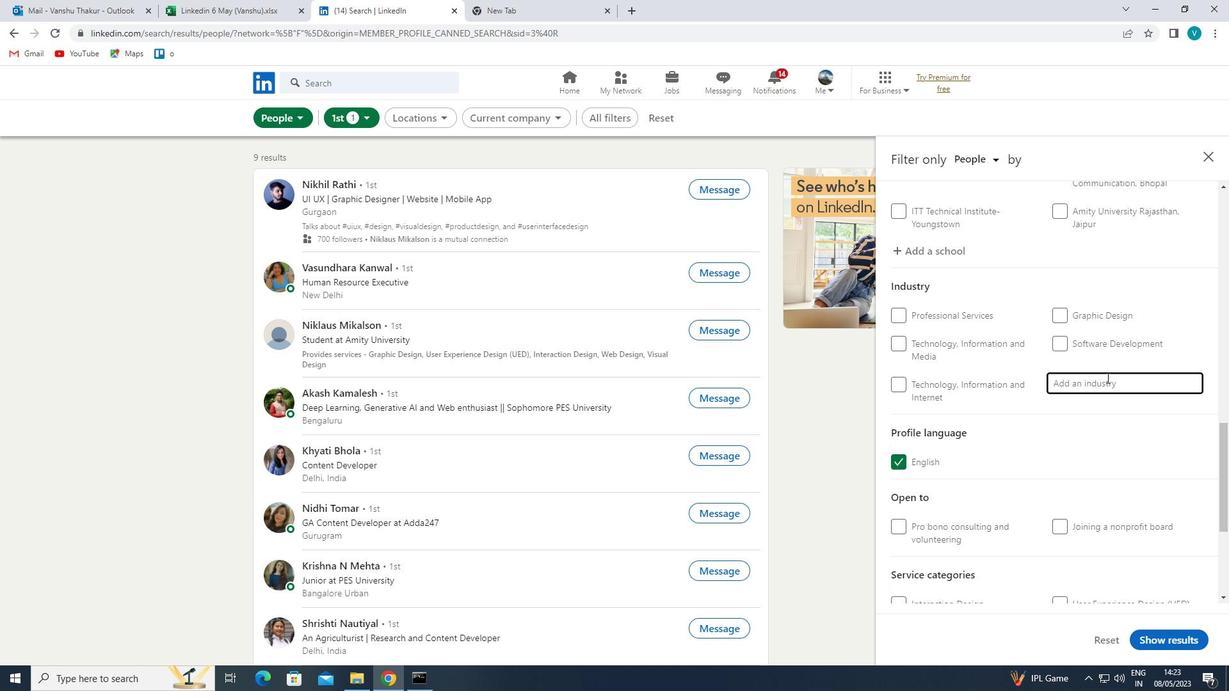 
Action: Key pressed IGJ<Key.backspace>
Screenshot: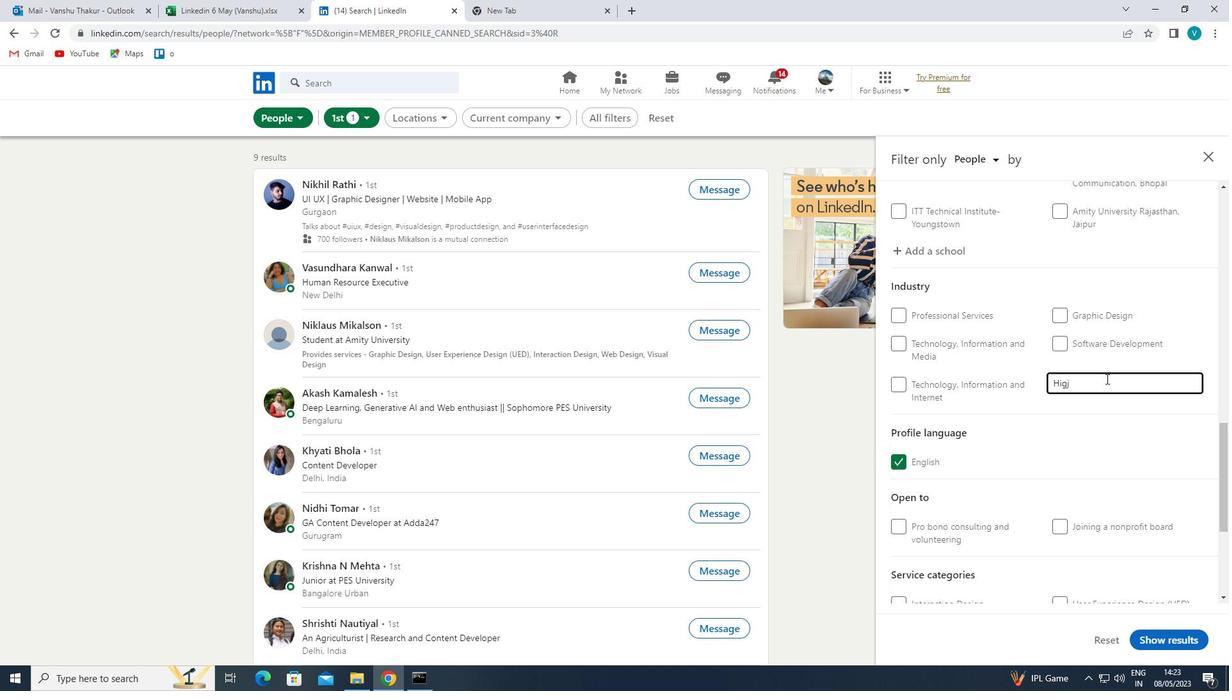 
Action: Mouse moved to (1106, 379)
Screenshot: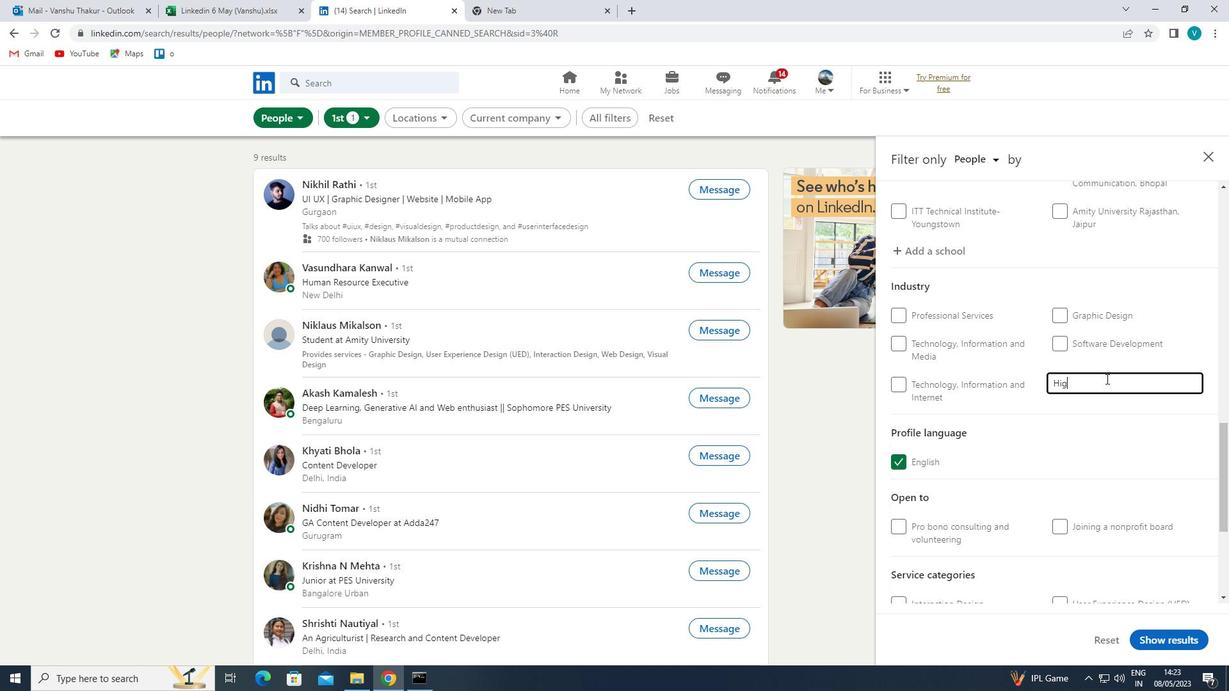 
Action: Key pressed HER
Screenshot: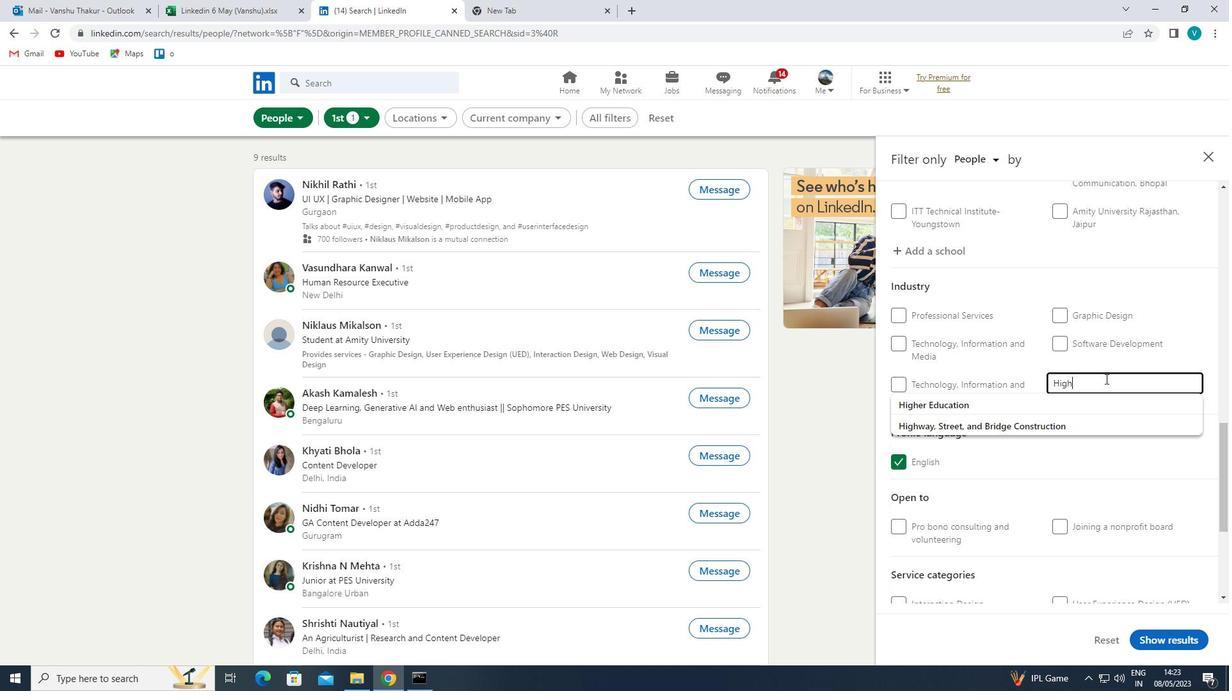 
Action: Mouse moved to (1106, 379)
Screenshot: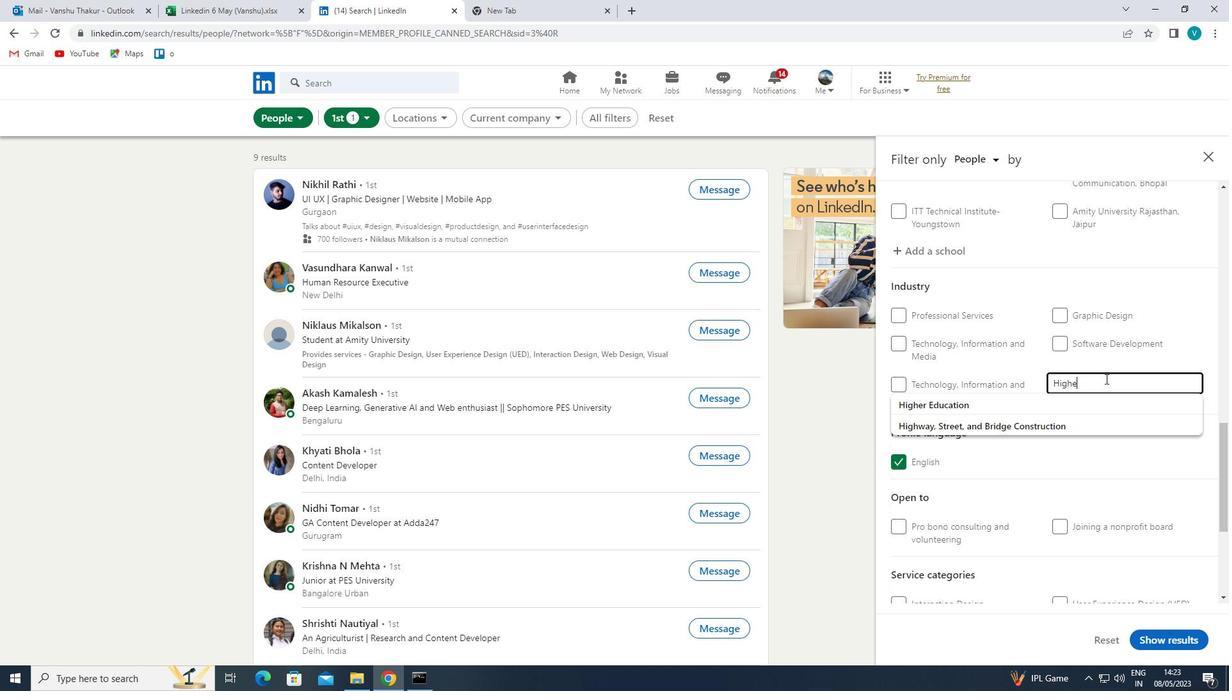 
Action: Key pressed <Key.space>
Screenshot: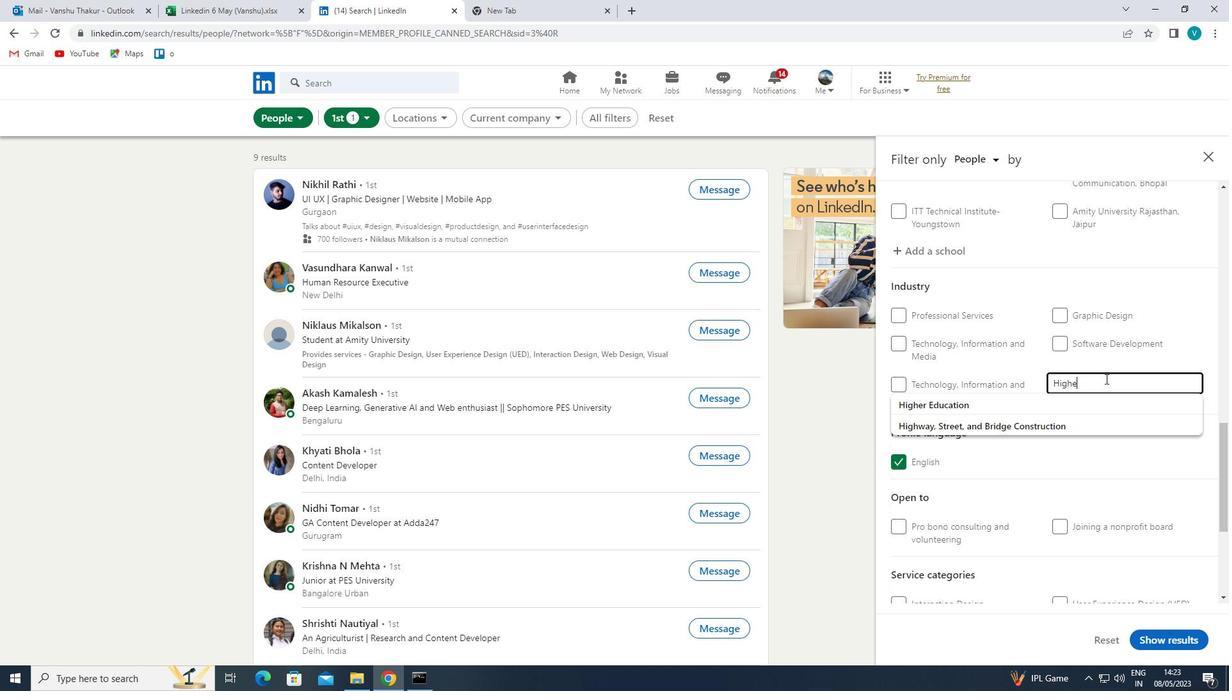 
Action: Mouse moved to (1066, 397)
Screenshot: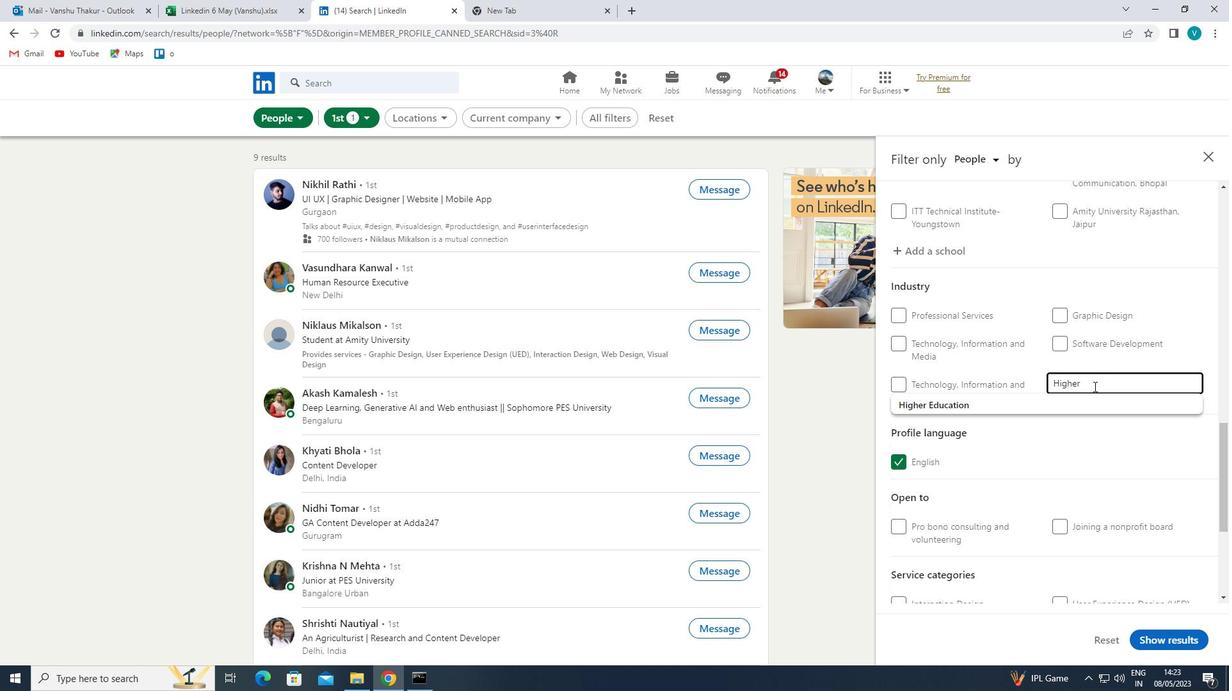 
Action: Mouse pressed left at (1066, 397)
Screenshot: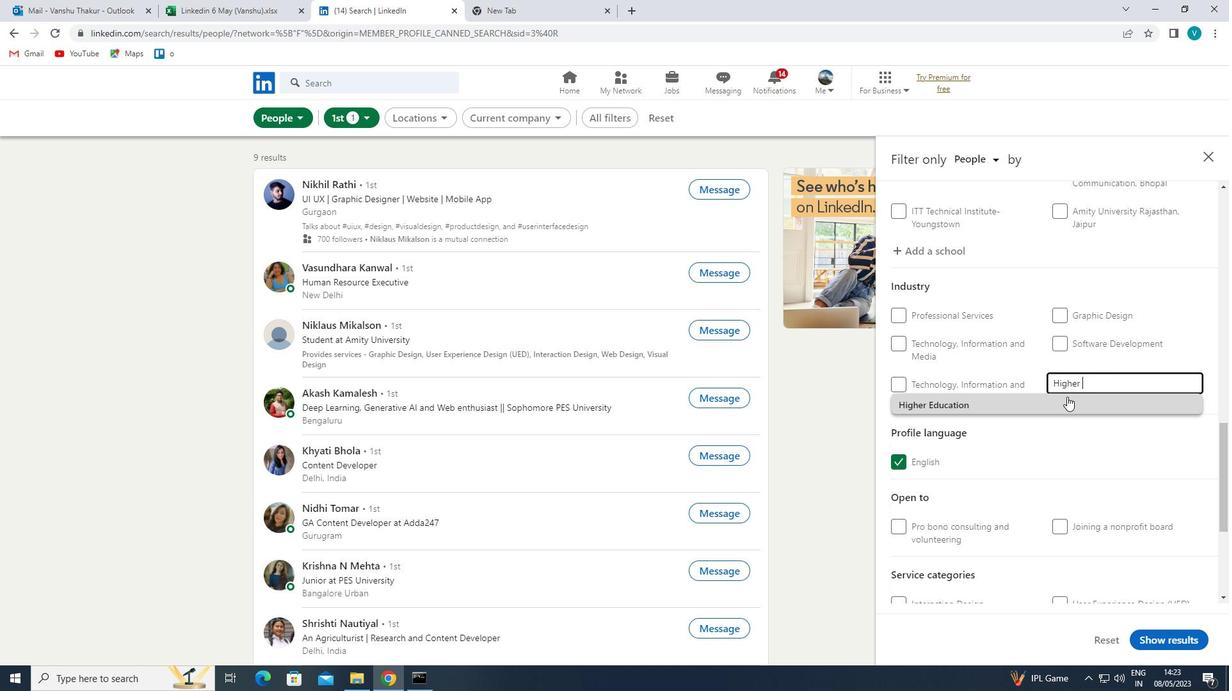 
Action: Mouse moved to (1068, 405)
Screenshot: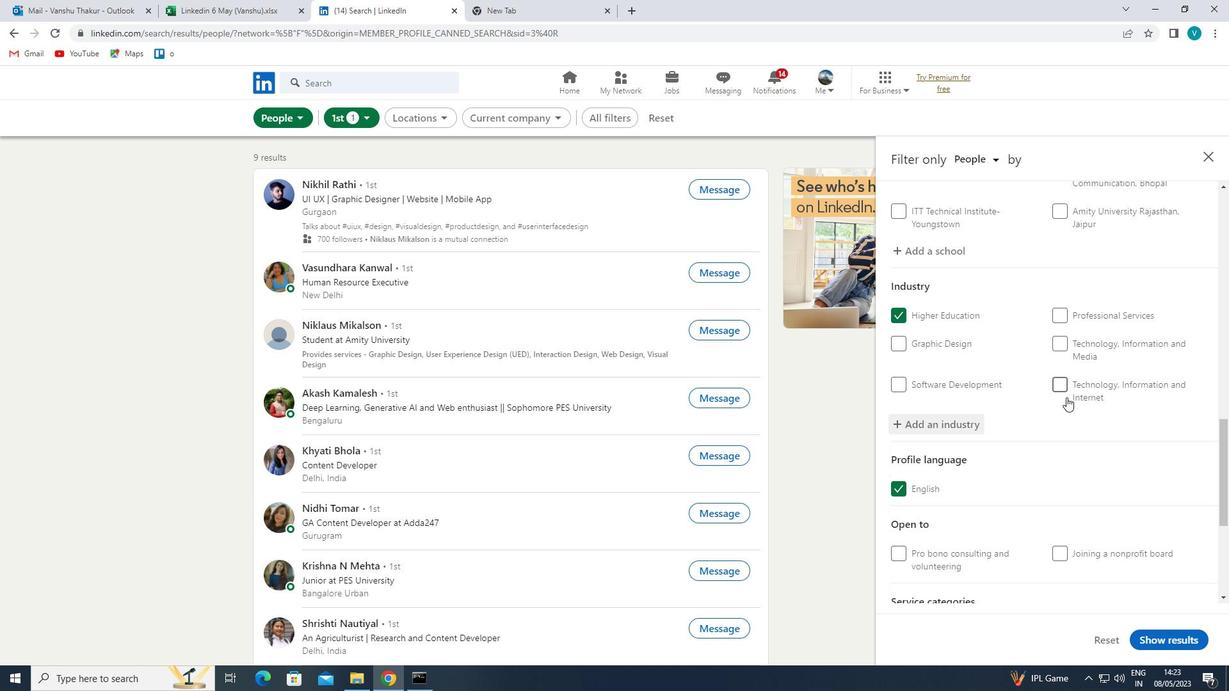 
Action: Mouse scrolled (1068, 404) with delta (0, 0)
Screenshot: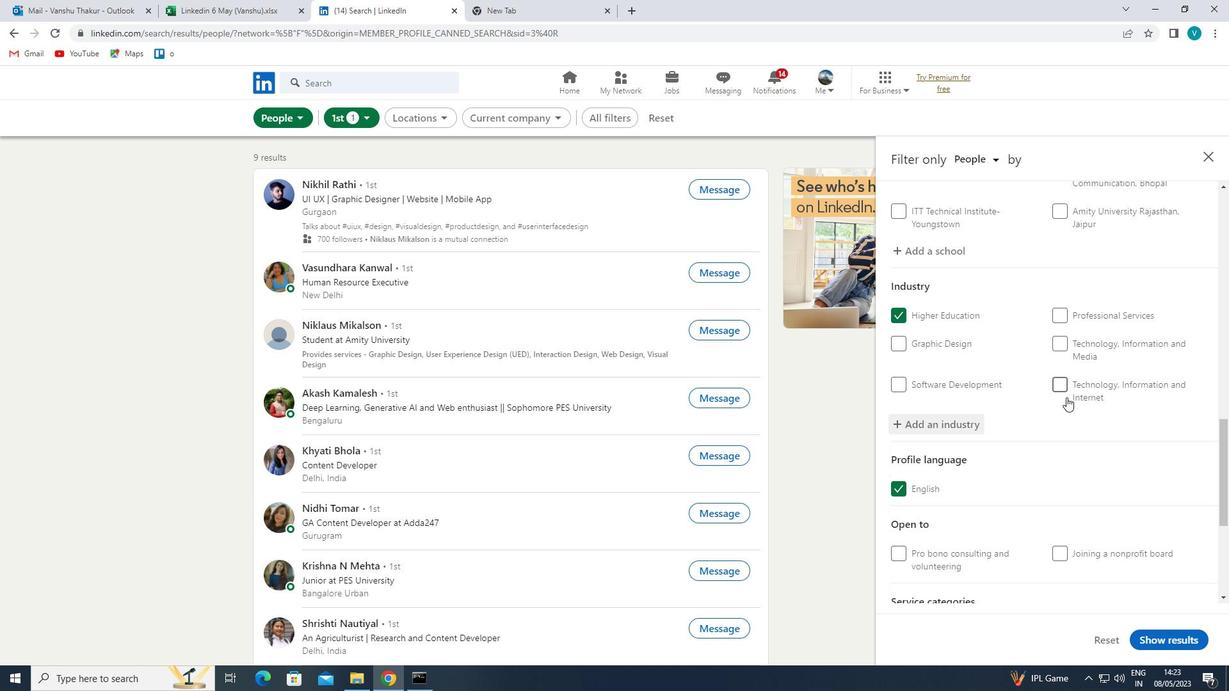 
Action: Mouse moved to (1070, 407)
Screenshot: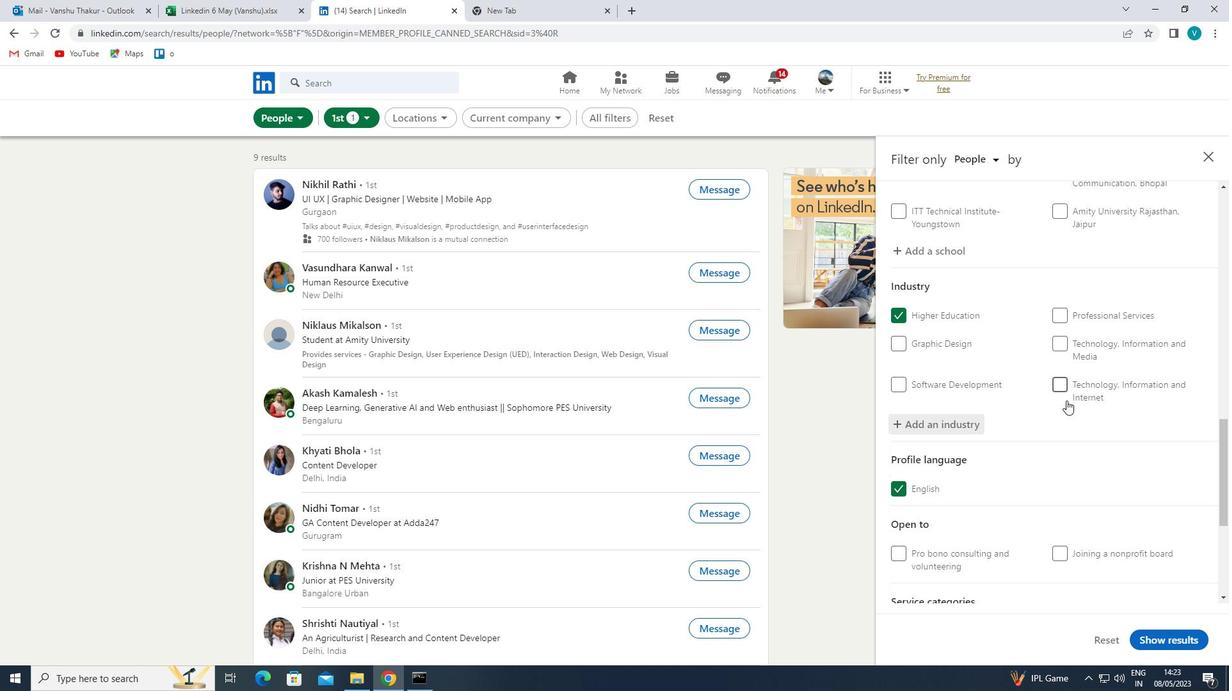 
Action: Mouse scrolled (1070, 406) with delta (0, 0)
Screenshot: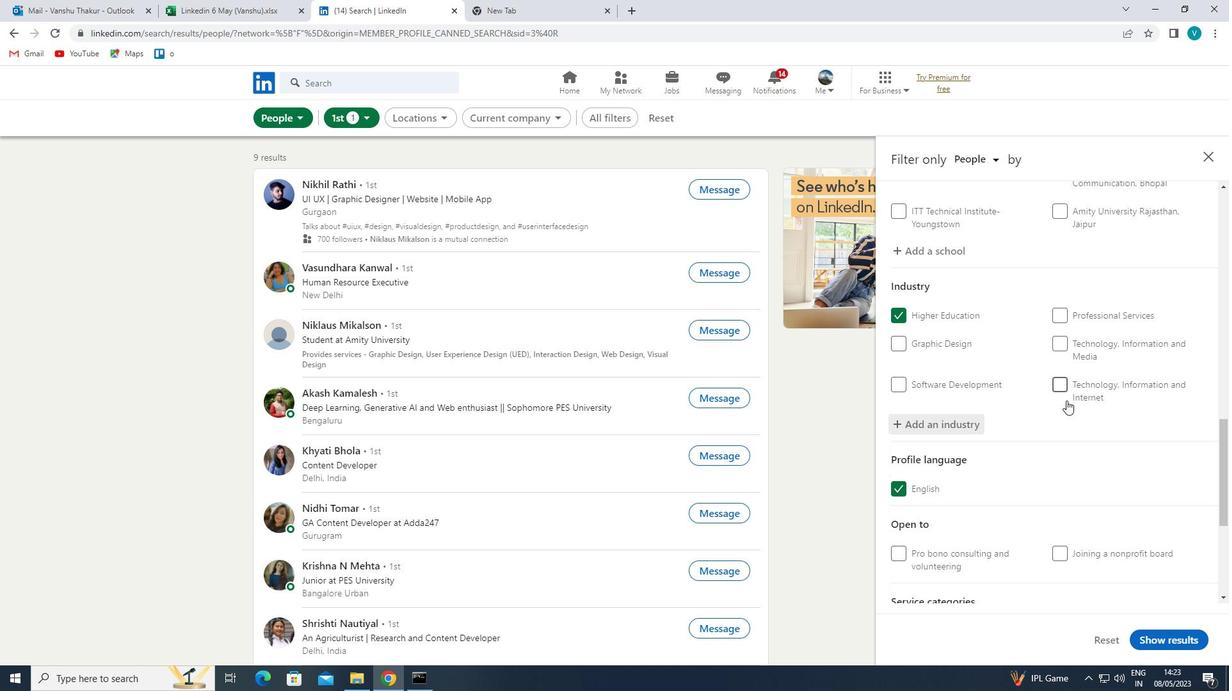 
Action: Mouse moved to (1071, 407)
Screenshot: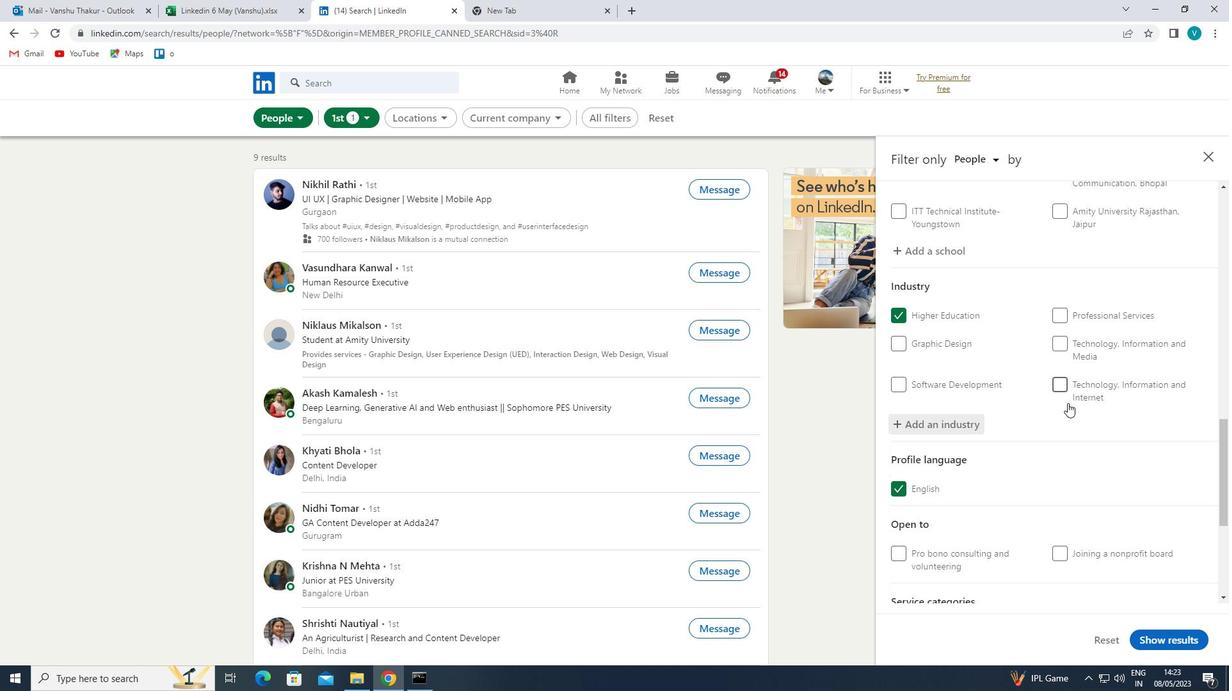 
Action: Mouse scrolled (1071, 406) with delta (0, 0)
Screenshot: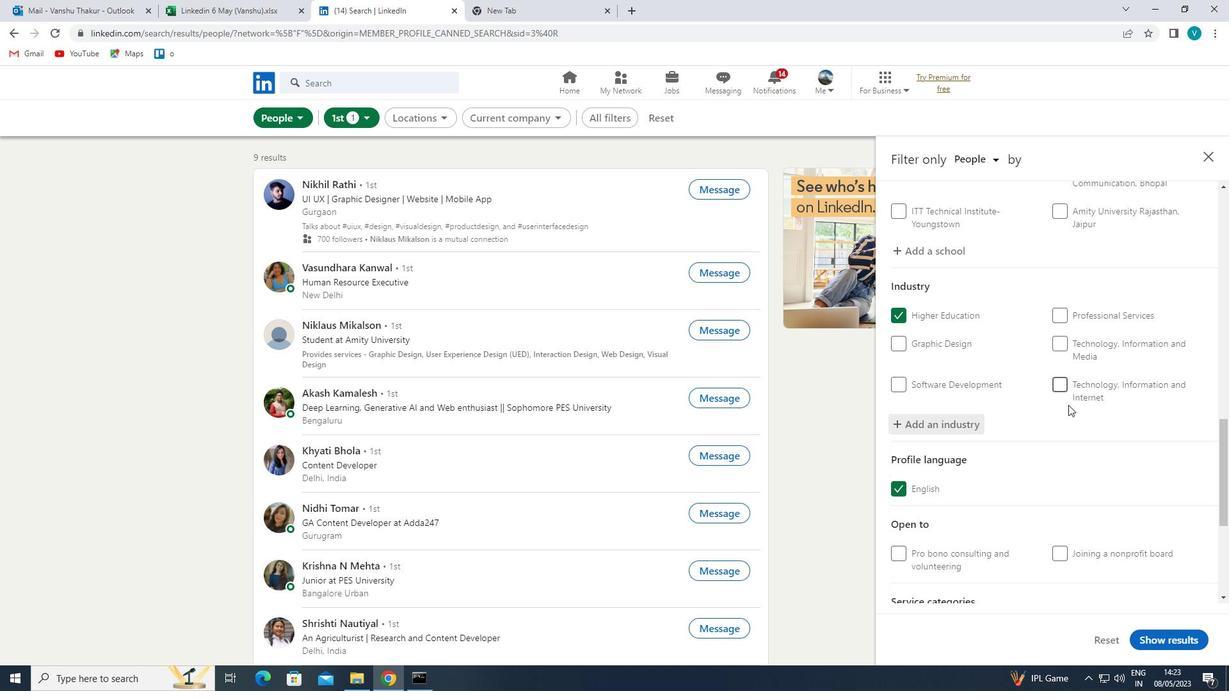 
Action: Mouse moved to (1073, 408)
Screenshot: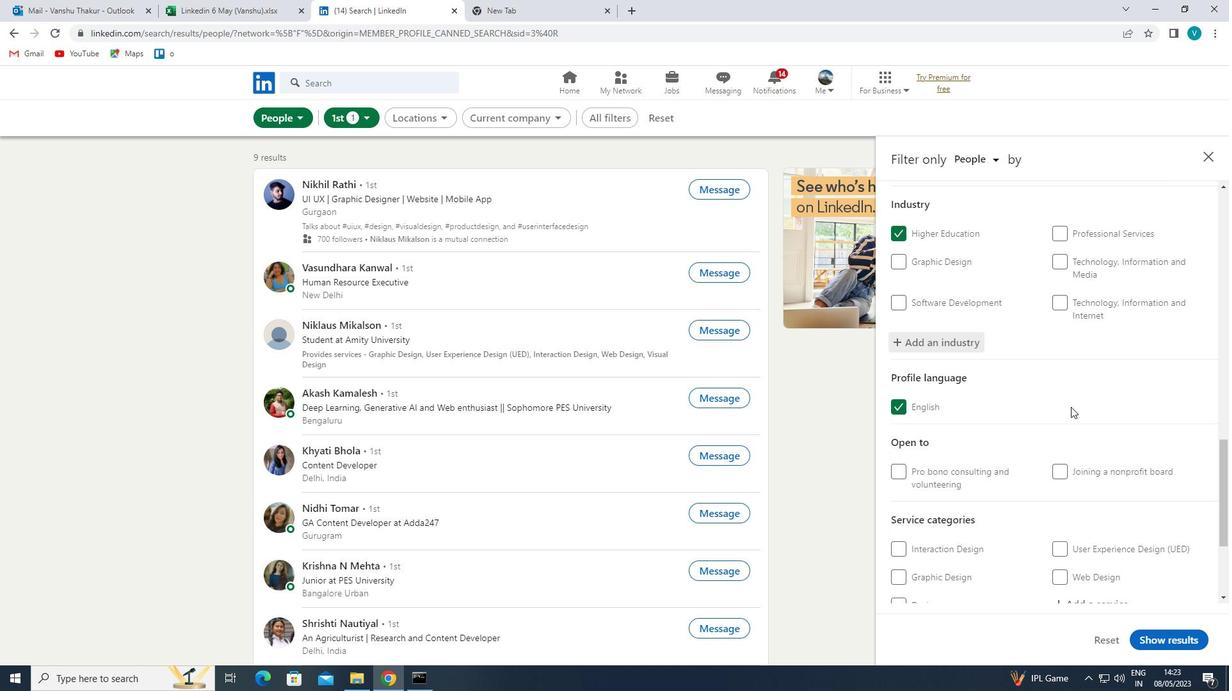 
Action: Mouse scrolled (1073, 407) with delta (0, 0)
Screenshot: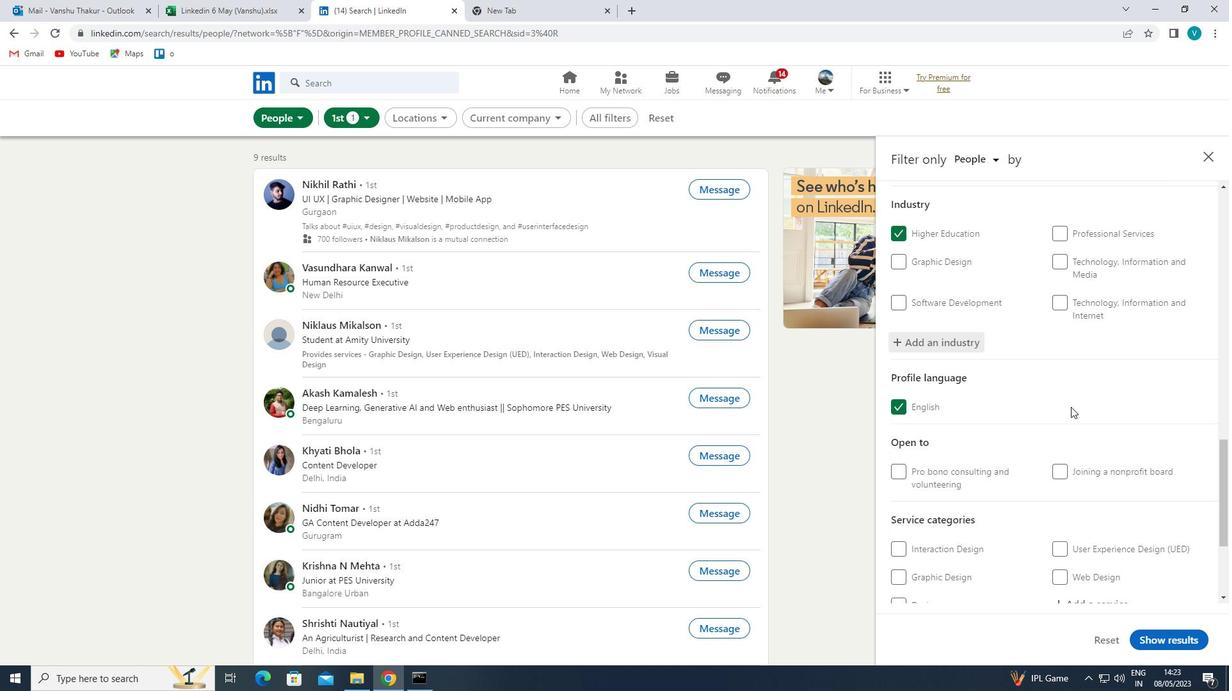 
Action: Mouse moved to (1077, 426)
Screenshot: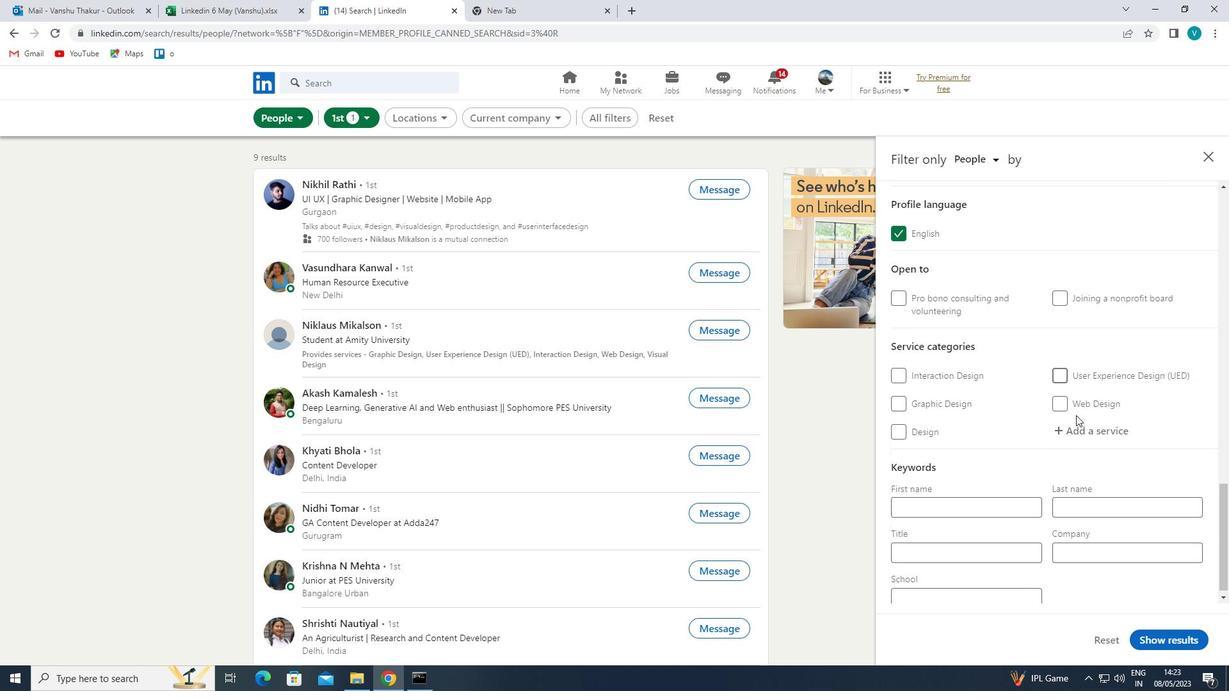 
Action: Mouse pressed left at (1077, 426)
Screenshot: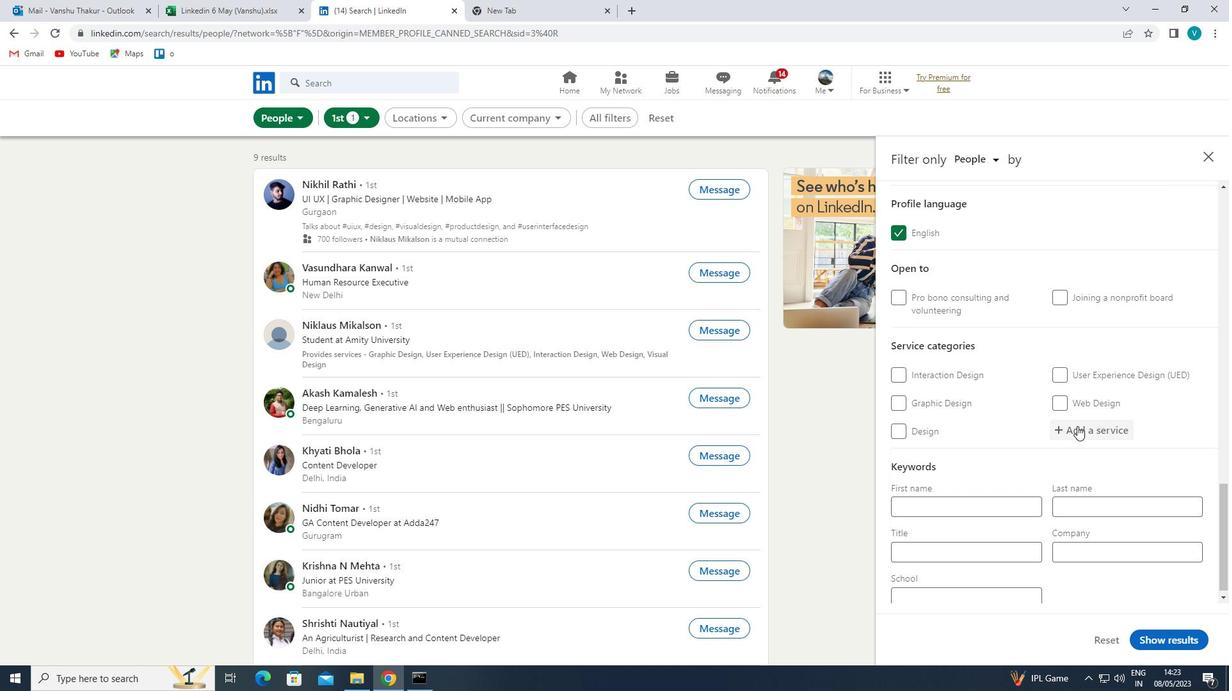 
Action: Mouse moved to (1066, 422)
Screenshot: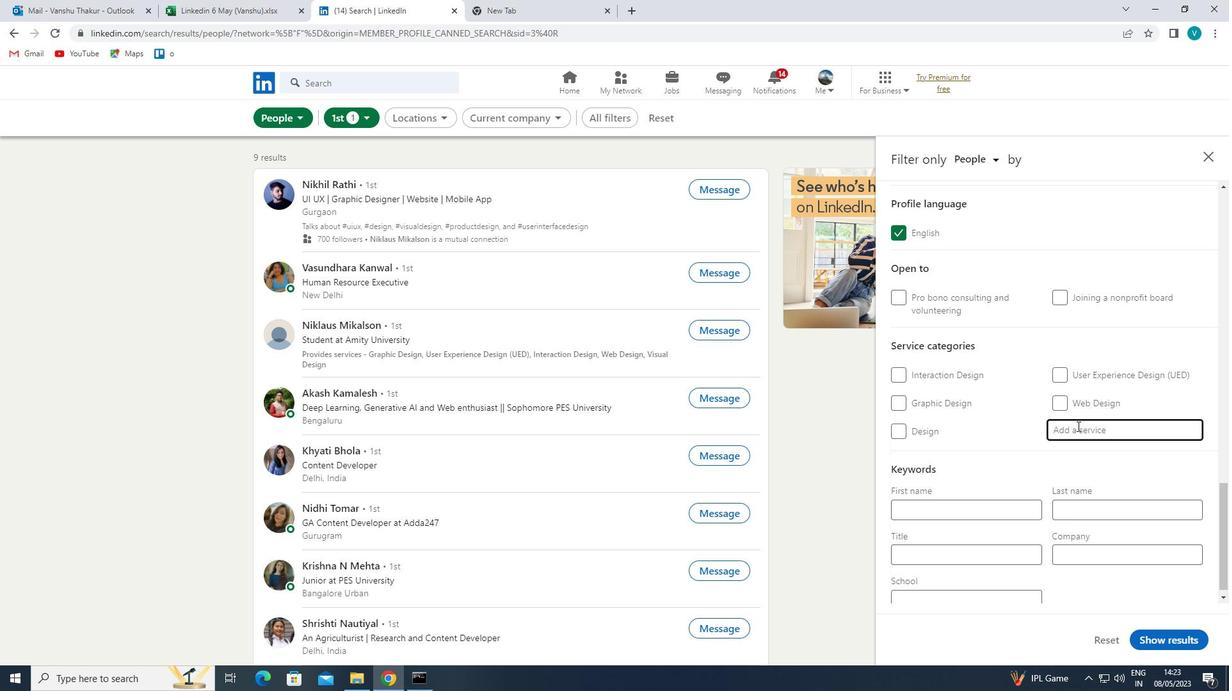 
Action: Key pressed <Key.shift>
Screenshot: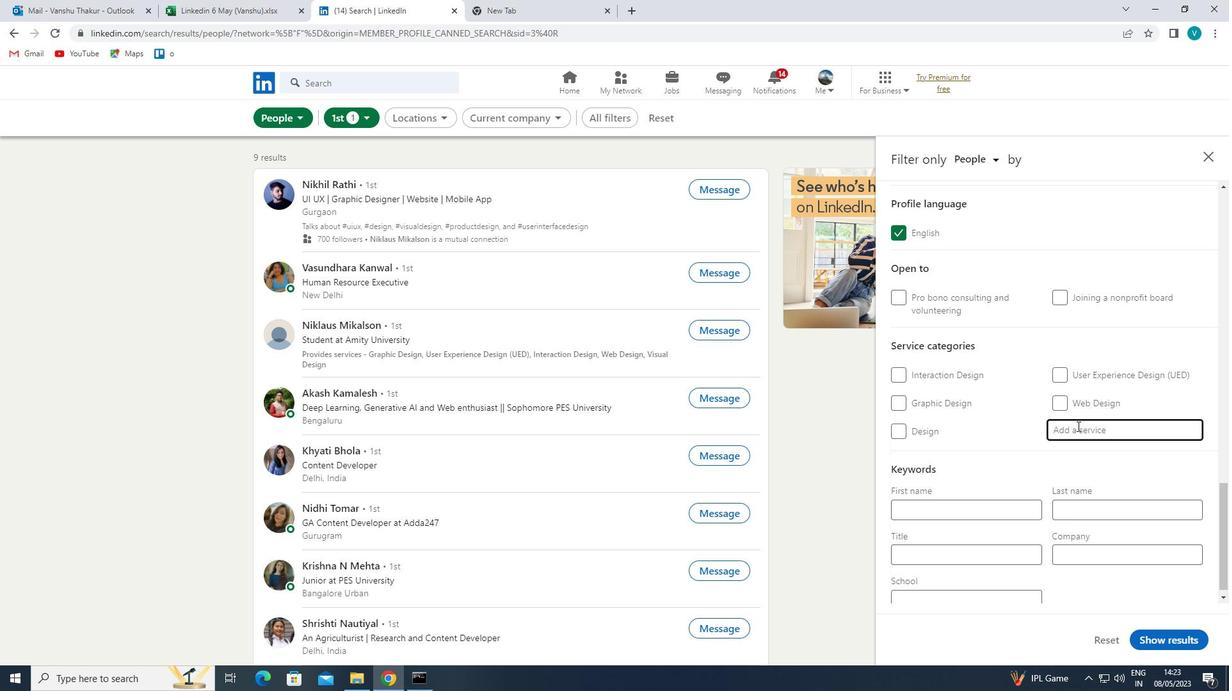 
Action: Mouse moved to (1063, 420)
Screenshot: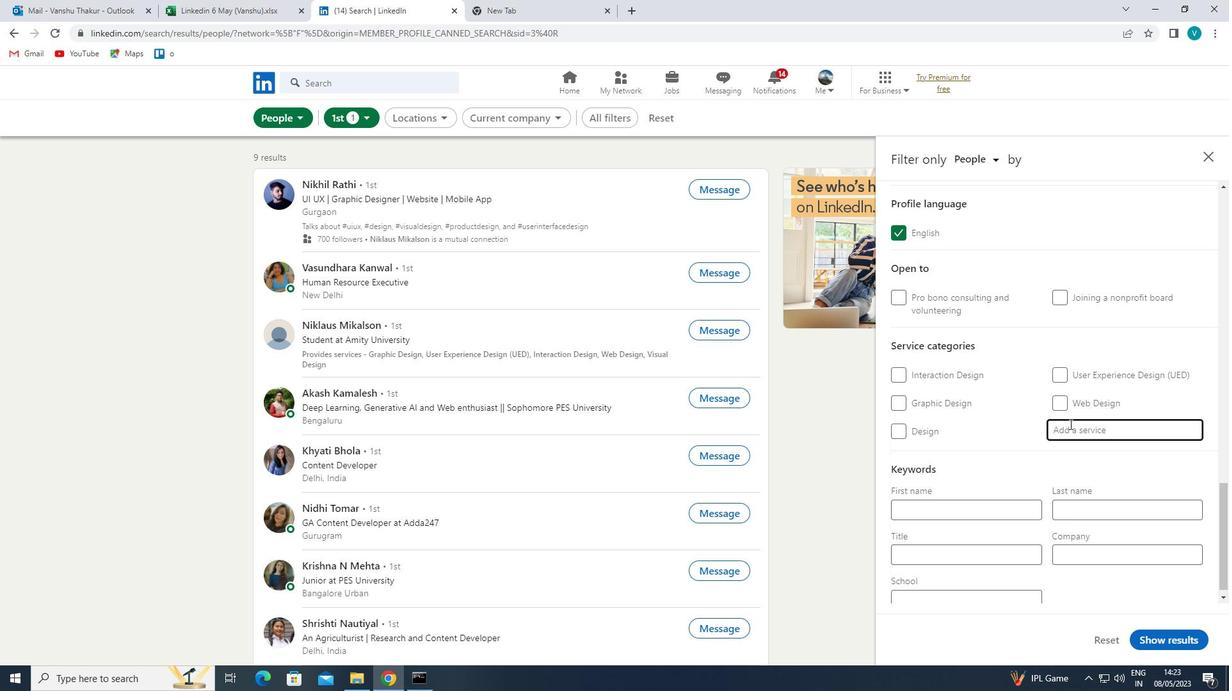 
Action: Key pressed MOBILE<Key.space><Key.shift>MARKETING
Screenshot: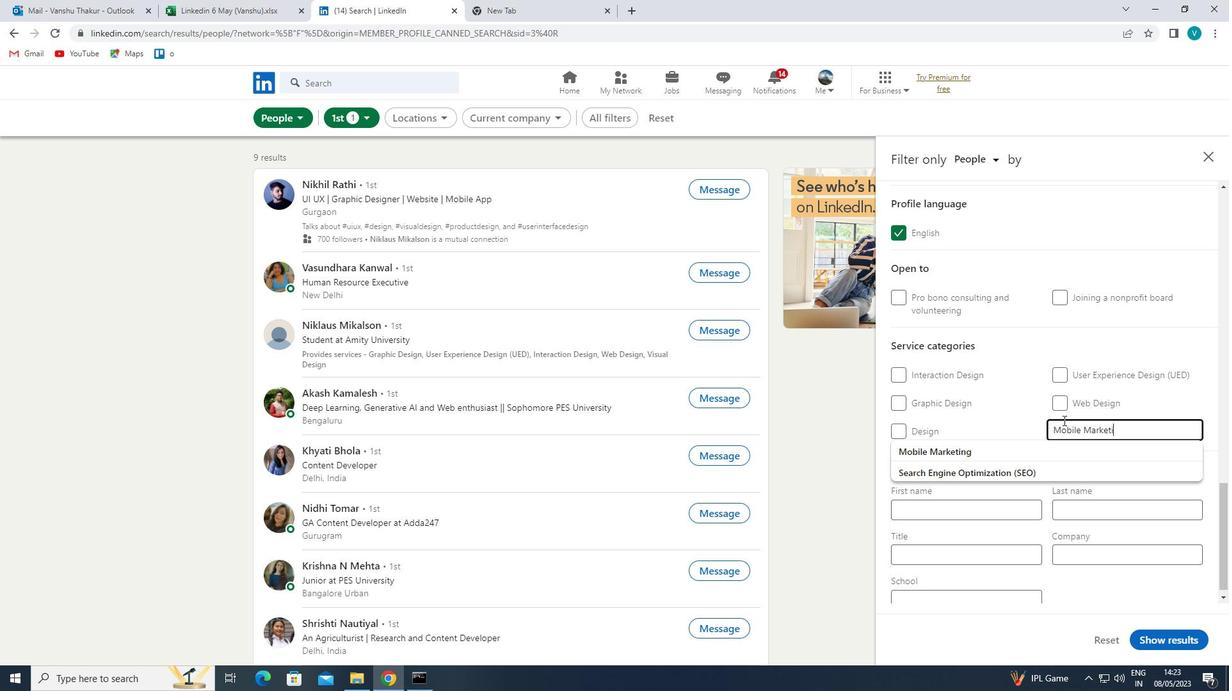 
Action: Mouse moved to (1035, 447)
Screenshot: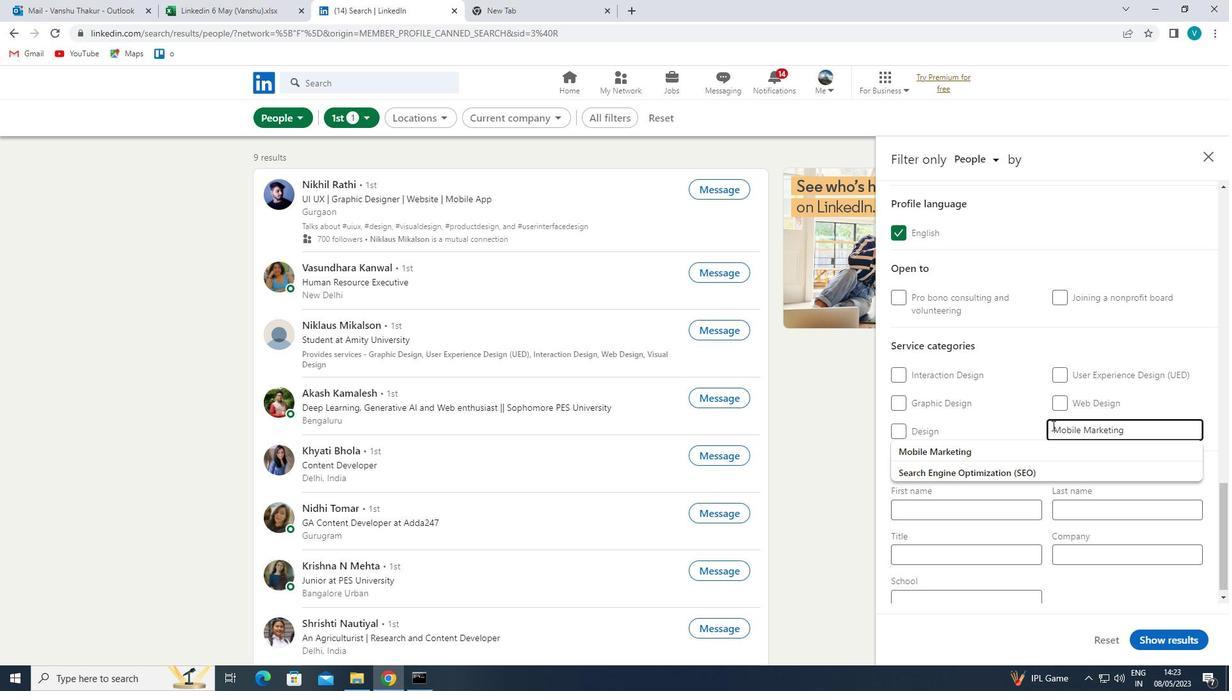 
Action: Mouse pressed left at (1035, 447)
Screenshot: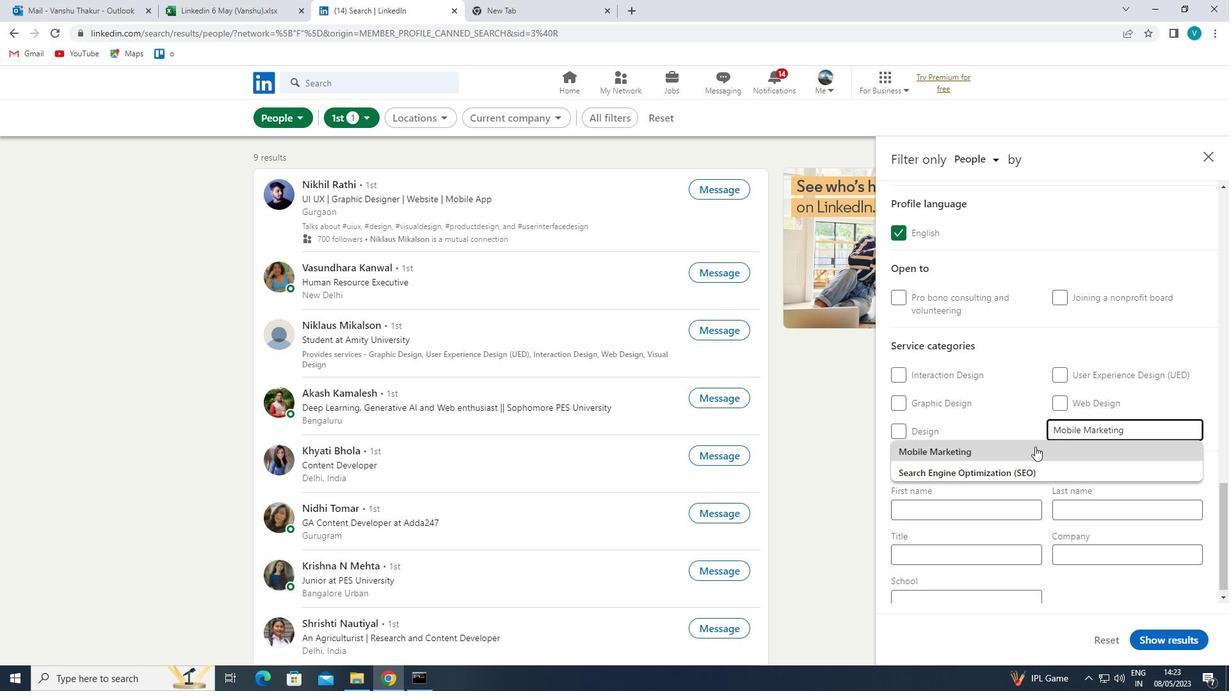 
Action: Mouse scrolled (1035, 446) with delta (0, 0)
Screenshot: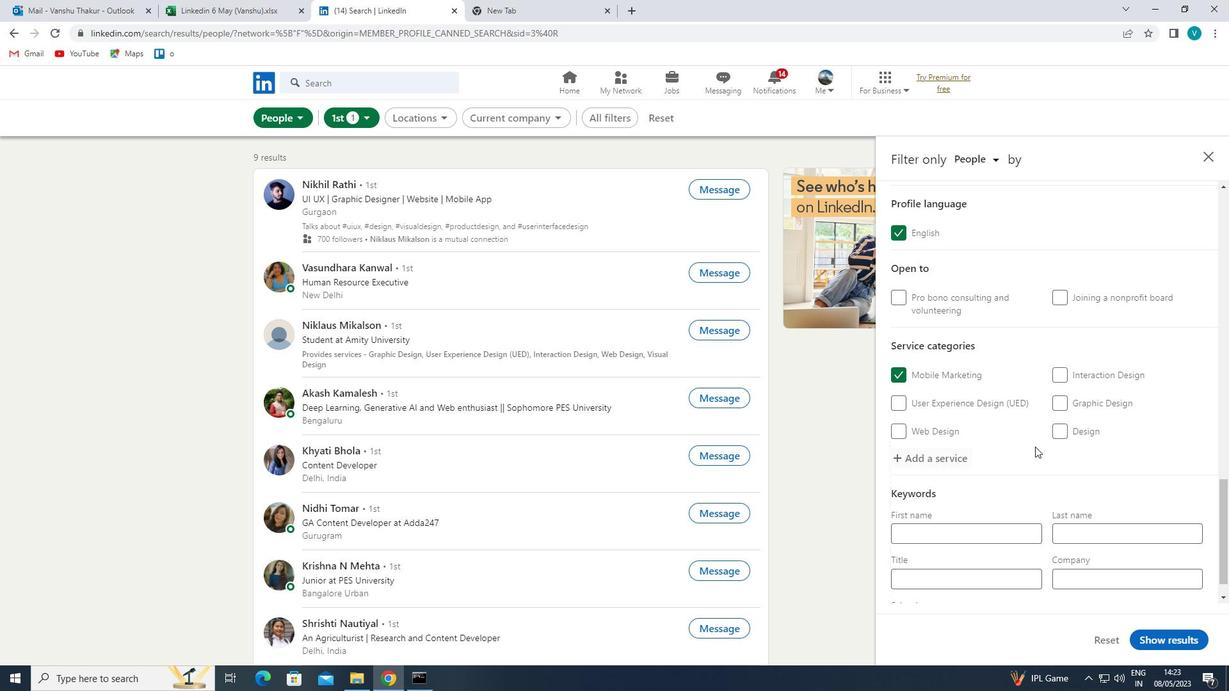 
Action: Mouse scrolled (1035, 446) with delta (0, 0)
Screenshot: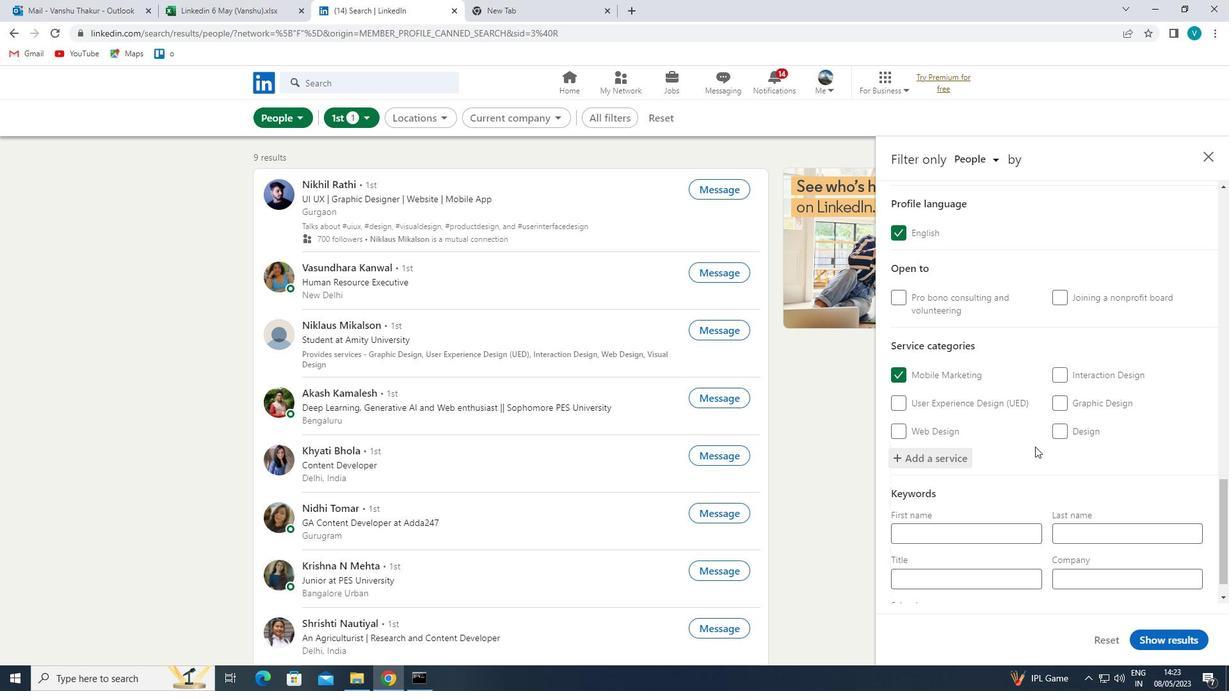 
Action: Mouse scrolled (1035, 446) with delta (0, 0)
Screenshot: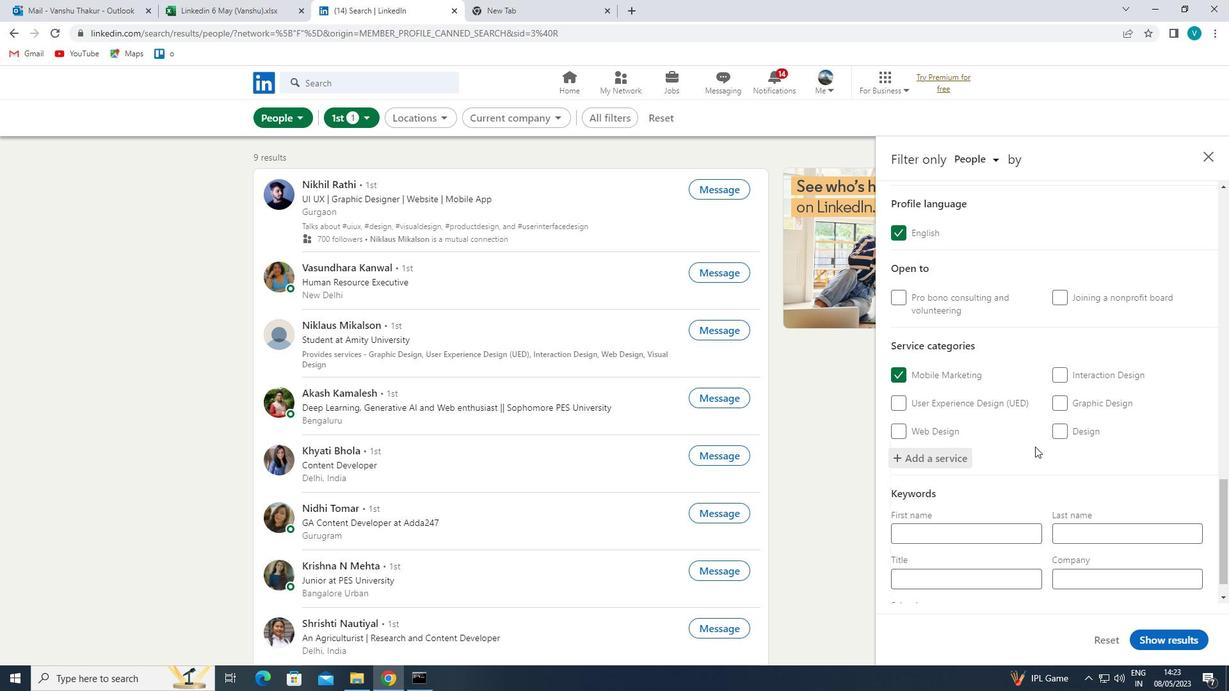 
Action: Mouse scrolled (1035, 446) with delta (0, 0)
Screenshot: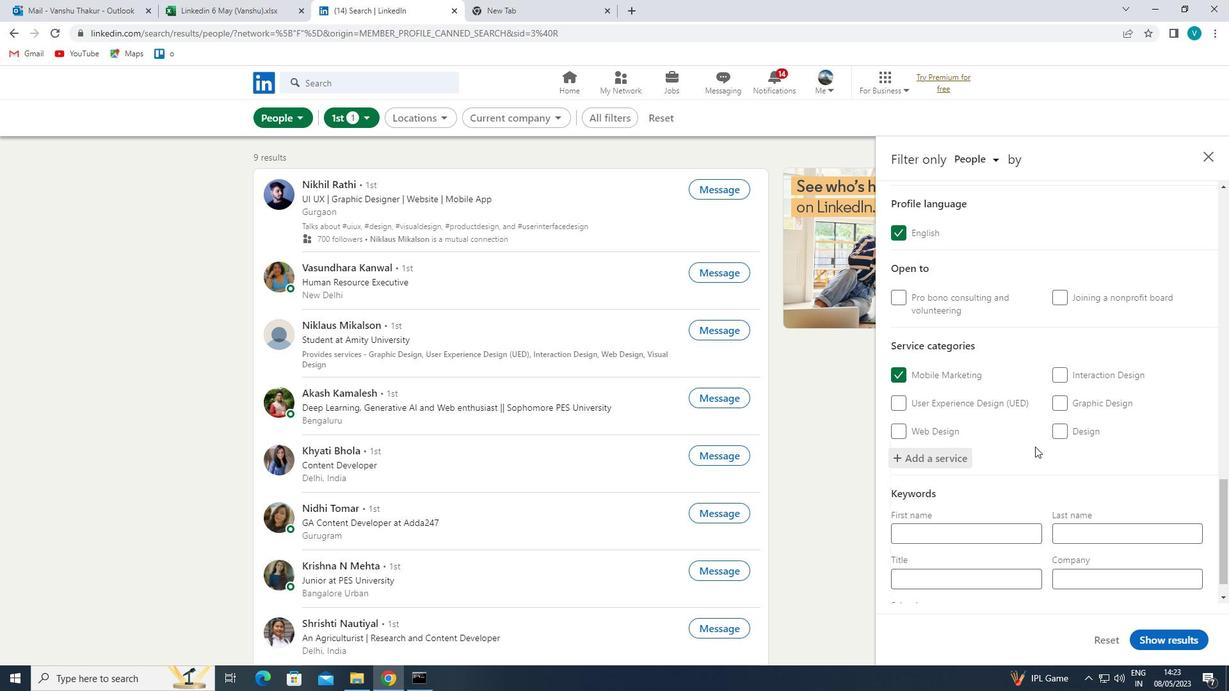 
Action: Mouse scrolled (1035, 446) with delta (0, 0)
Screenshot: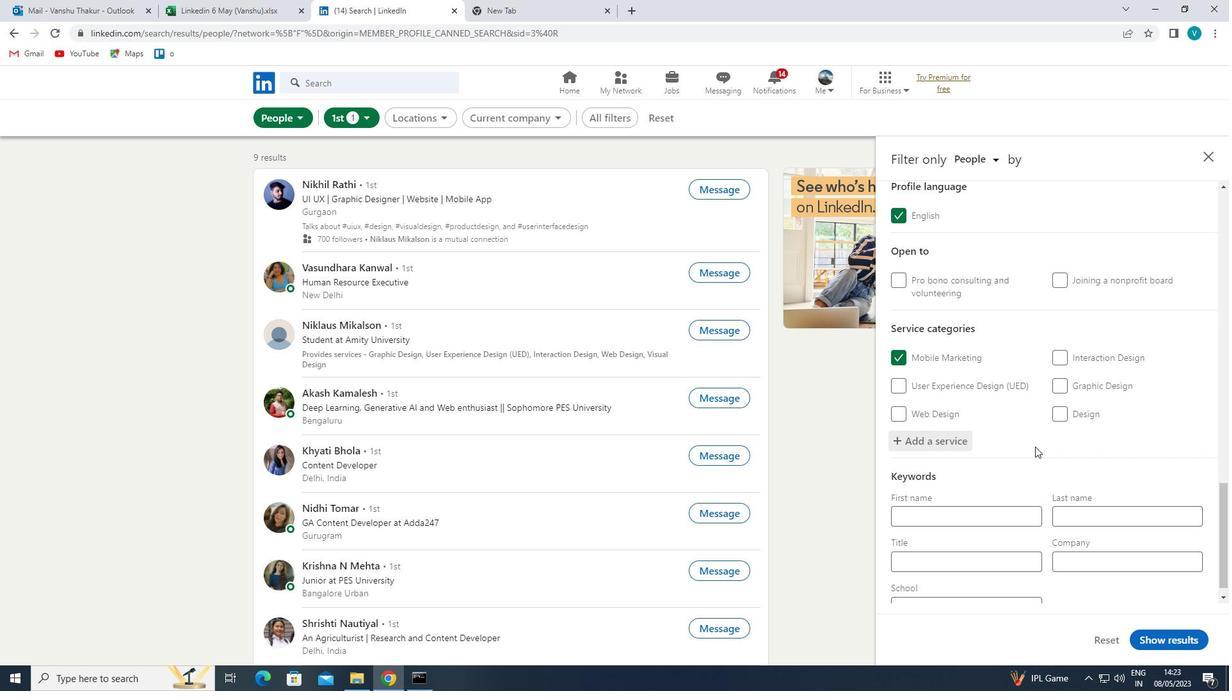 
Action: Mouse moved to (1024, 538)
Screenshot: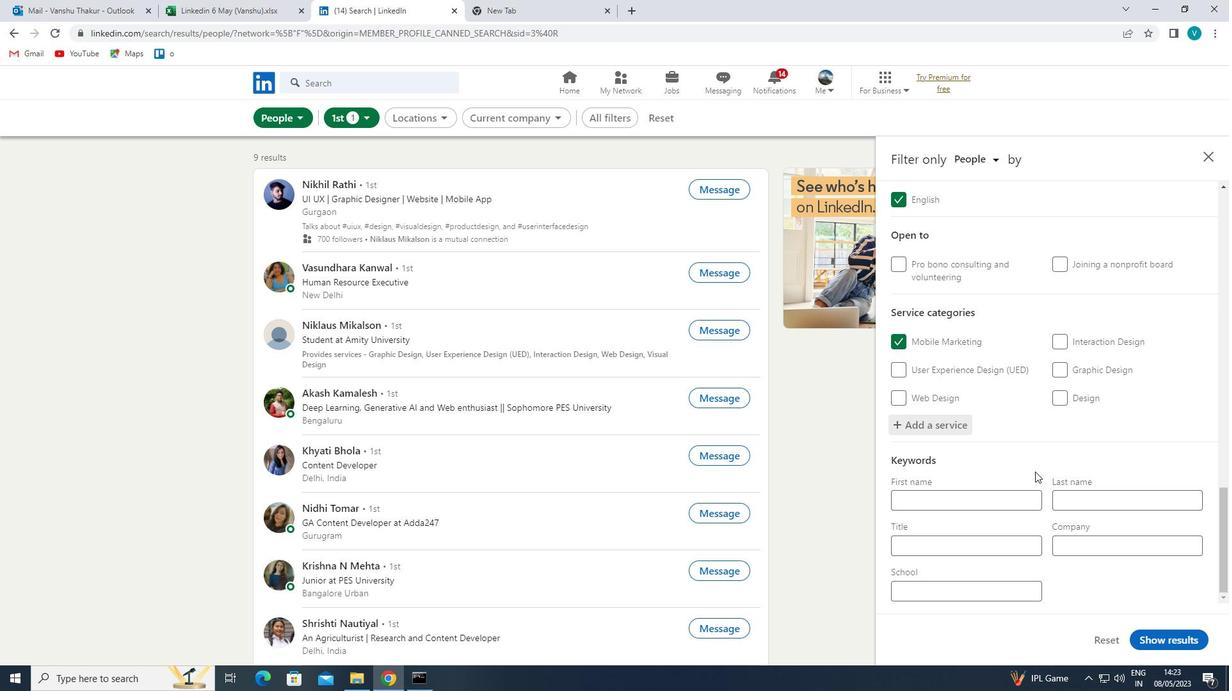 
Action: Mouse pressed left at (1024, 538)
Screenshot: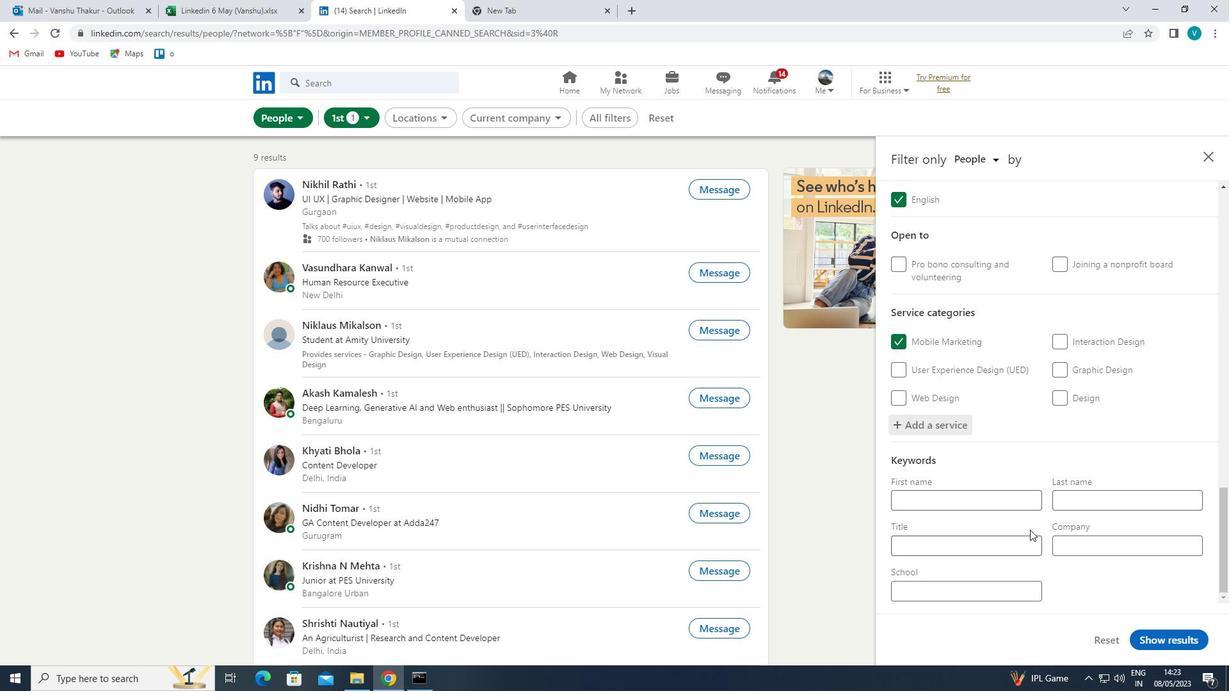 
Action: Mouse moved to (1024, 538)
Screenshot: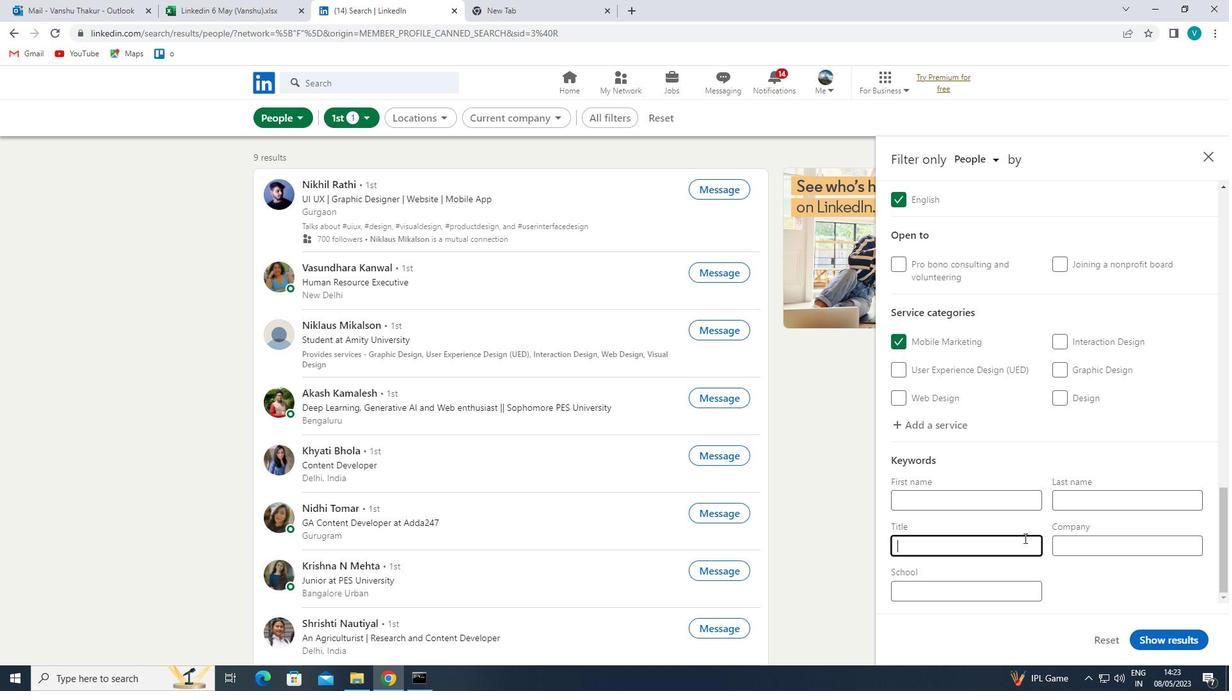 
Action: Key pressed <Key.shift><Key.shift><Key.shift>DIRECTOR
Screenshot: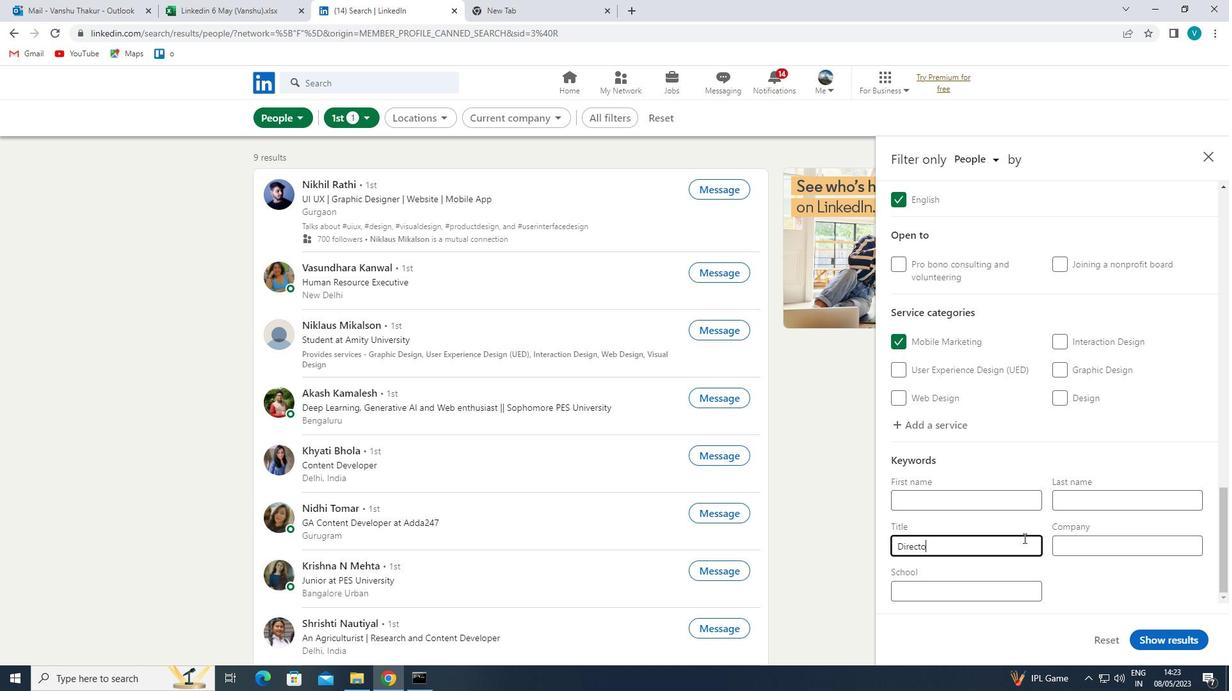
Action: Mouse moved to (1159, 639)
Screenshot: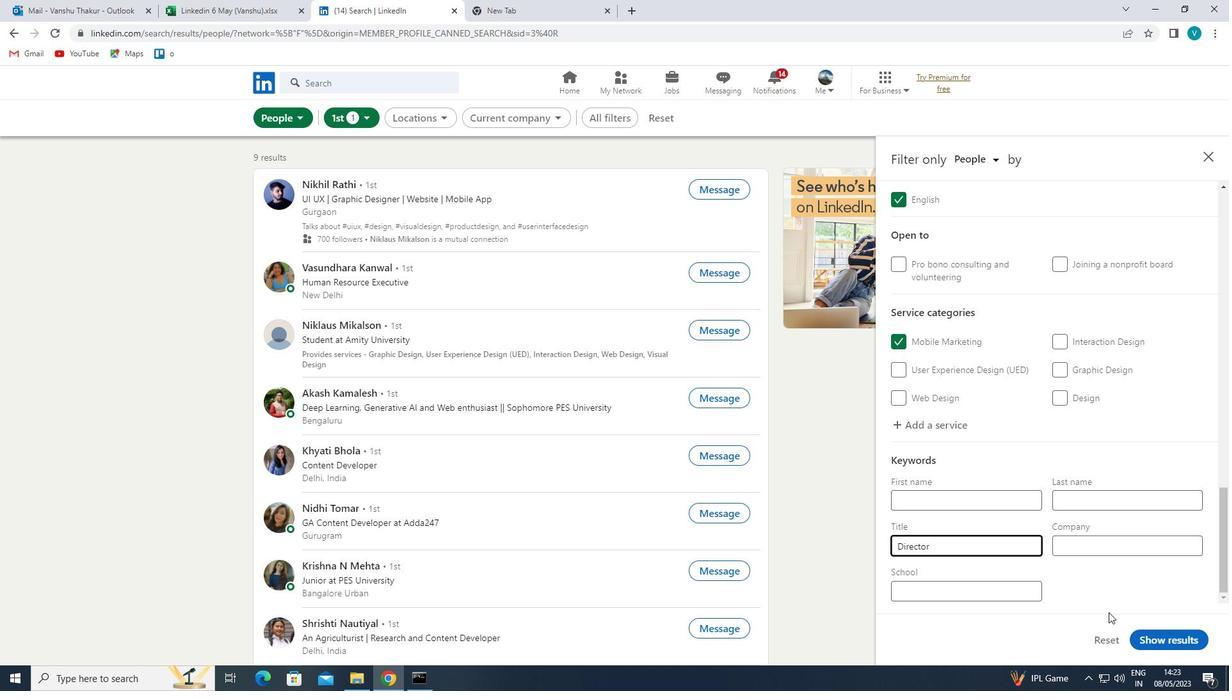 
Action: Mouse pressed left at (1159, 639)
Screenshot: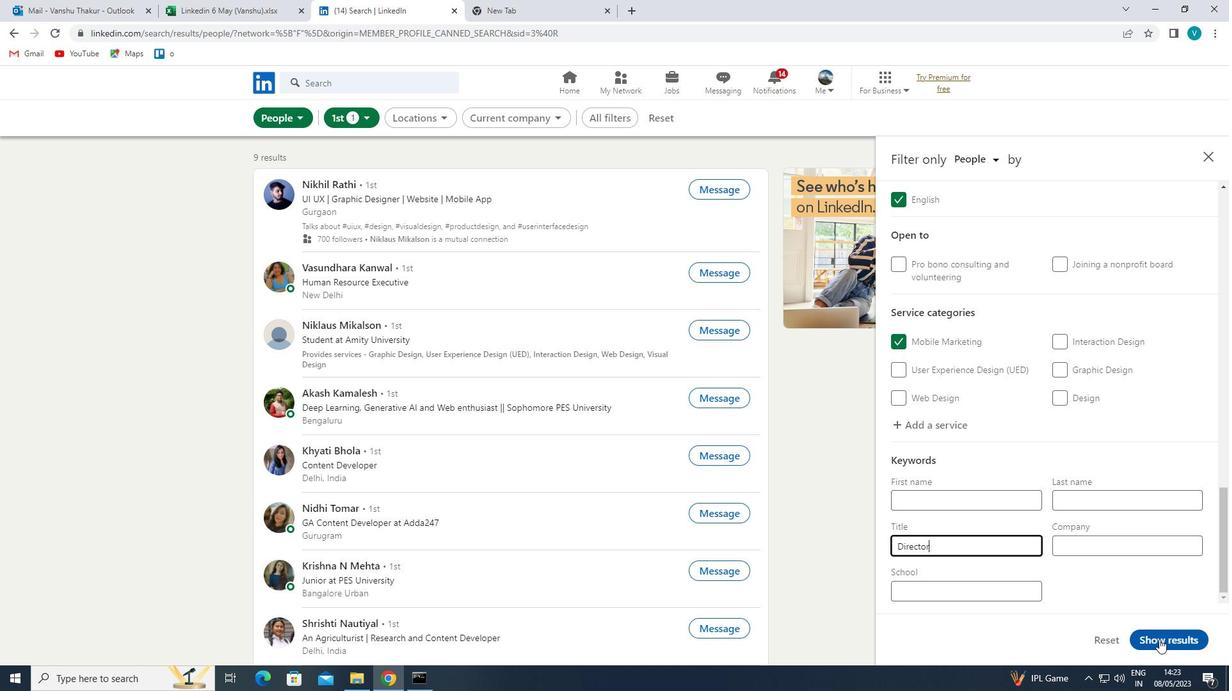
